 Task: Find connections with filter location Kaimganj with filter topic #Inspirationwith filter profile language Spanish with filter current company Fujitsu with filter school NIT Jalandhar with filter industry Business Consulting and Services with filter service category Home Networking with filter keywords title Assistant Professor
Action: Mouse moved to (151, 242)
Screenshot: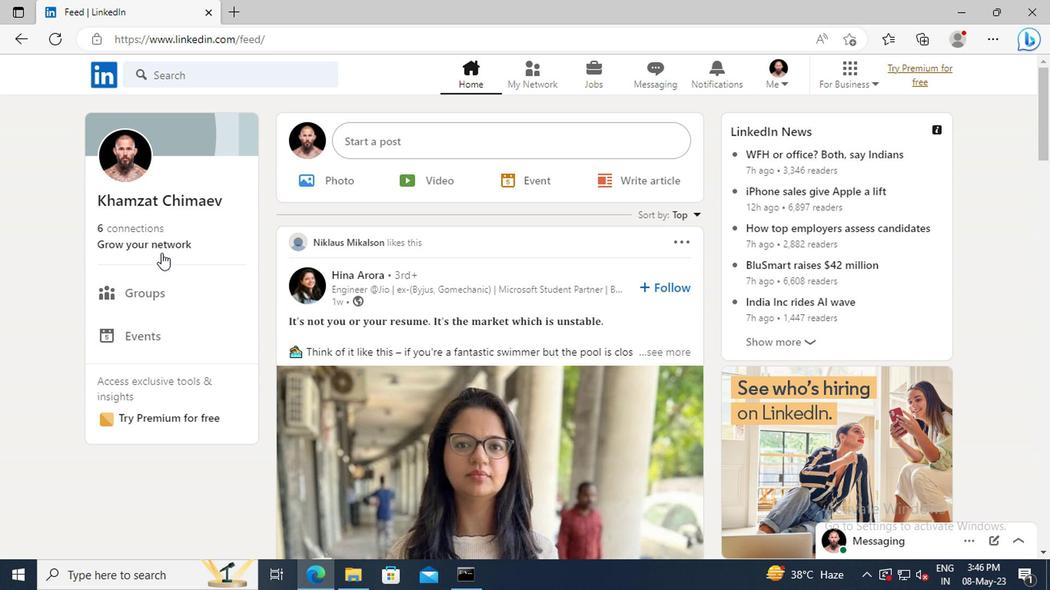 
Action: Mouse pressed left at (151, 242)
Screenshot: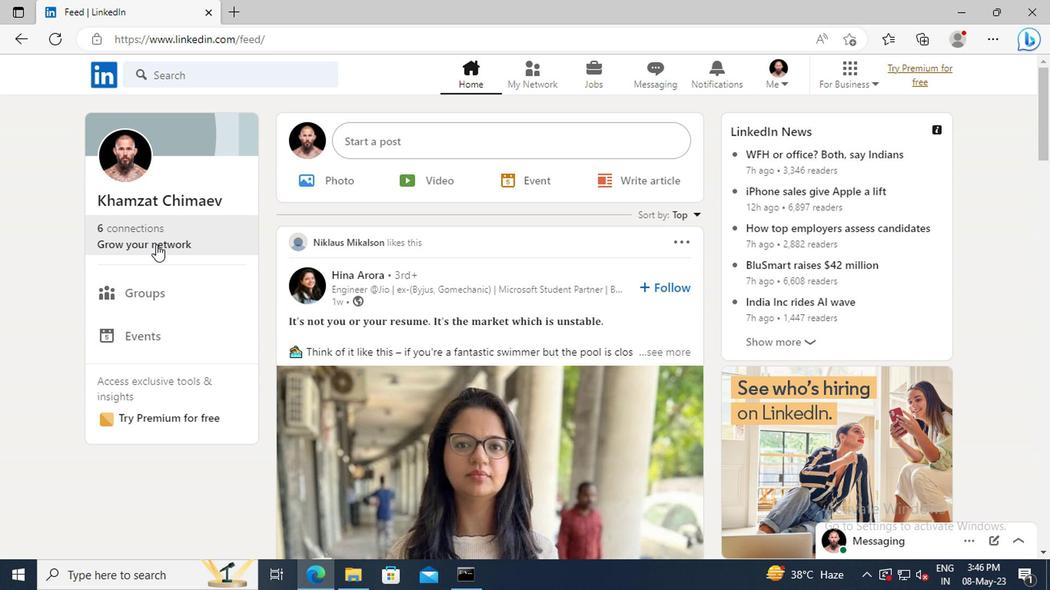 
Action: Mouse moved to (152, 162)
Screenshot: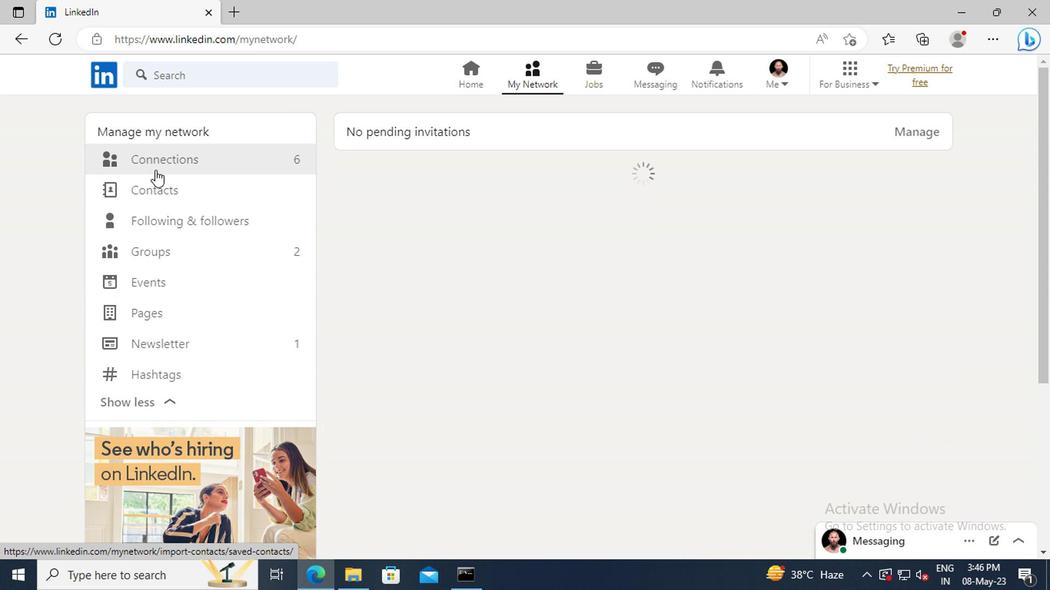 
Action: Mouse pressed left at (152, 162)
Screenshot: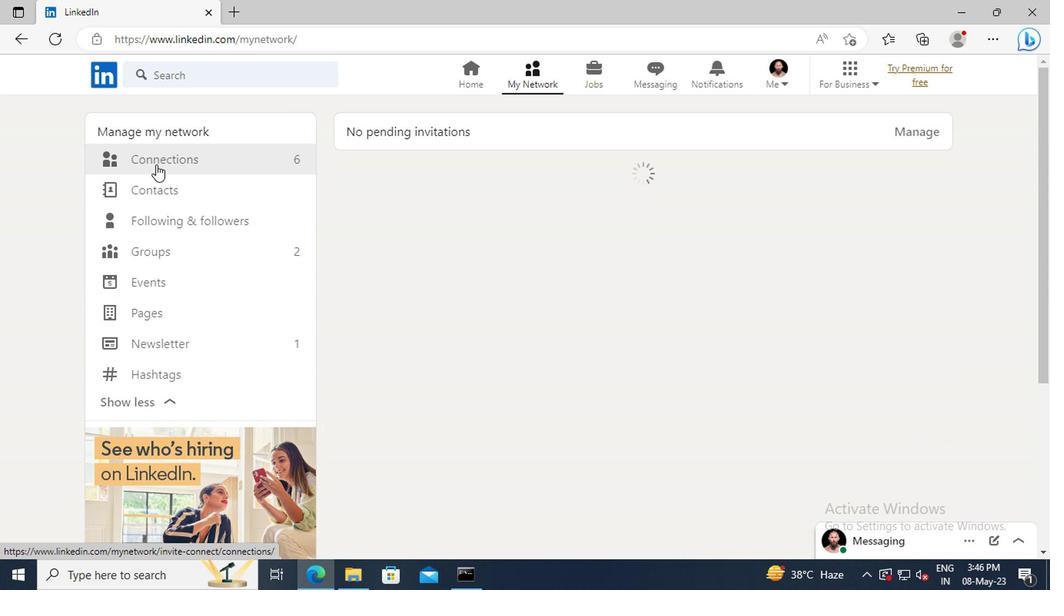
Action: Mouse moved to (641, 162)
Screenshot: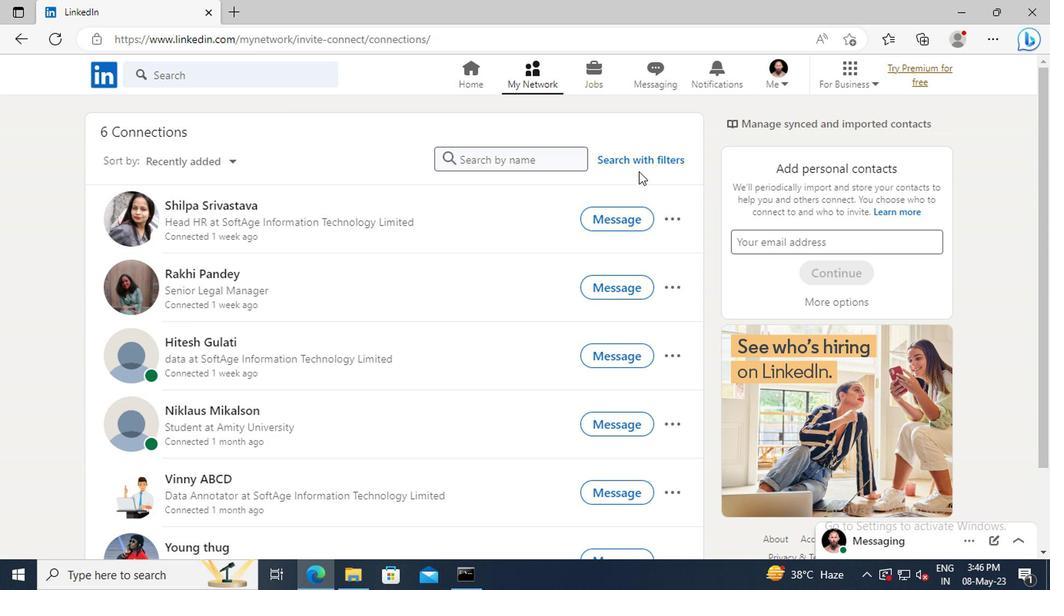 
Action: Mouse pressed left at (641, 162)
Screenshot: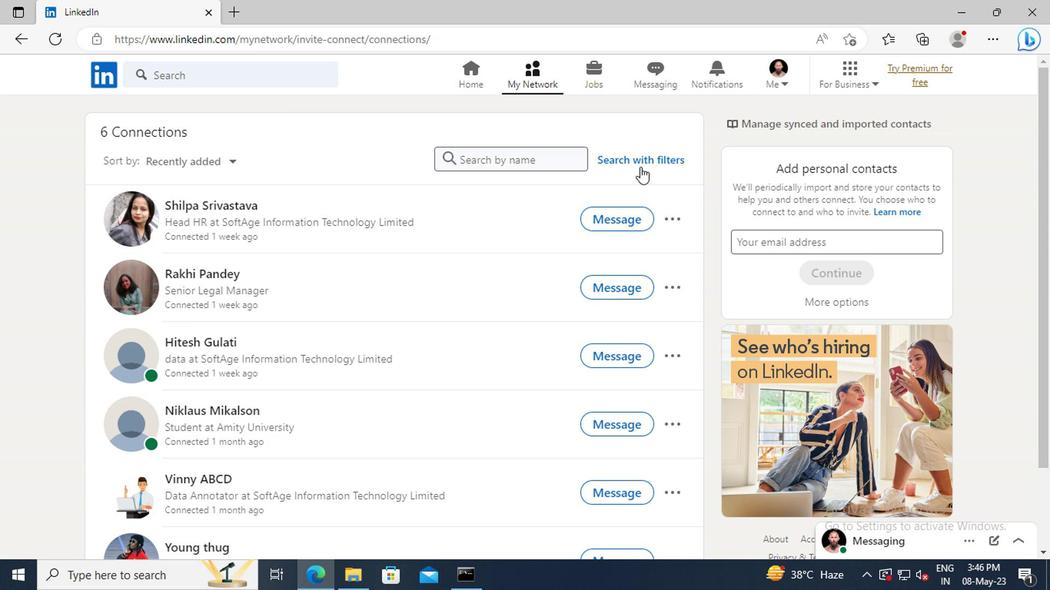 
Action: Mouse moved to (580, 123)
Screenshot: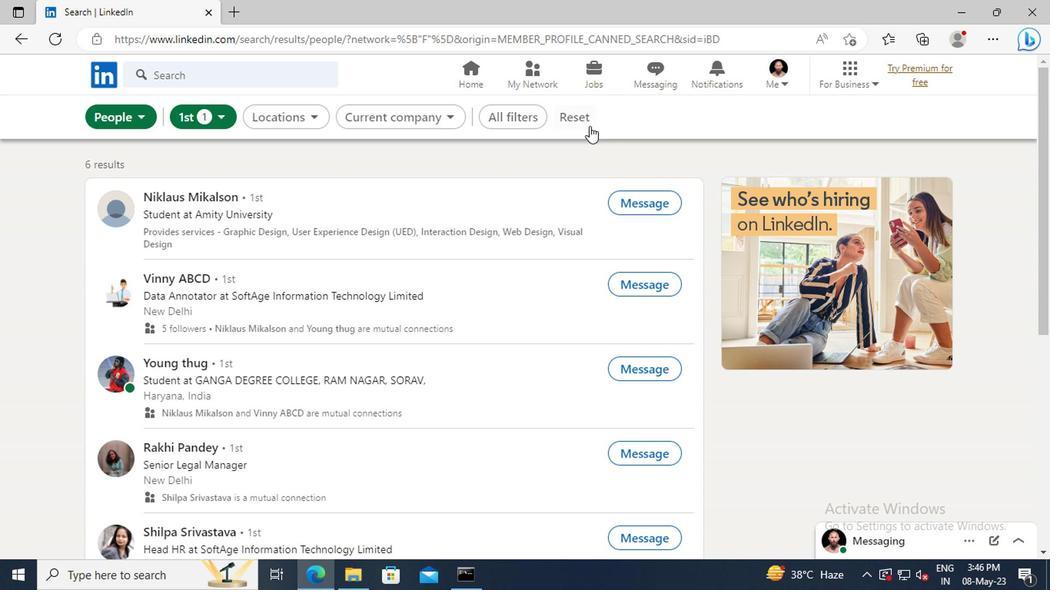 
Action: Mouse pressed left at (580, 123)
Screenshot: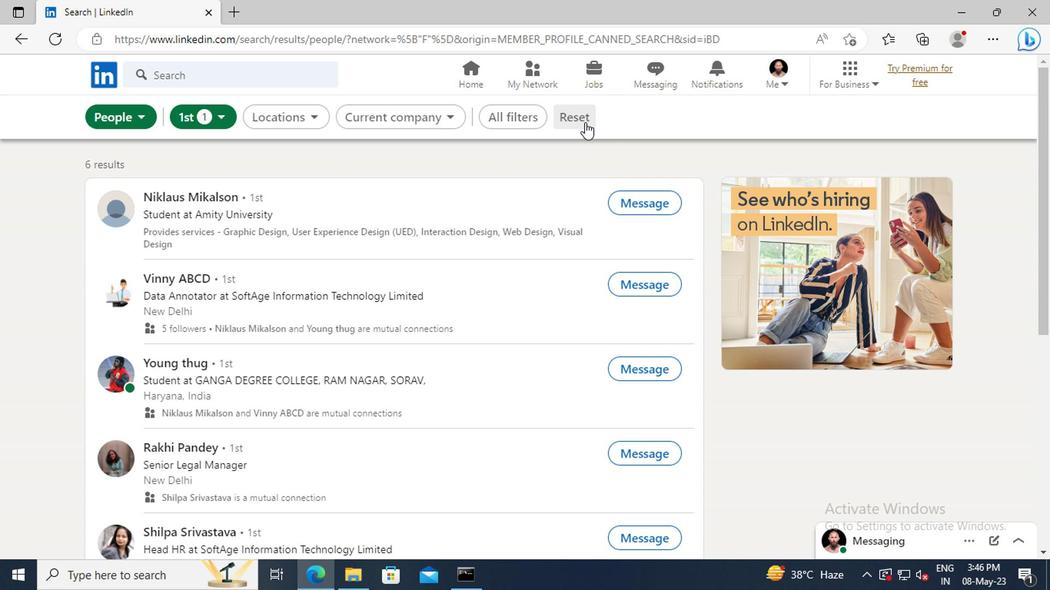 
Action: Mouse moved to (559, 123)
Screenshot: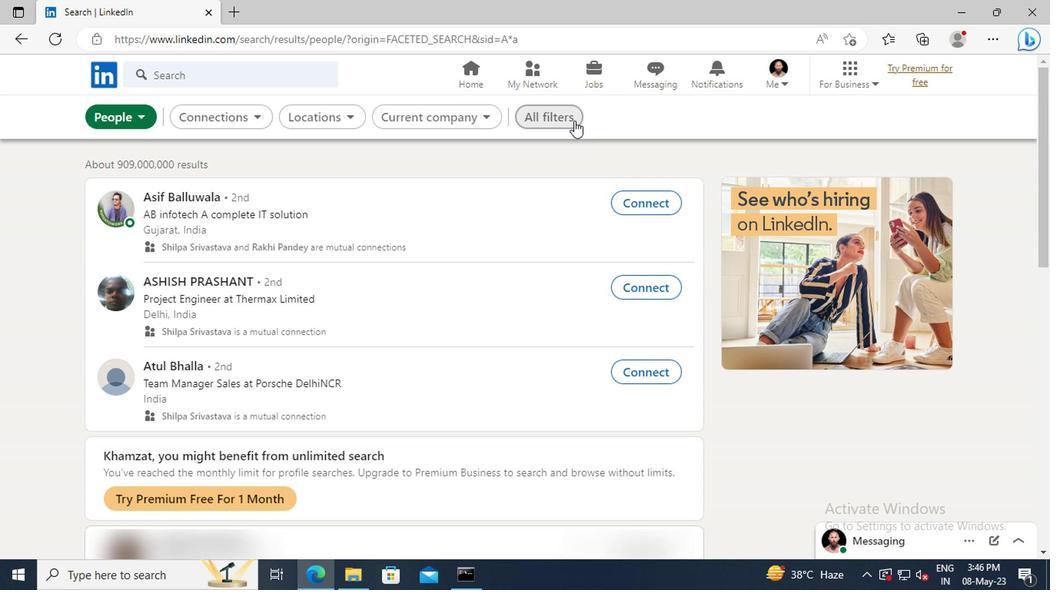 
Action: Mouse pressed left at (559, 123)
Screenshot: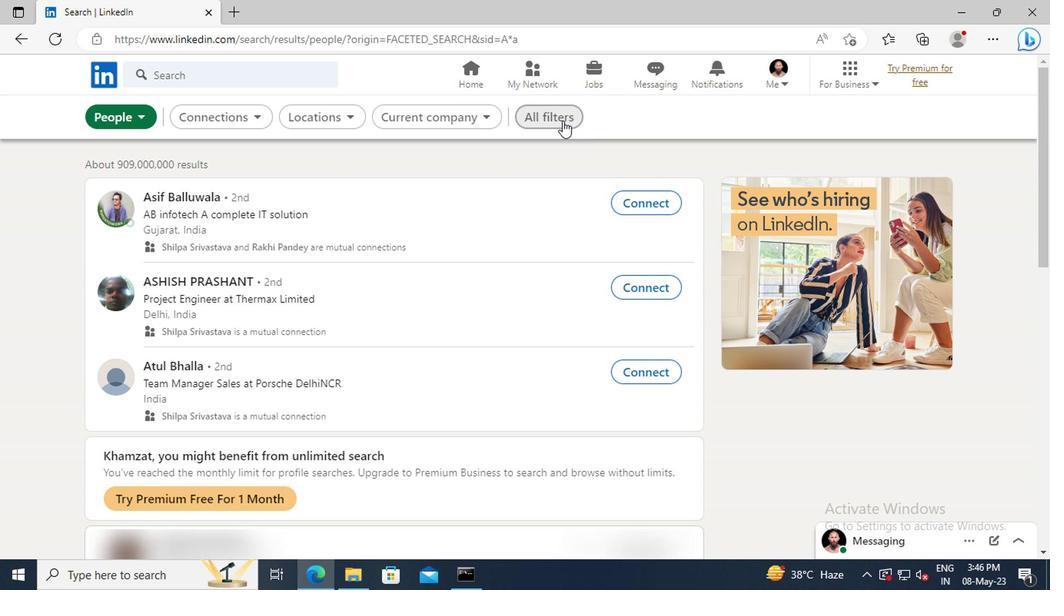
Action: Mouse moved to (847, 277)
Screenshot: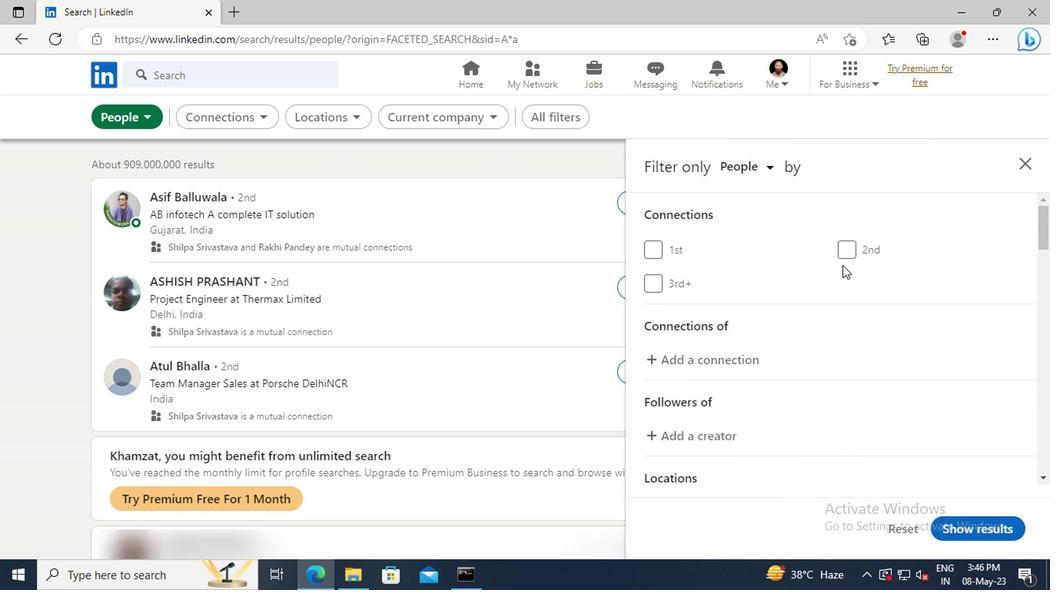
Action: Mouse scrolled (847, 277) with delta (0, 0)
Screenshot: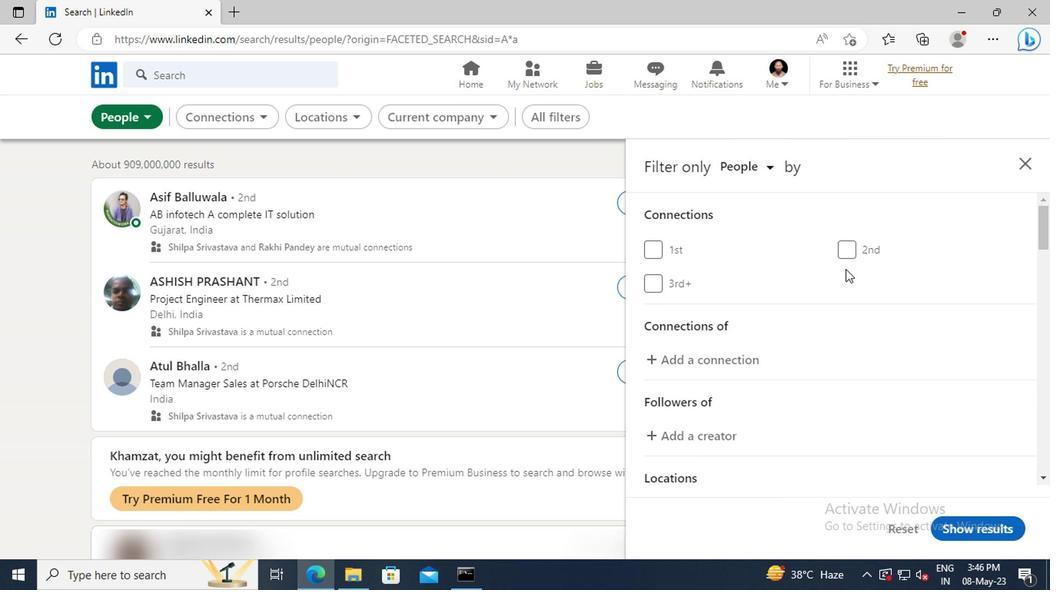
Action: Mouse moved to (849, 280)
Screenshot: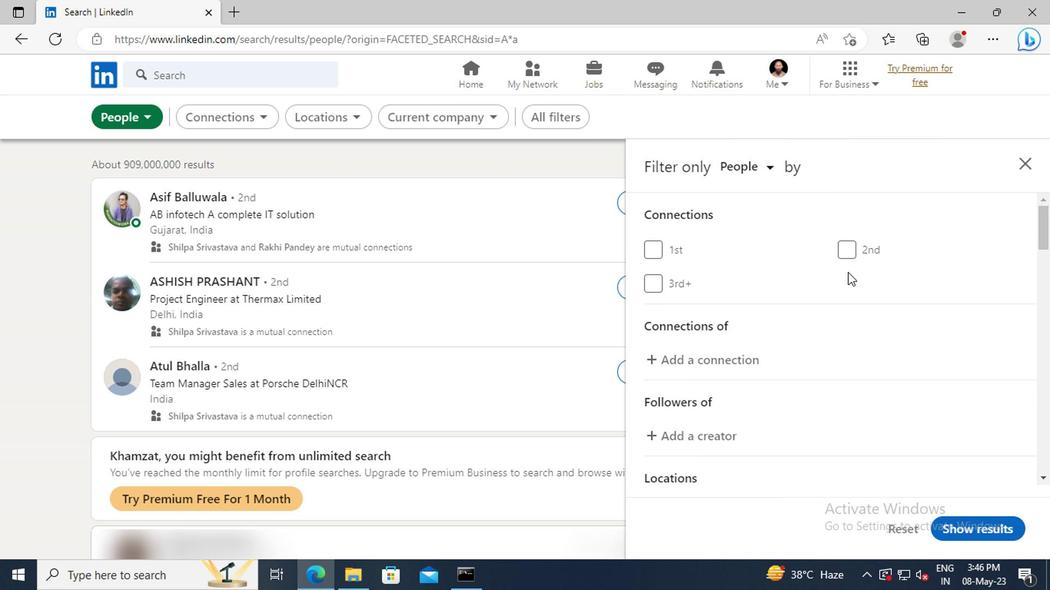 
Action: Mouse scrolled (849, 279) with delta (0, 0)
Screenshot: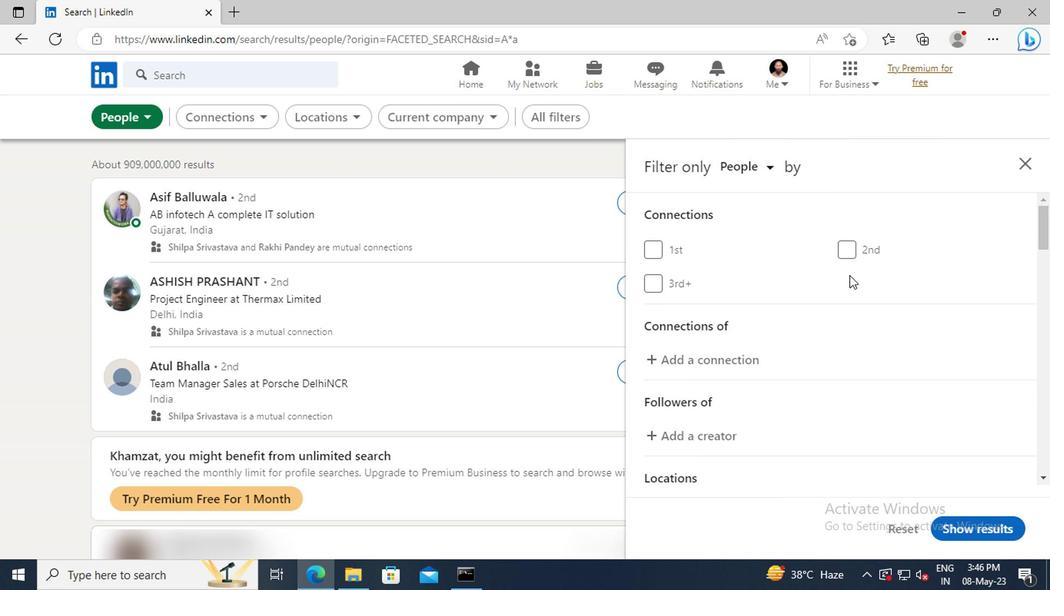 
Action: Mouse scrolled (849, 279) with delta (0, 0)
Screenshot: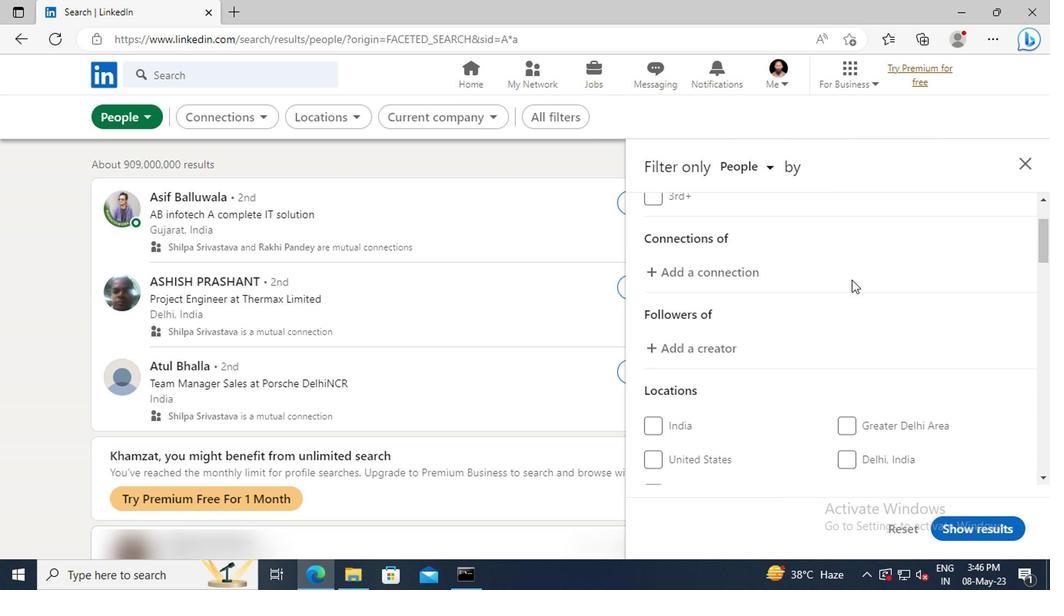 
Action: Mouse moved to (849, 281)
Screenshot: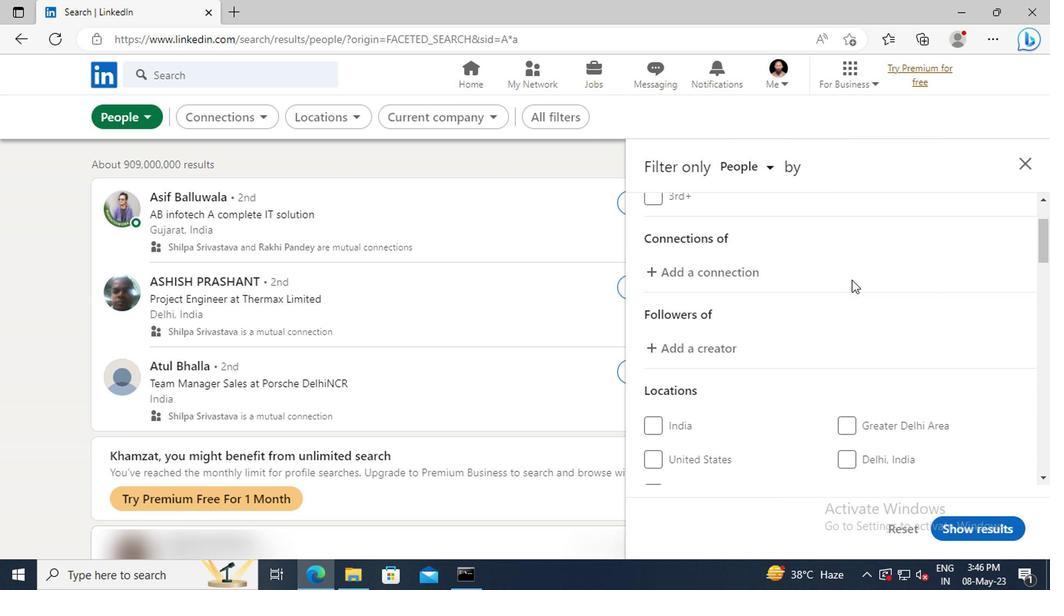 
Action: Mouse scrolled (849, 280) with delta (0, -1)
Screenshot: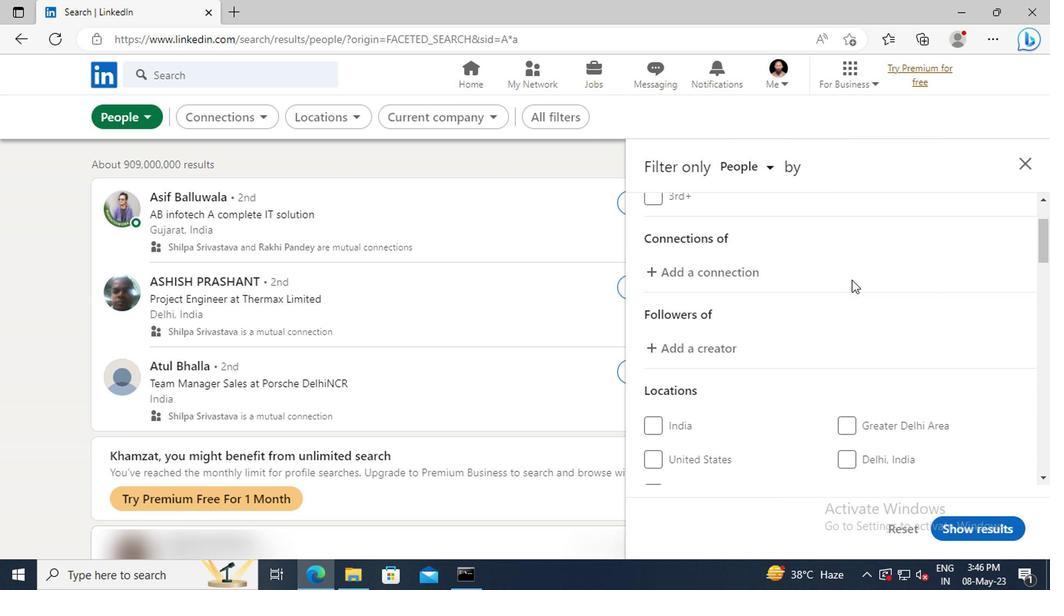 
Action: Mouse moved to (850, 281)
Screenshot: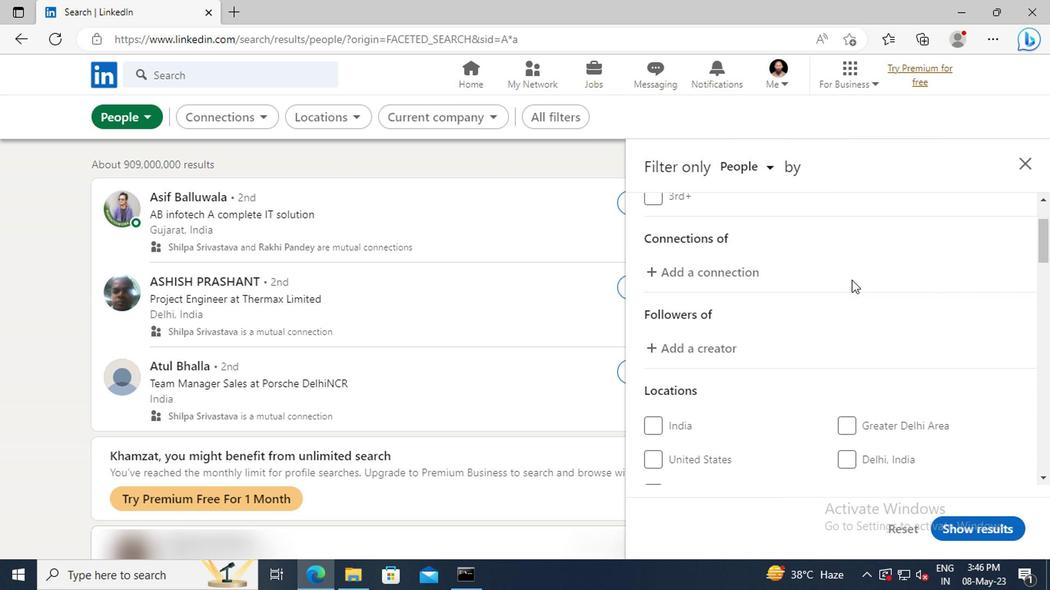 
Action: Mouse scrolled (850, 281) with delta (0, 0)
Screenshot: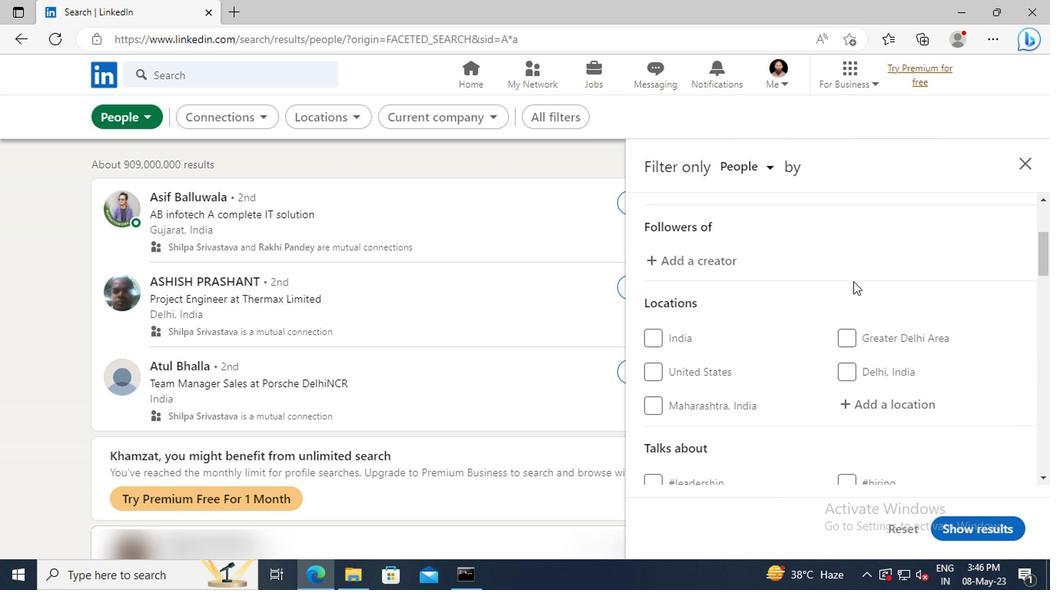 
Action: Mouse moved to (850, 286)
Screenshot: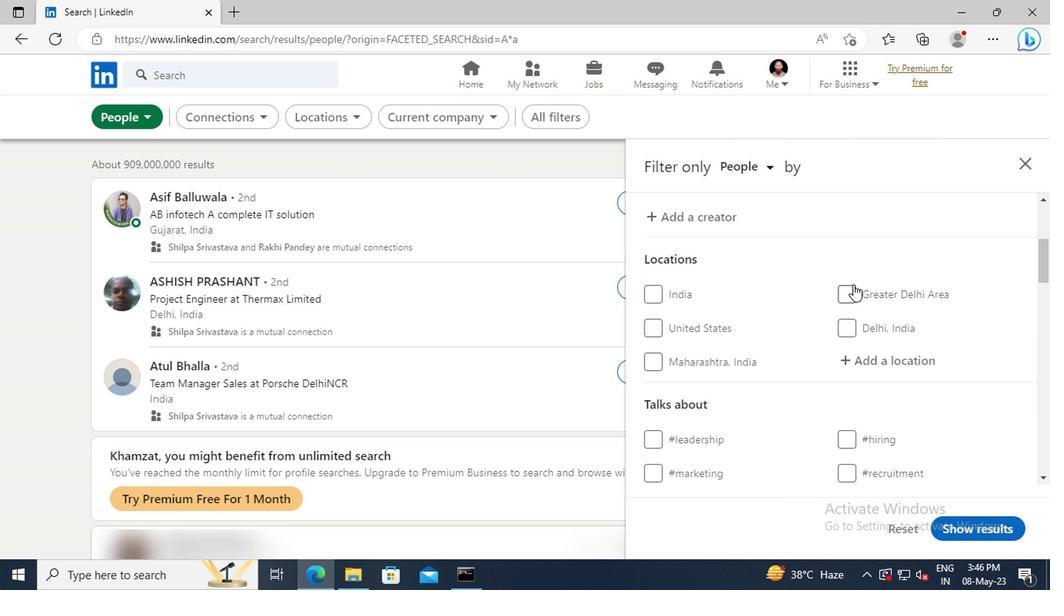 
Action: Mouse scrolled (850, 285) with delta (0, 0)
Screenshot: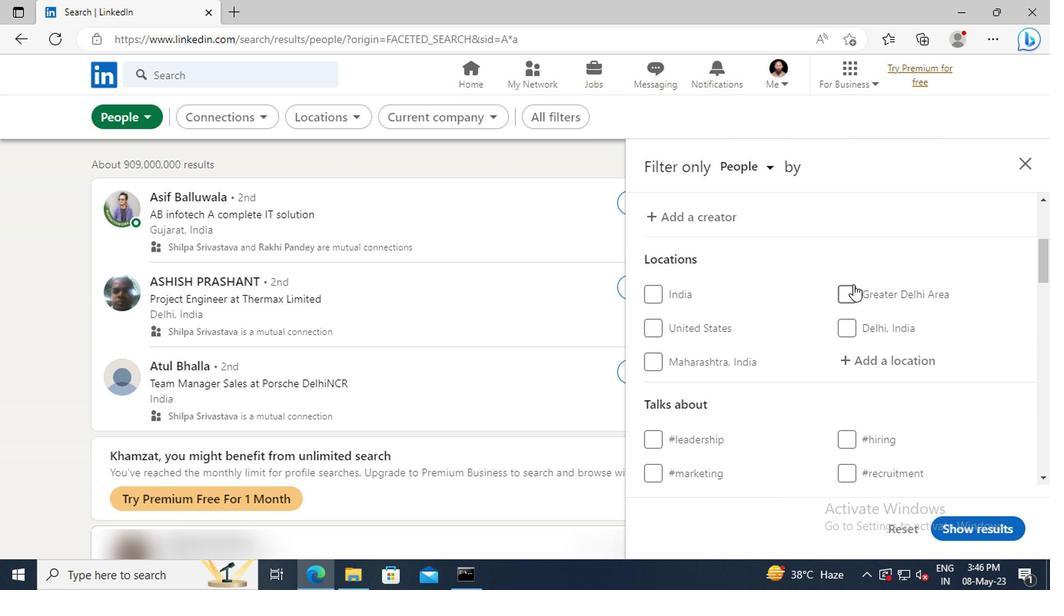 
Action: Mouse moved to (853, 320)
Screenshot: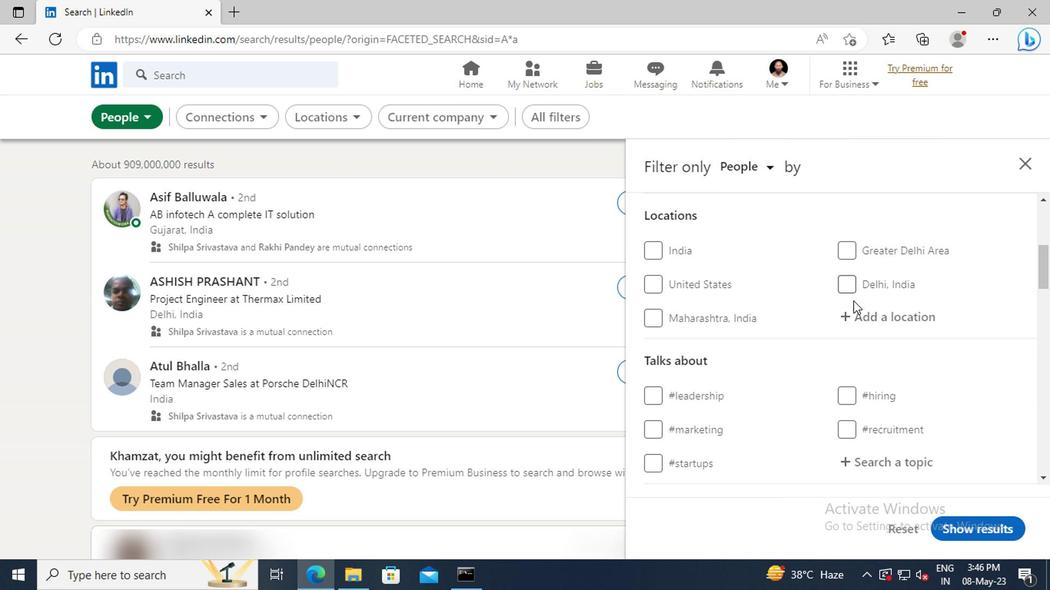 
Action: Mouse pressed left at (853, 320)
Screenshot: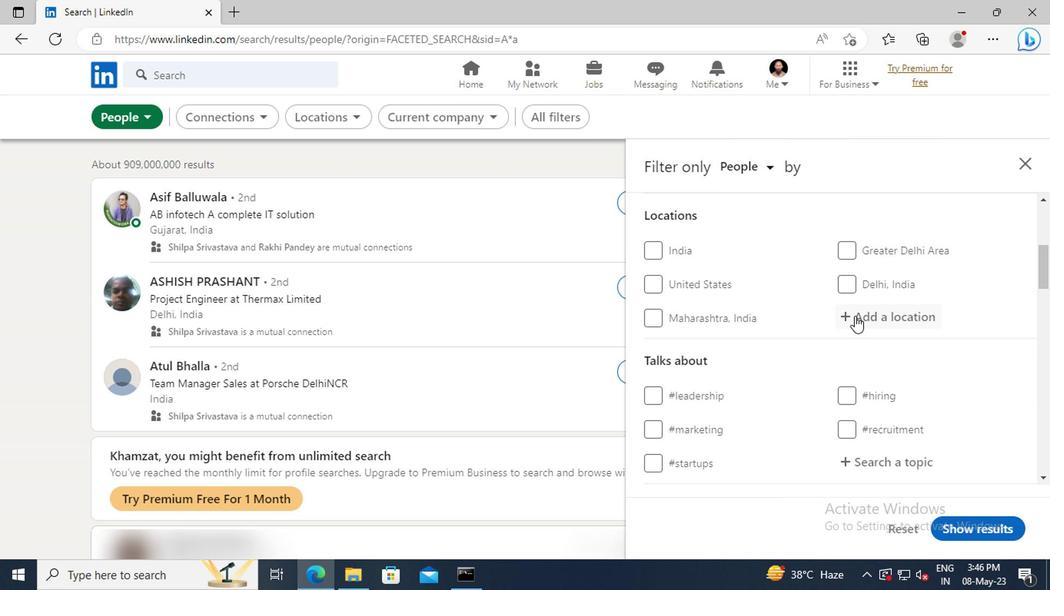 
Action: Key pressed <Key.shift>KAIMGANJ
Screenshot: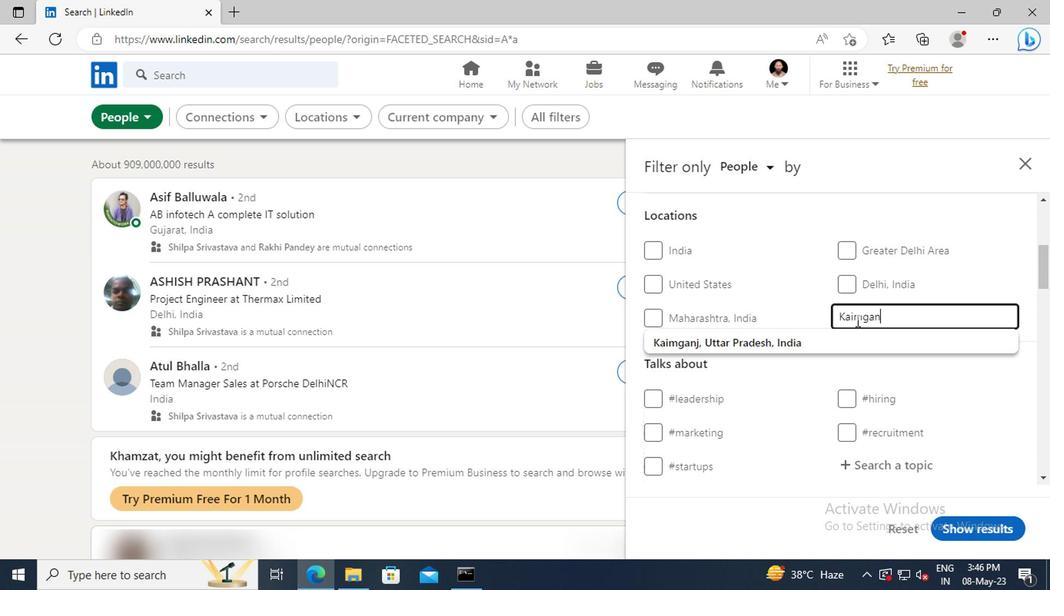 
Action: Mouse moved to (853, 336)
Screenshot: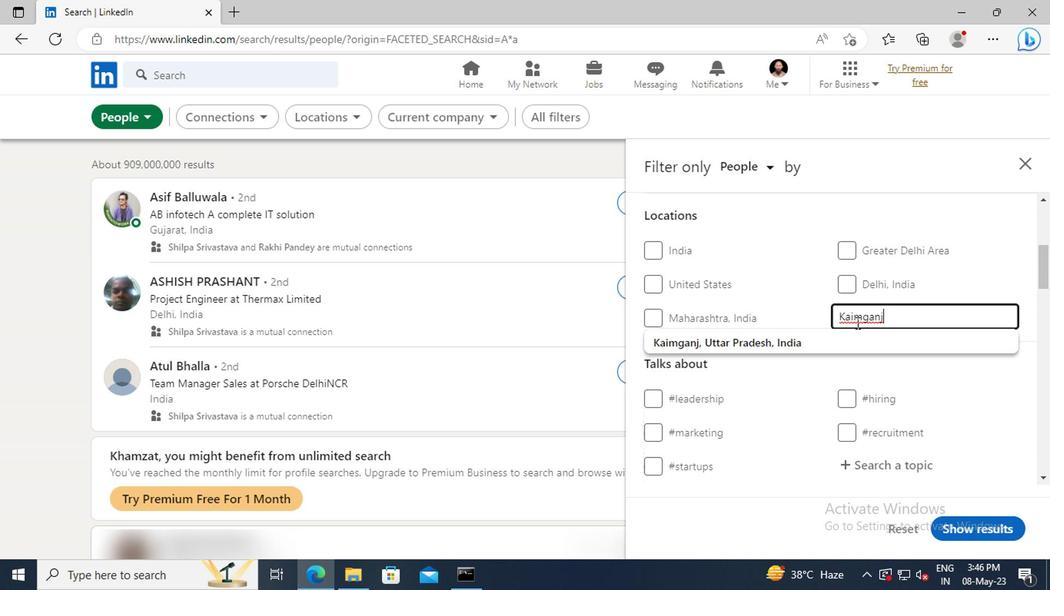 
Action: Mouse pressed left at (853, 336)
Screenshot: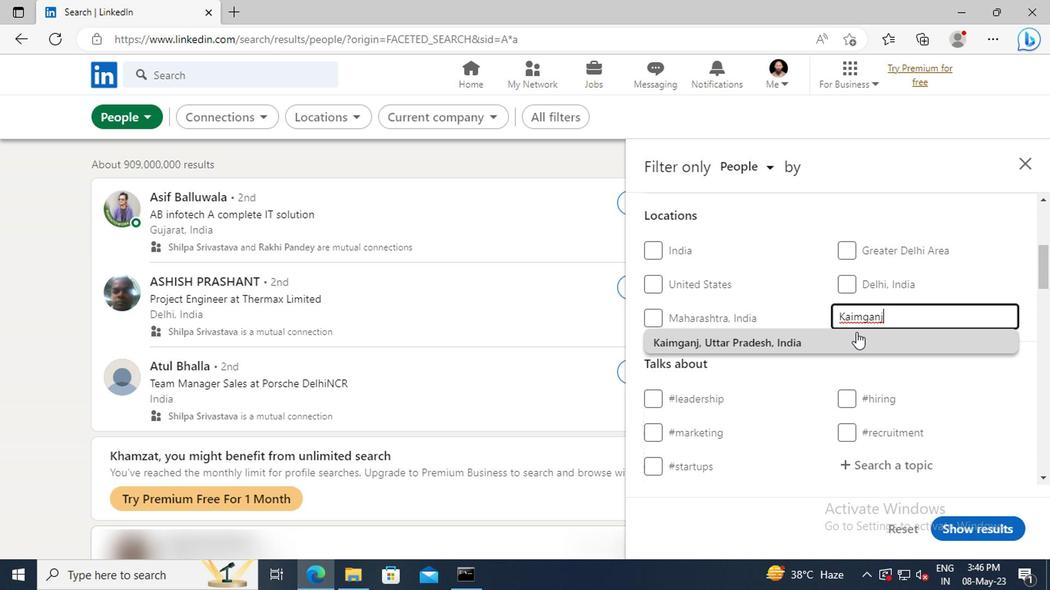 
Action: Mouse scrolled (853, 336) with delta (0, 0)
Screenshot: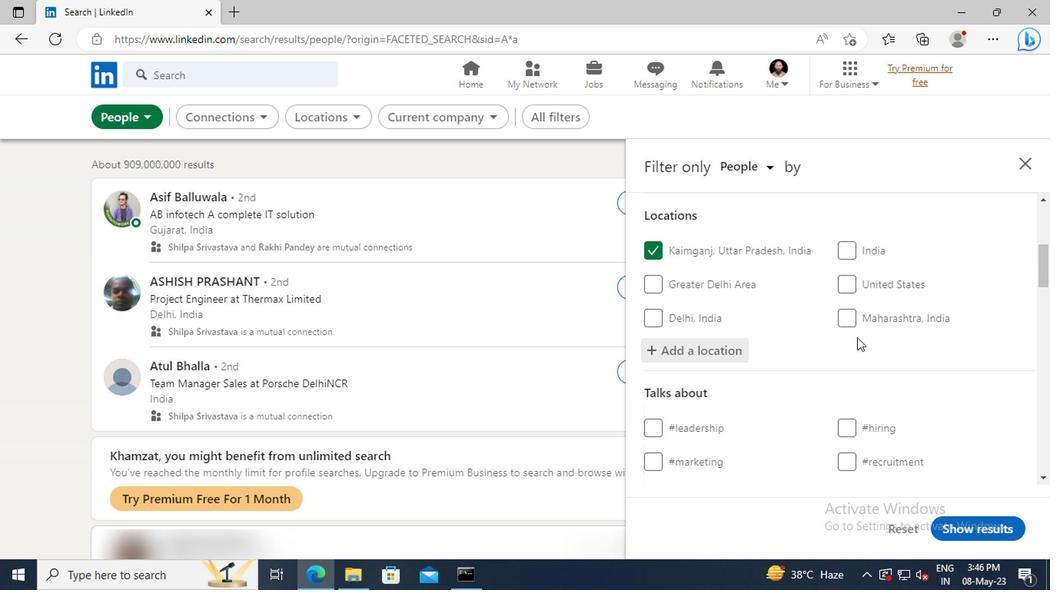 
Action: Mouse scrolled (853, 336) with delta (0, 0)
Screenshot: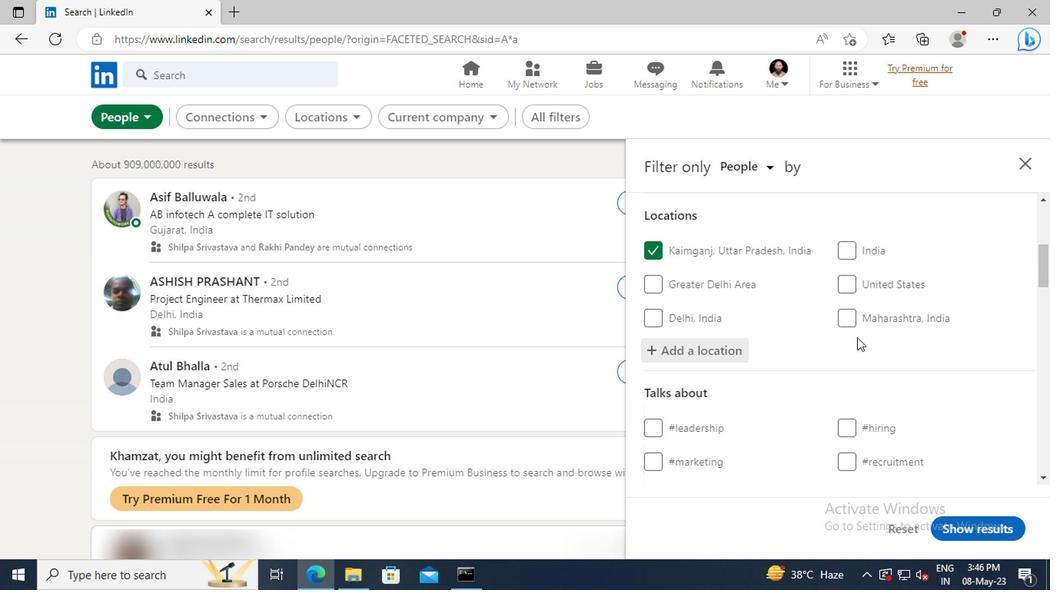 
Action: Mouse scrolled (853, 336) with delta (0, 0)
Screenshot: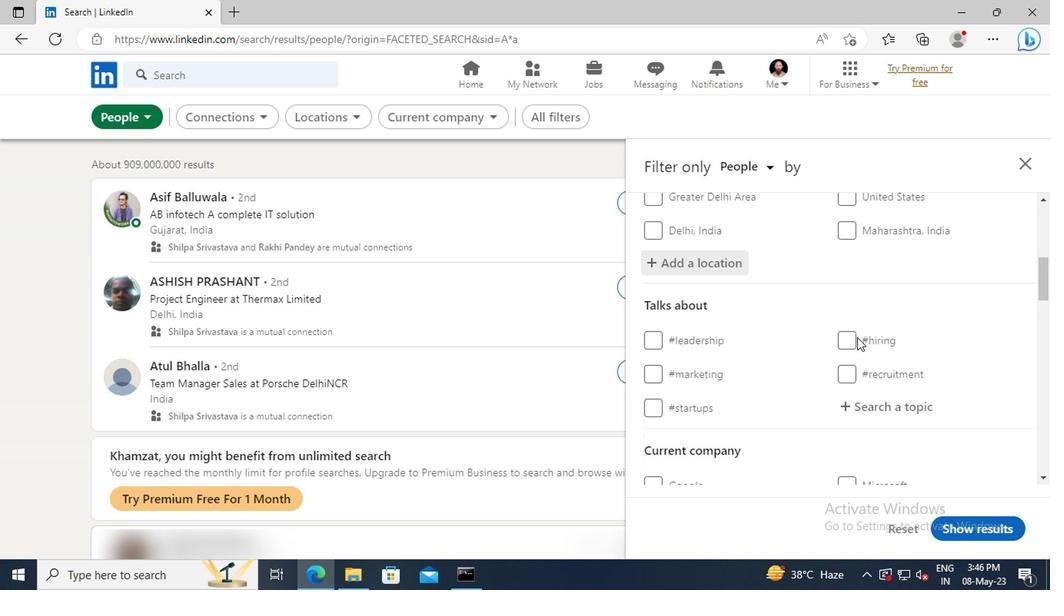 
Action: Mouse moved to (858, 359)
Screenshot: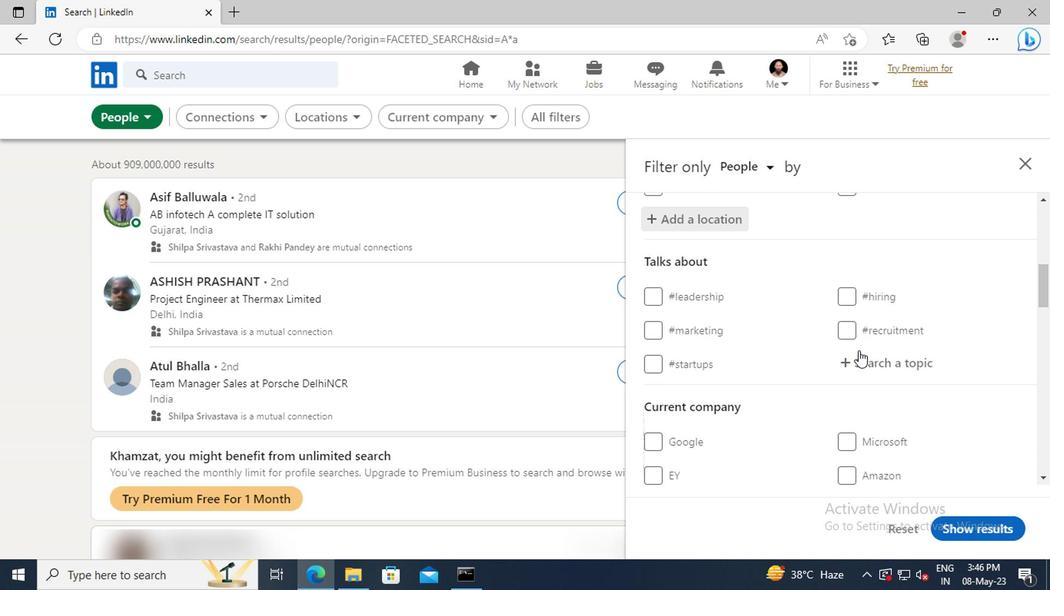 
Action: Mouse pressed left at (858, 359)
Screenshot: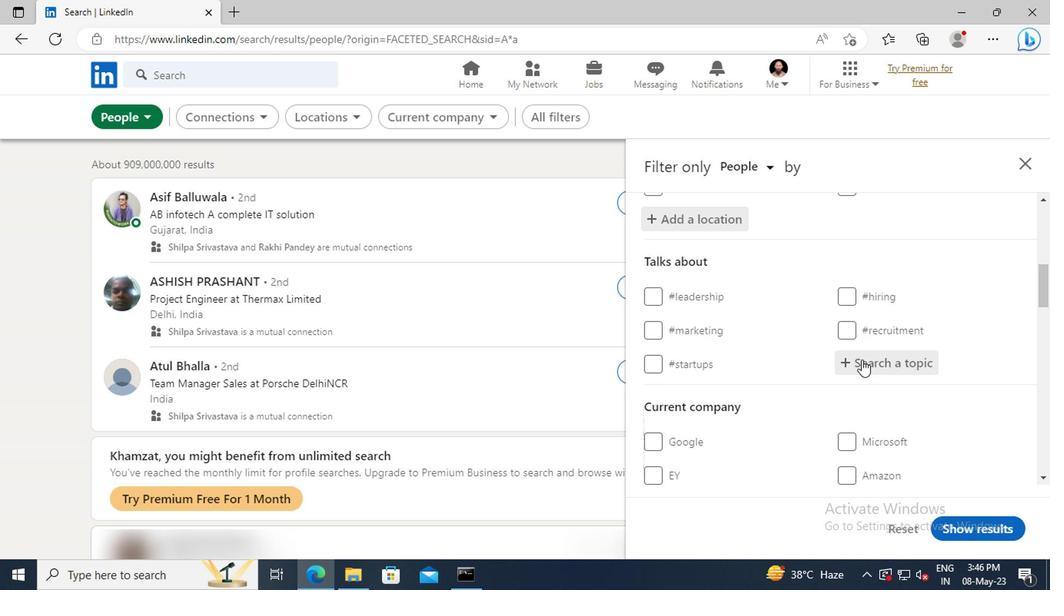 
Action: Key pressed <Key.shift>INSPI
Screenshot: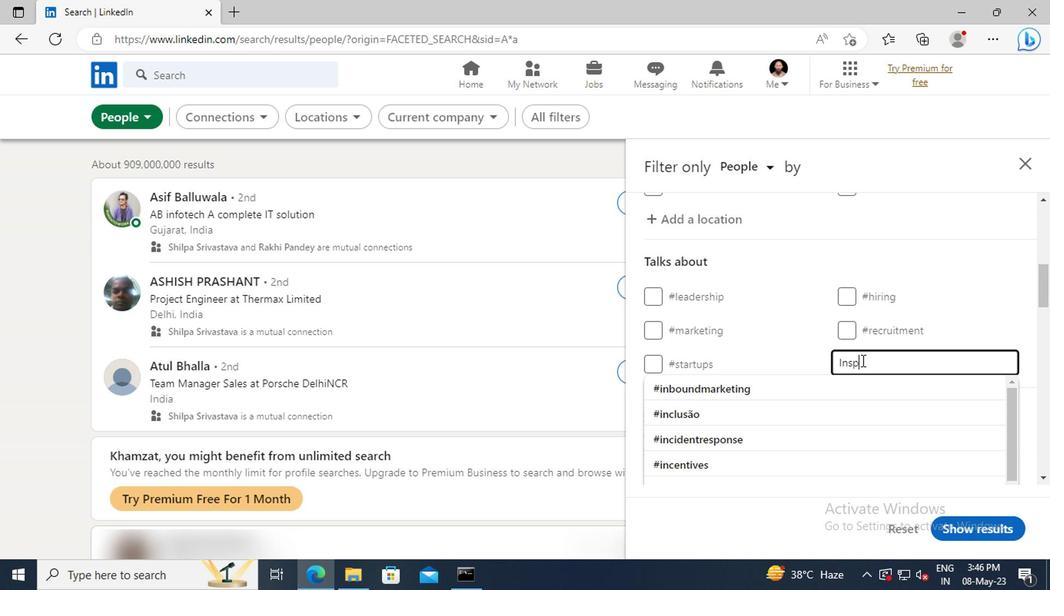 
Action: Mouse moved to (868, 385)
Screenshot: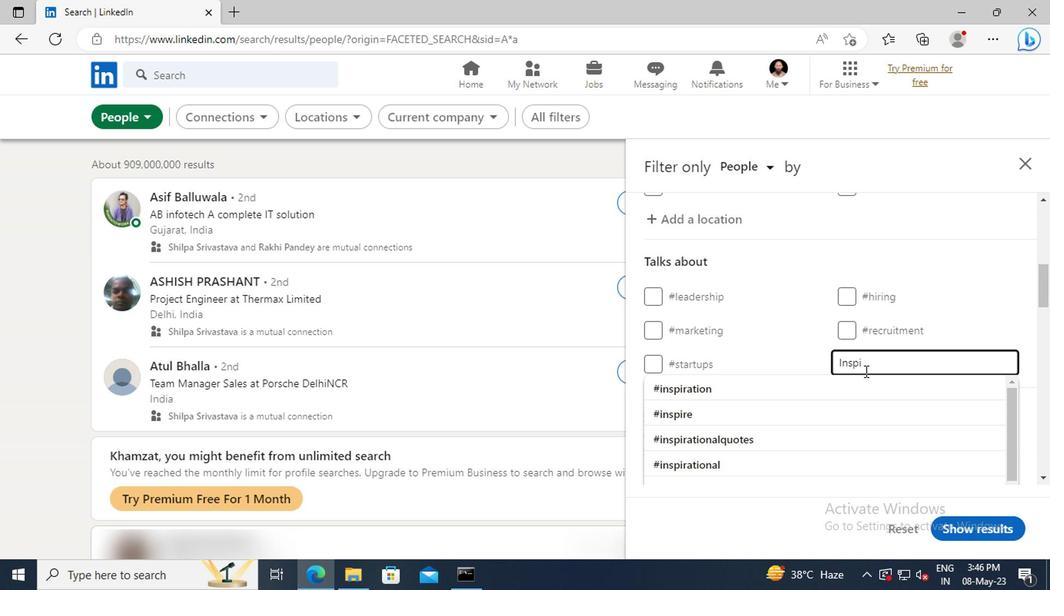
Action: Mouse pressed left at (868, 385)
Screenshot: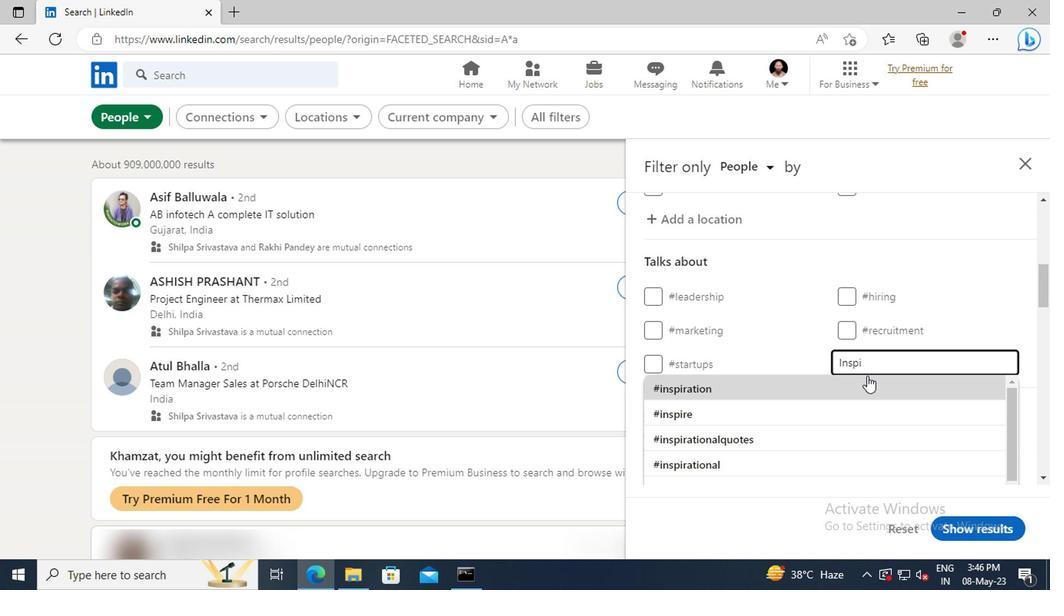 
Action: Mouse scrolled (868, 384) with delta (0, 0)
Screenshot: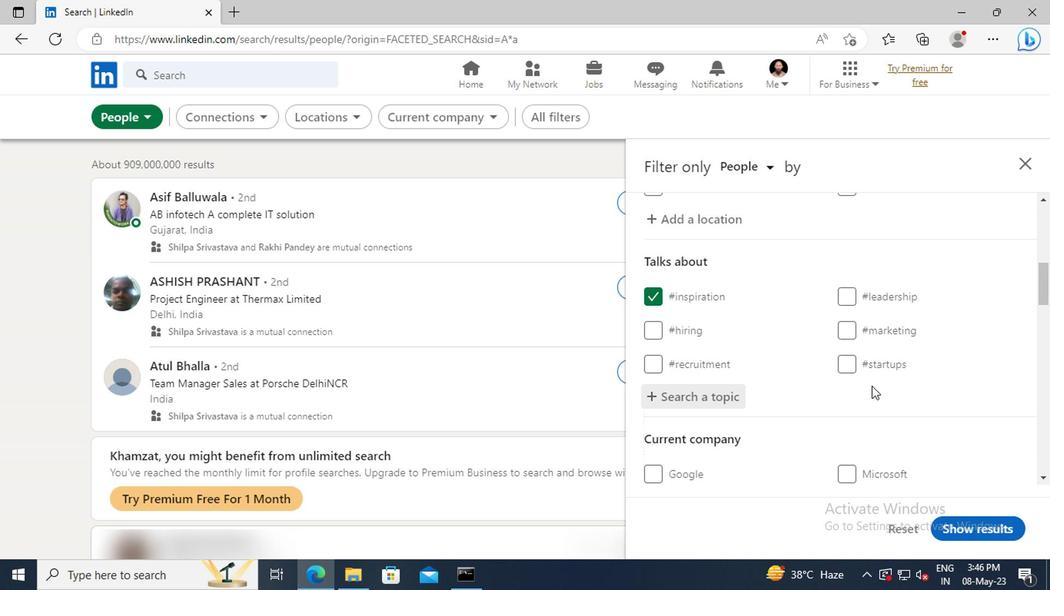 
Action: Mouse scrolled (868, 384) with delta (0, 0)
Screenshot: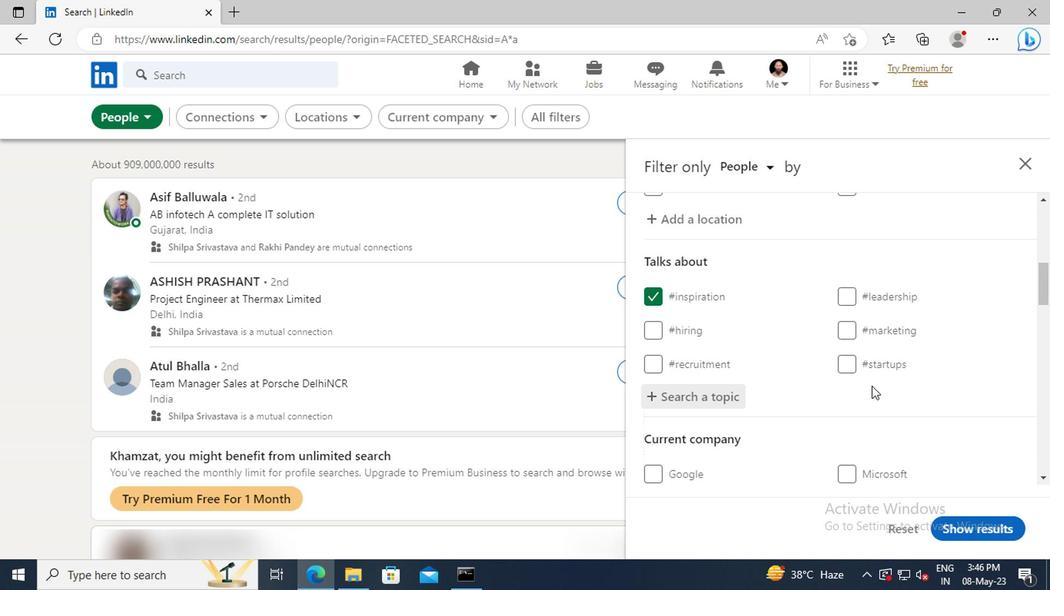 
Action: Mouse scrolled (868, 384) with delta (0, 0)
Screenshot: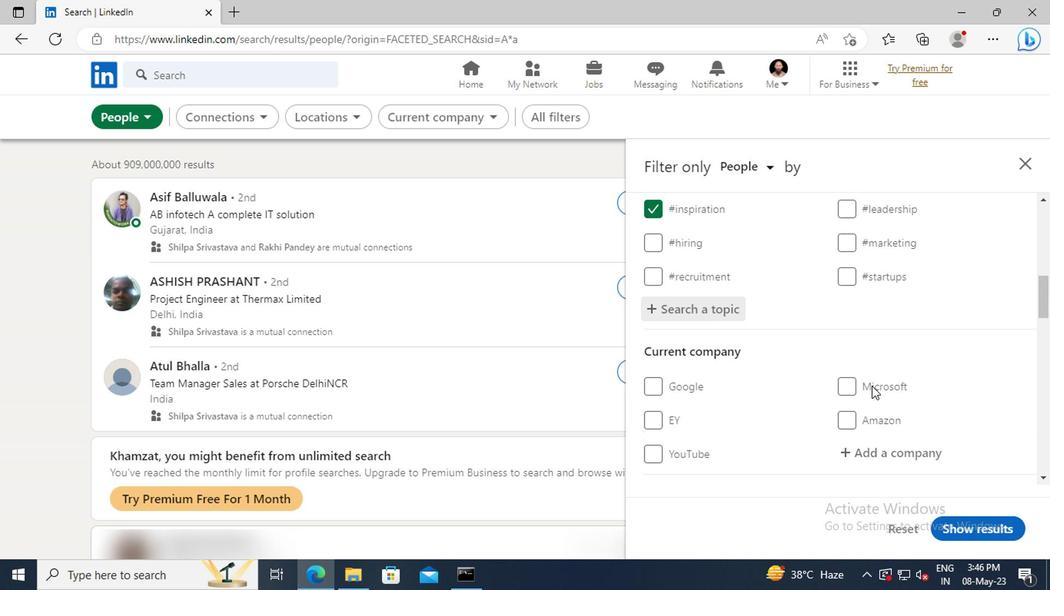 
Action: Mouse scrolled (868, 384) with delta (0, 0)
Screenshot: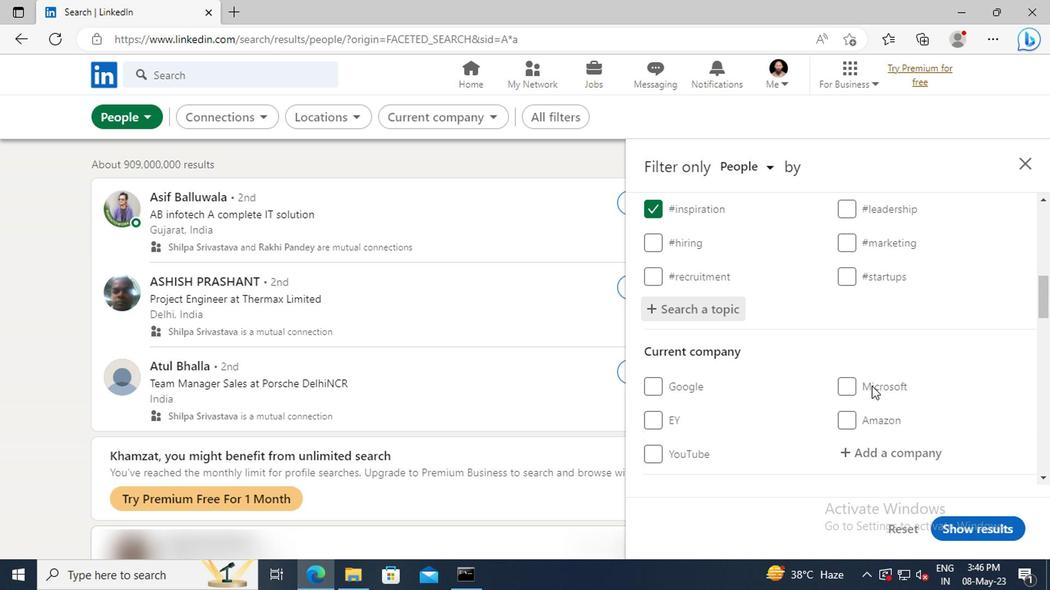 
Action: Mouse scrolled (868, 384) with delta (0, 0)
Screenshot: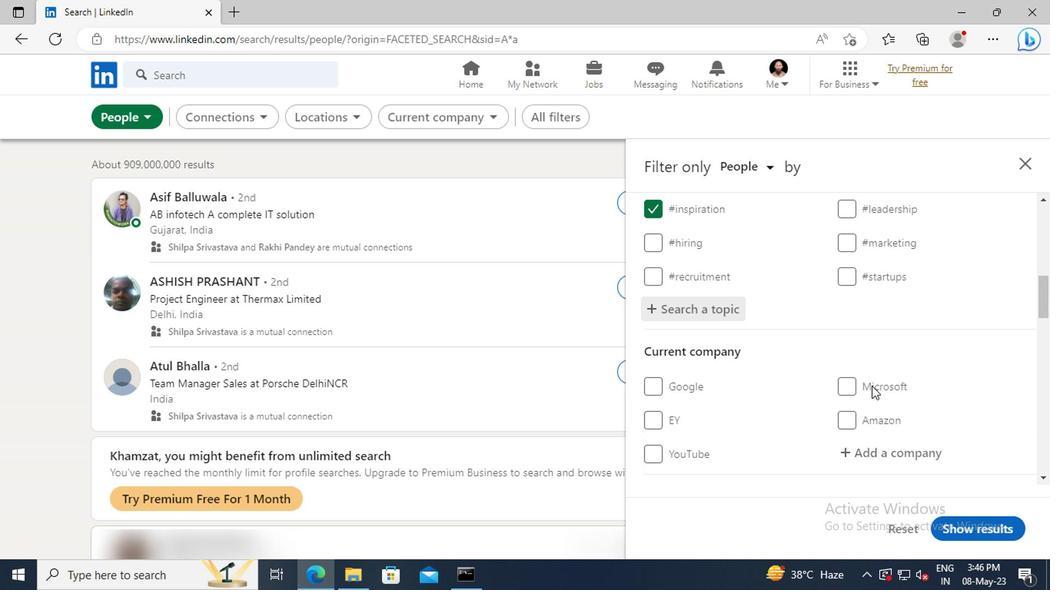 
Action: Mouse scrolled (868, 384) with delta (0, 0)
Screenshot: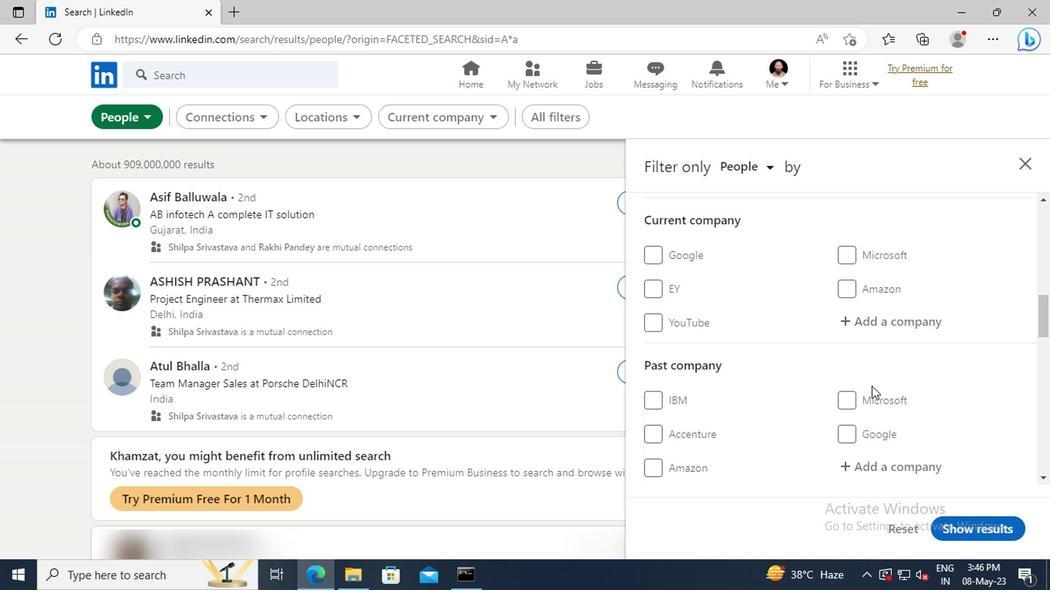 
Action: Mouse scrolled (868, 384) with delta (0, 0)
Screenshot: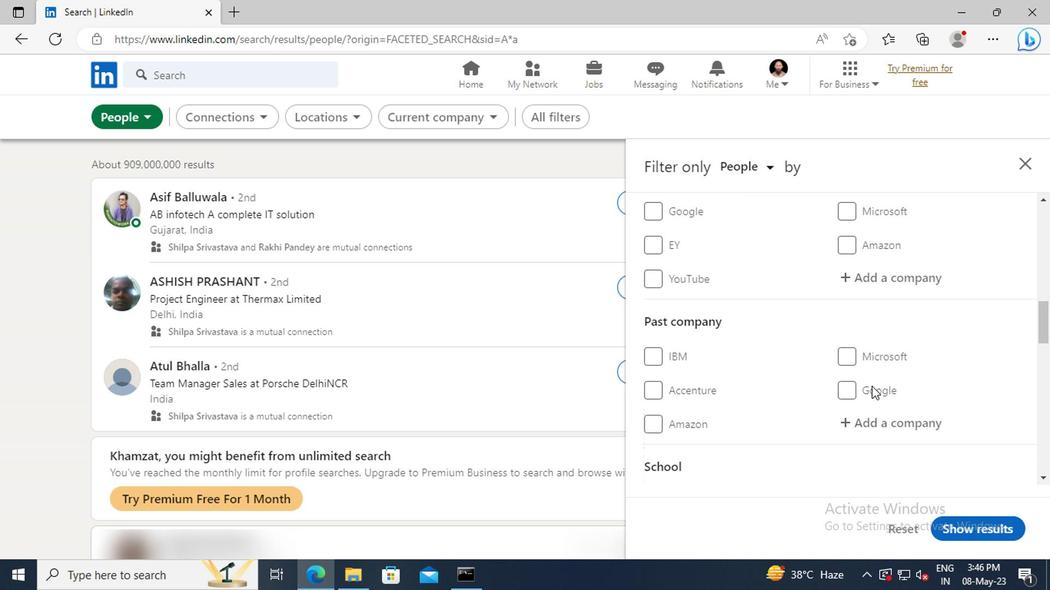 
Action: Mouse scrolled (868, 384) with delta (0, 0)
Screenshot: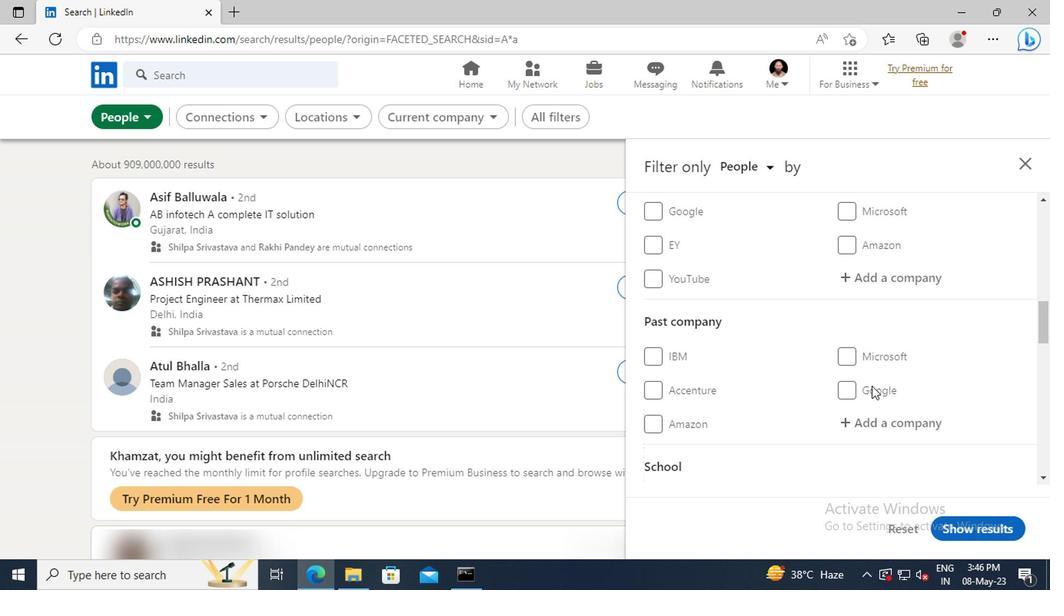 
Action: Mouse scrolled (868, 384) with delta (0, 0)
Screenshot: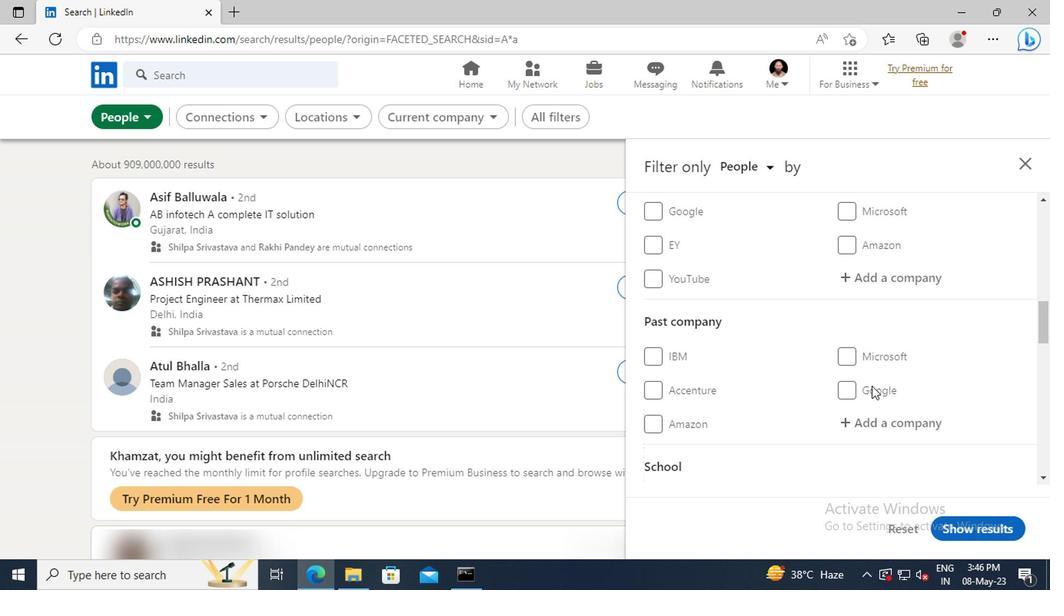 
Action: Mouse scrolled (868, 384) with delta (0, 0)
Screenshot: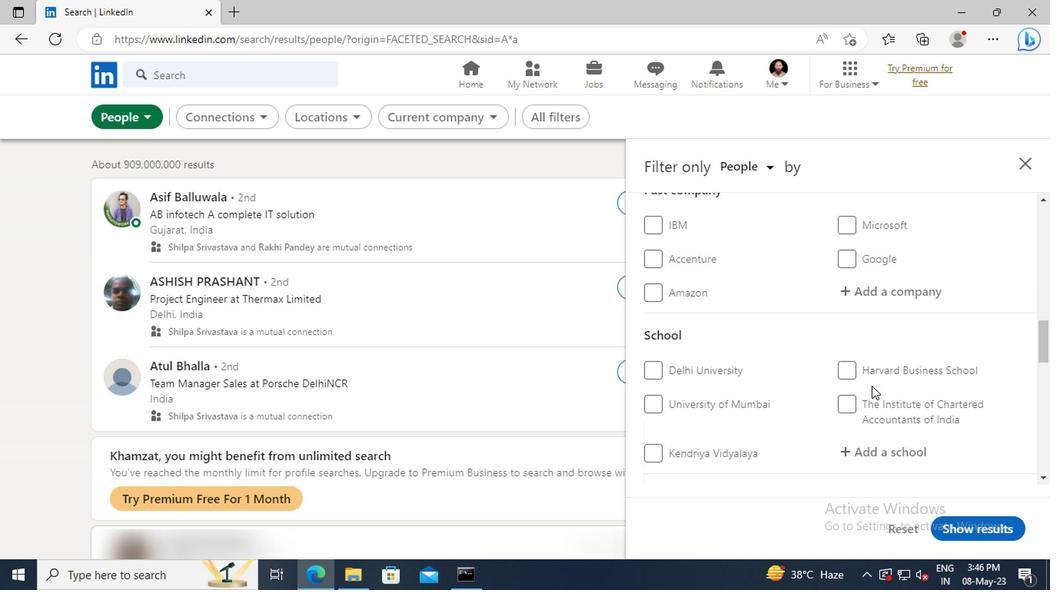 
Action: Mouse scrolled (868, 384) with delta (0, 0)
Screenshot: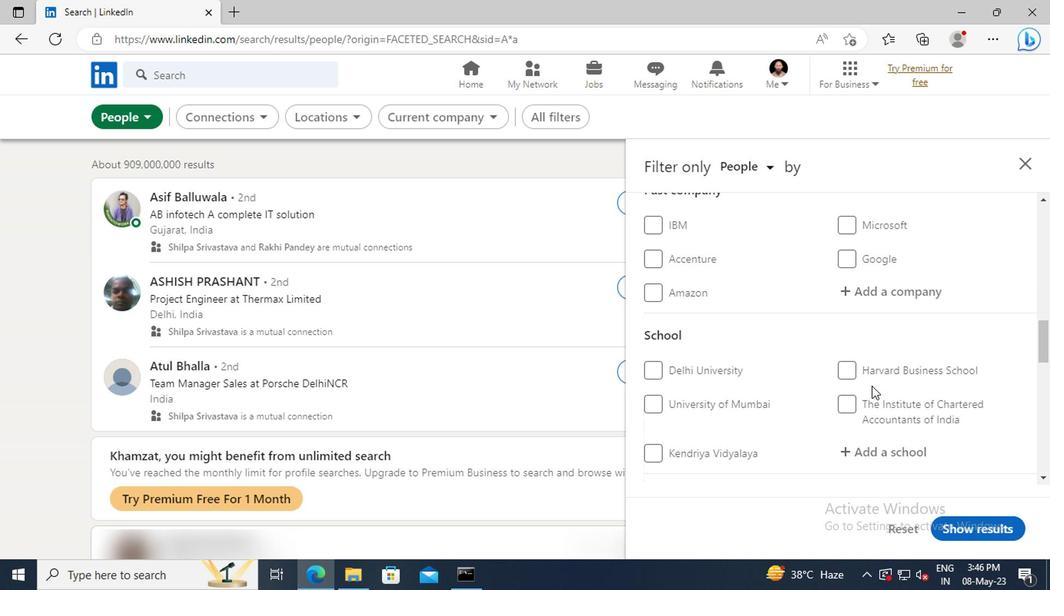 
Action: Mouse scrolled (868, 384) with delta (0, 0)
Screenshot: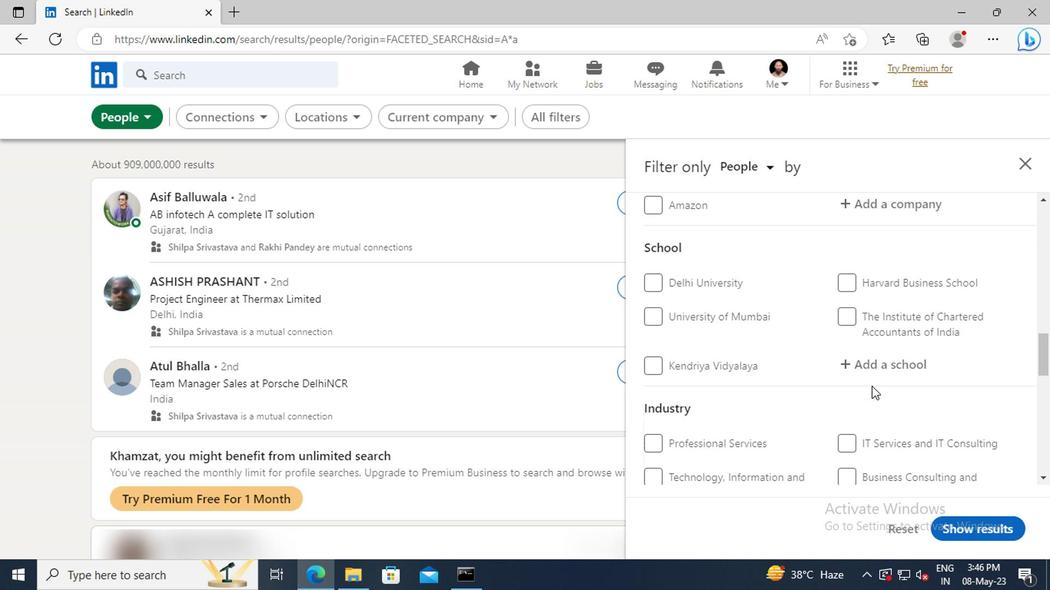 
Action: Mouse scrolled (868, 384) with delta (0, 0)
Screenshot: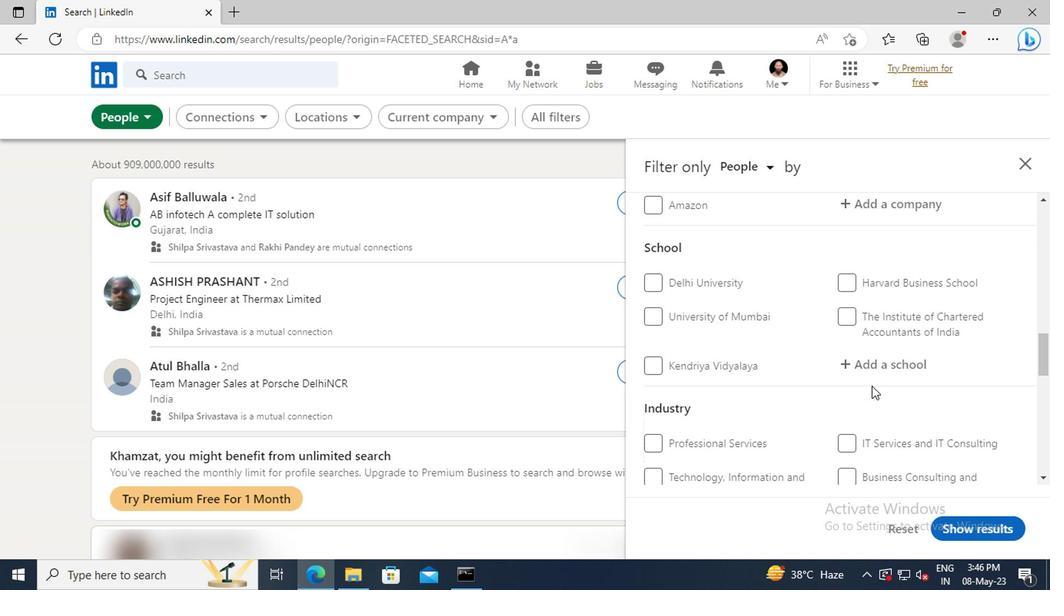 
Action: Mouse scrolled (868, 384) with delta (0, 0)
Screenshot: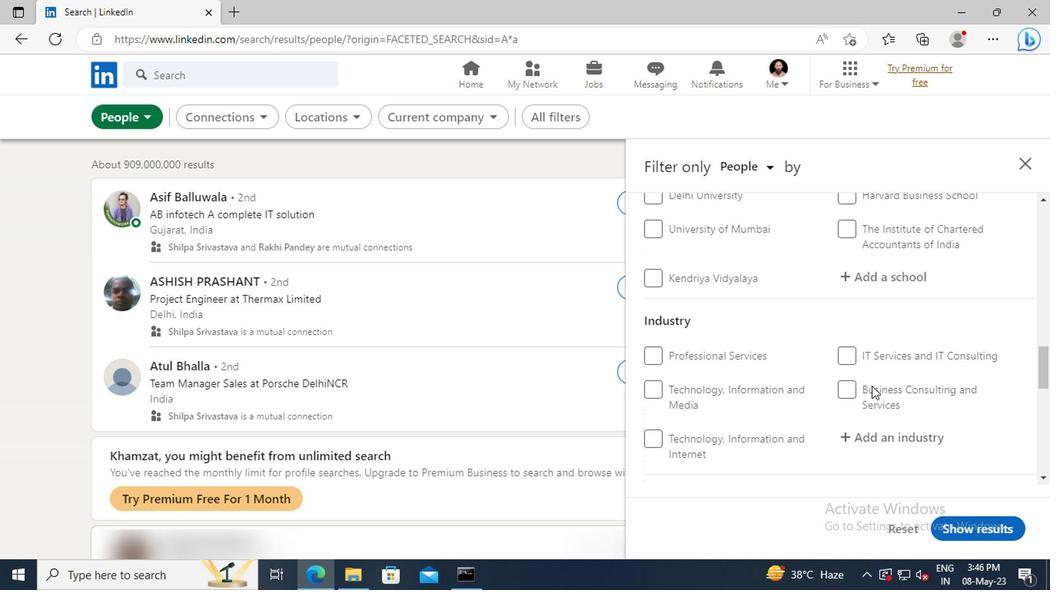 
Action: Mouse scrolled (868, 384) with delta (0, 0)
Screenshot: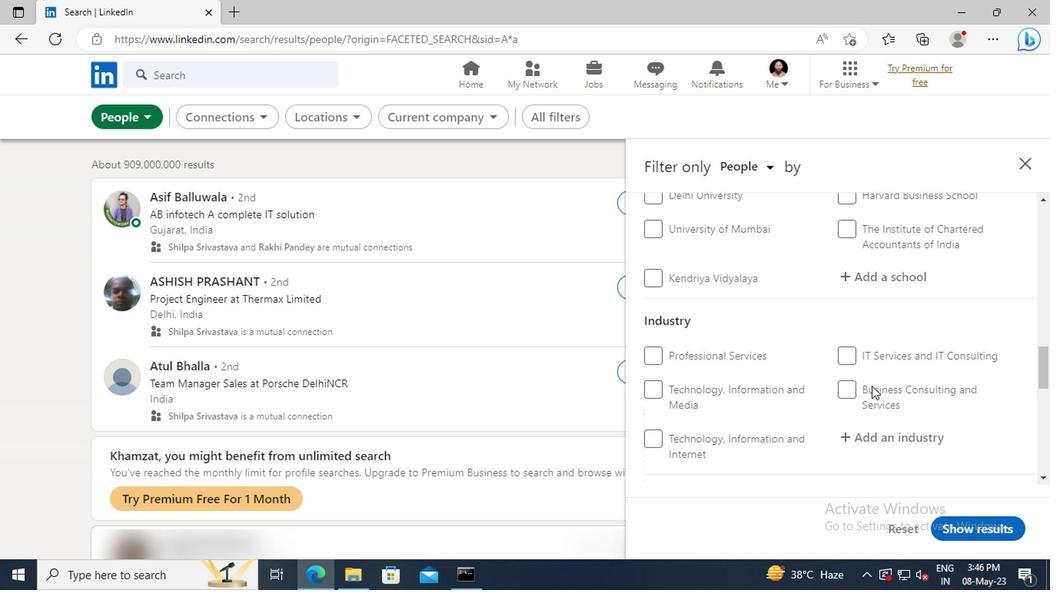 
Action: Mouse scrolled (868, 384) with delta (0, 0)
Screenshot: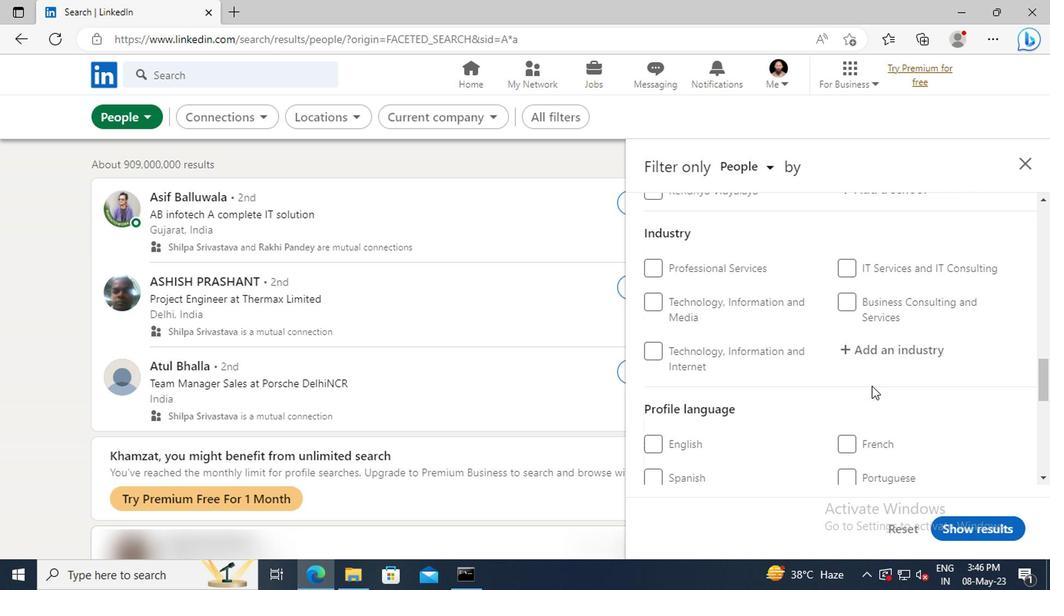 
Action: Mouse scrolled (868, 384) with delta (0, 0)
Screenshot: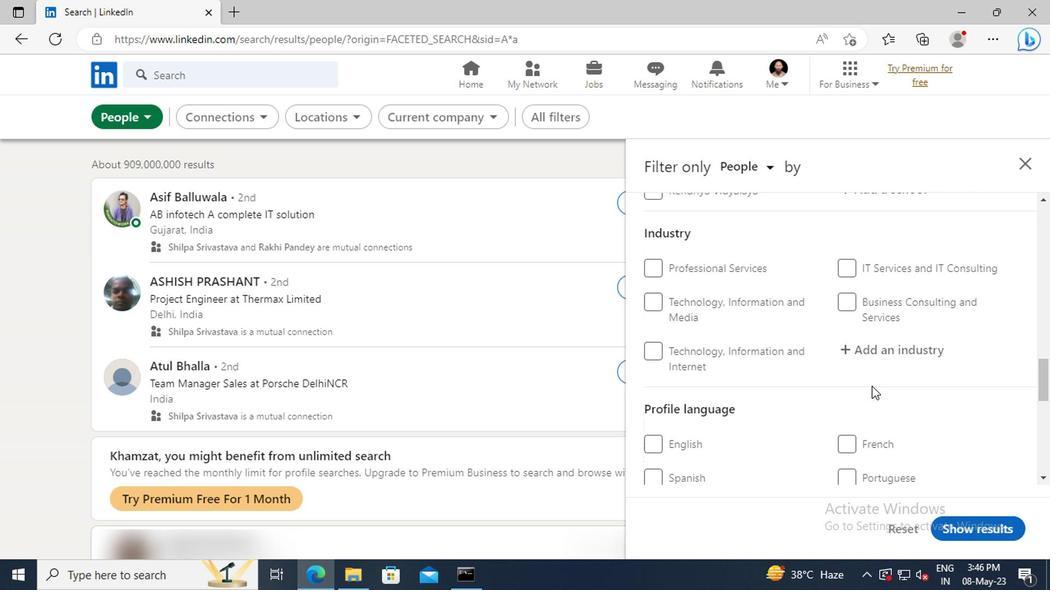 
Action: Mouse moved to (648, 396)
Screenshot: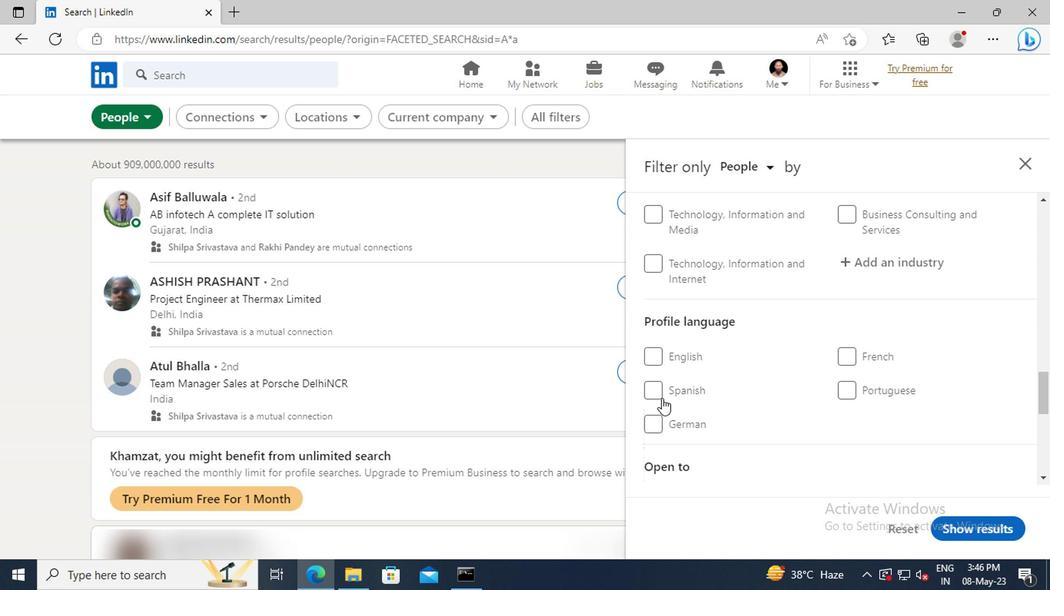 
Action: Mouse pressed left at (648, 396)
Screenshot: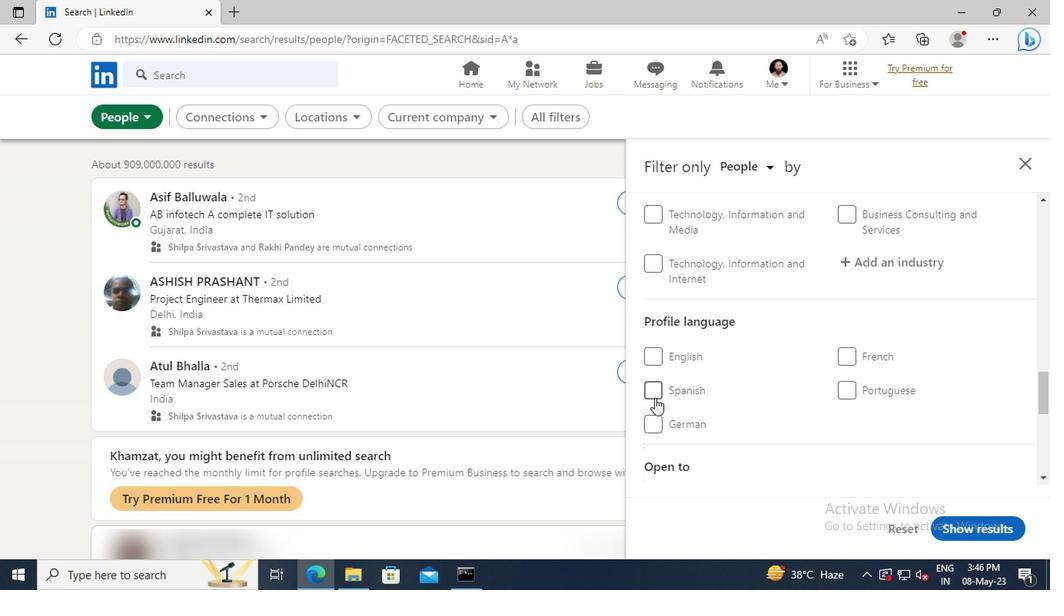 
Action: Mouse moved to (855, 354)
Screenshot: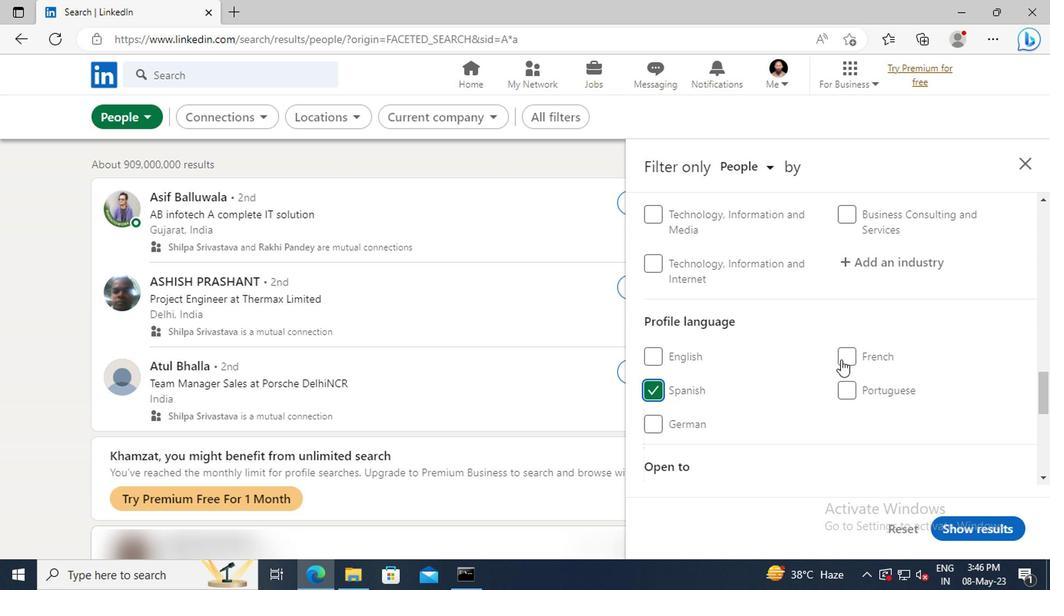 
Action: Mouse scrolled (855, 355) with delta (0, 1)
Screenshot: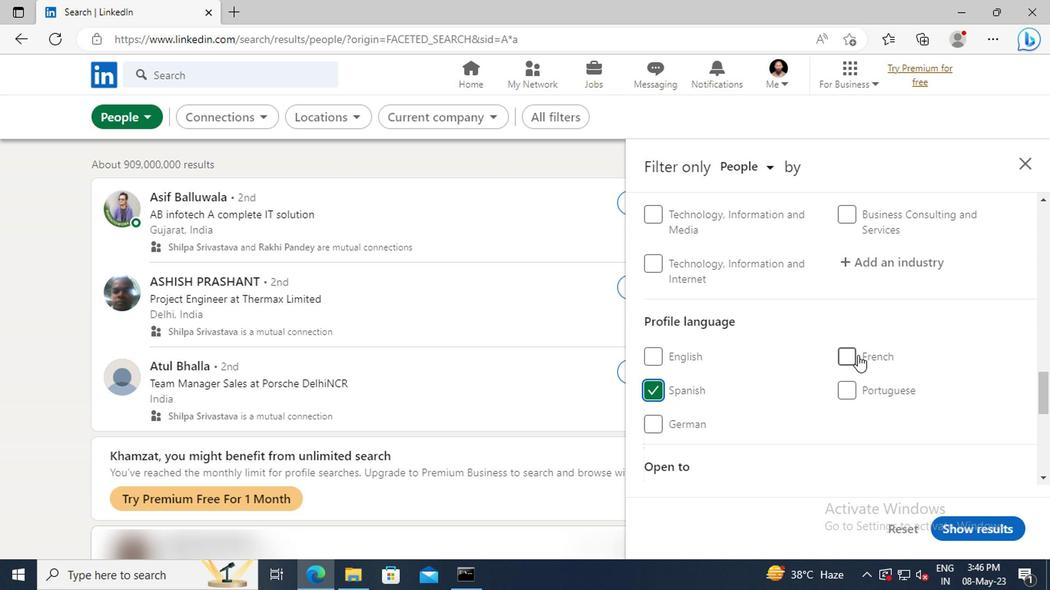 
Action: Mouse scrolled (855, 355) with delta (0, 1)
Screenshot: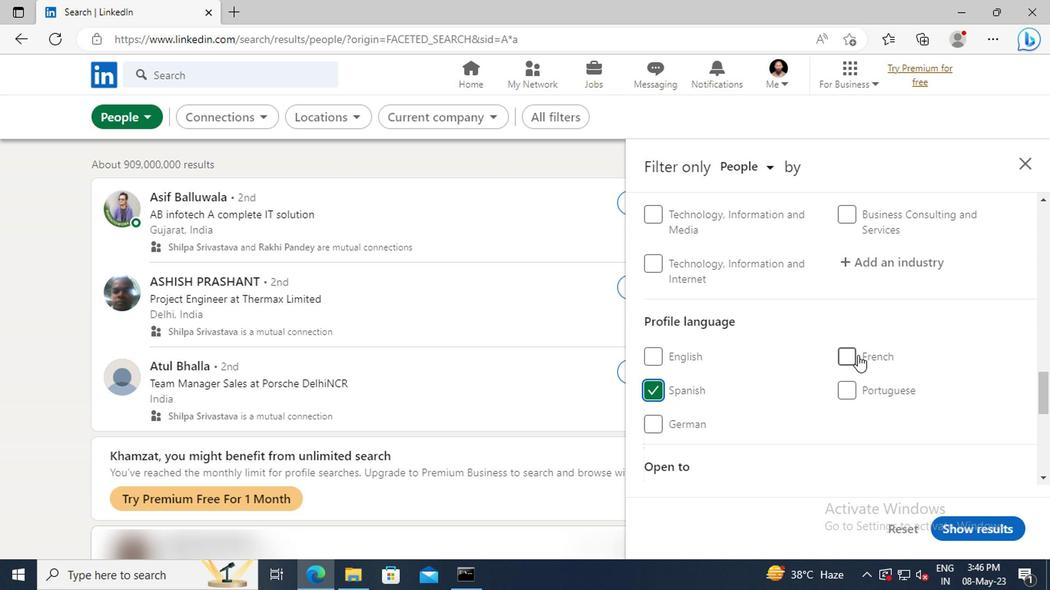 
Action: Mouse scrolled (855, 355) with delta (0, 1)
Screenshot: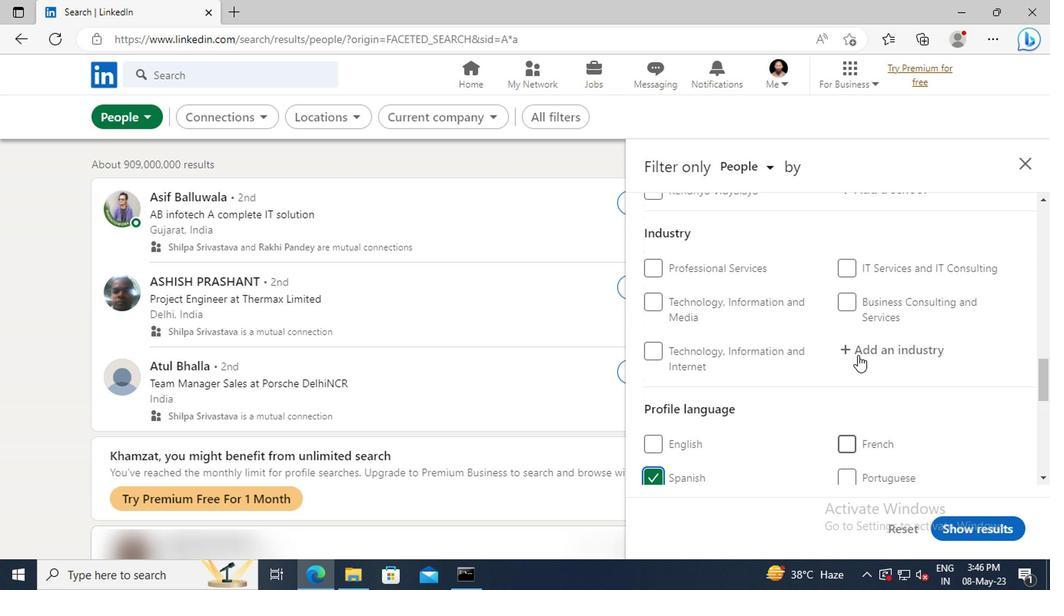 
Action: Mouse scrolled (855, 355) with delta (0, 1)
Screenshot: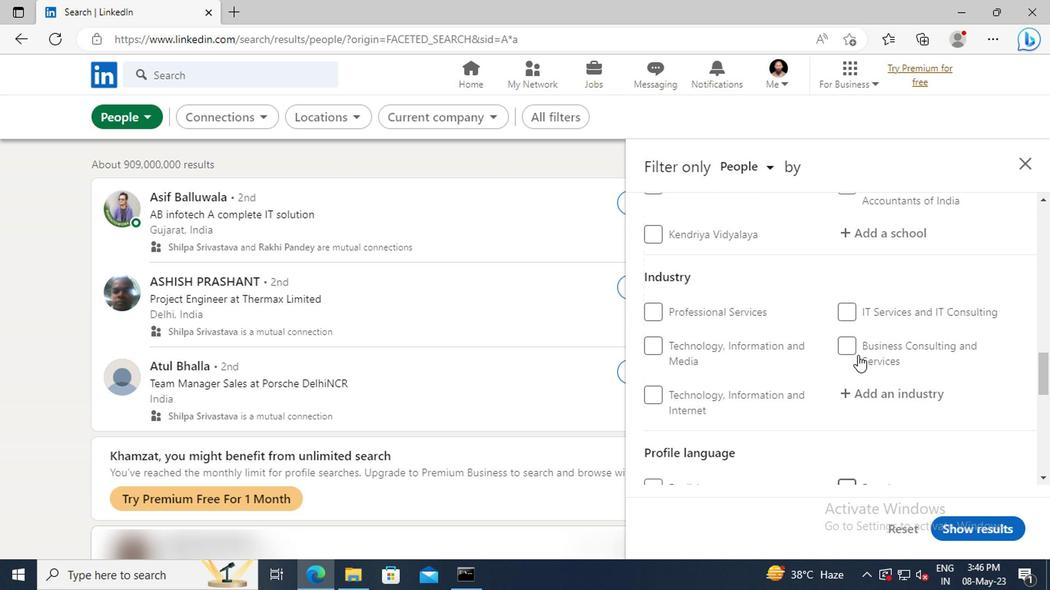 
Action: Mouse scrolled (855, 355) with delta (0, 1)
Screenshot: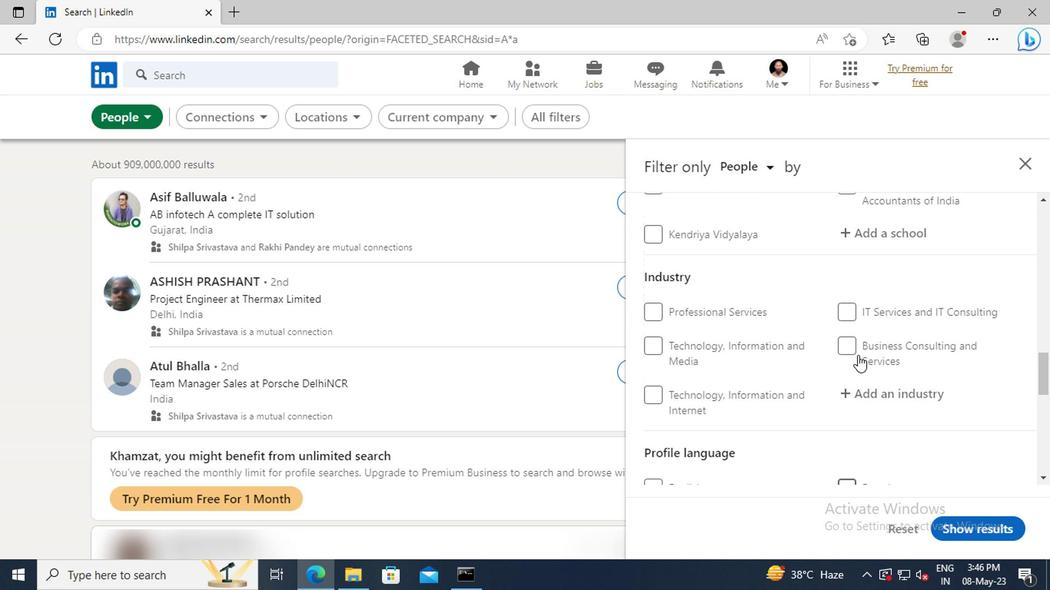 
Action: Mouse scrolled (855, 355) with delta (0, 1)
Screenshot: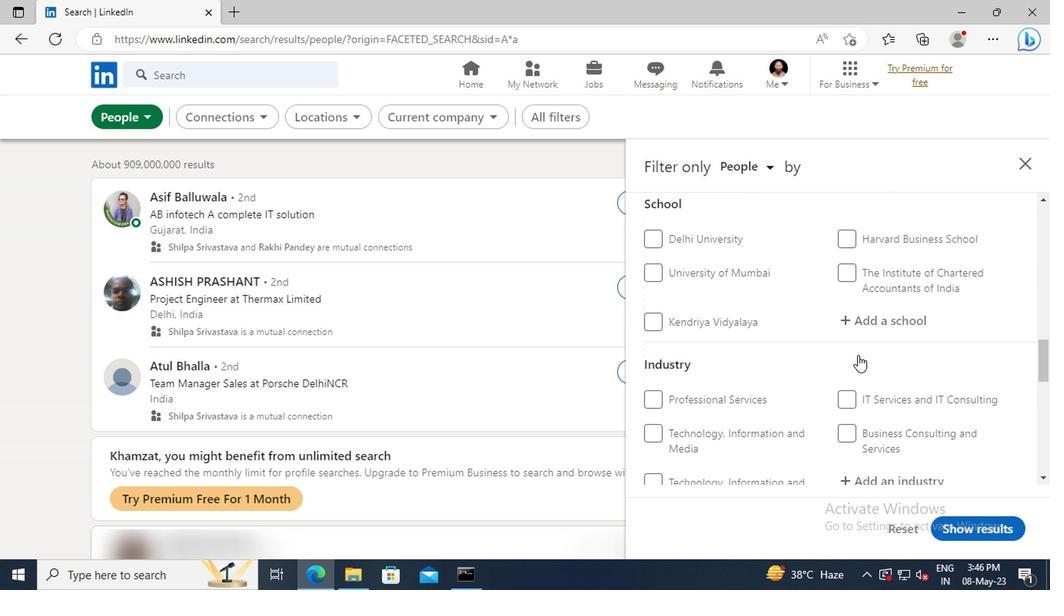 
Action: Mouse scrolled (855, 355) with delta (0, 1)
Screenshot: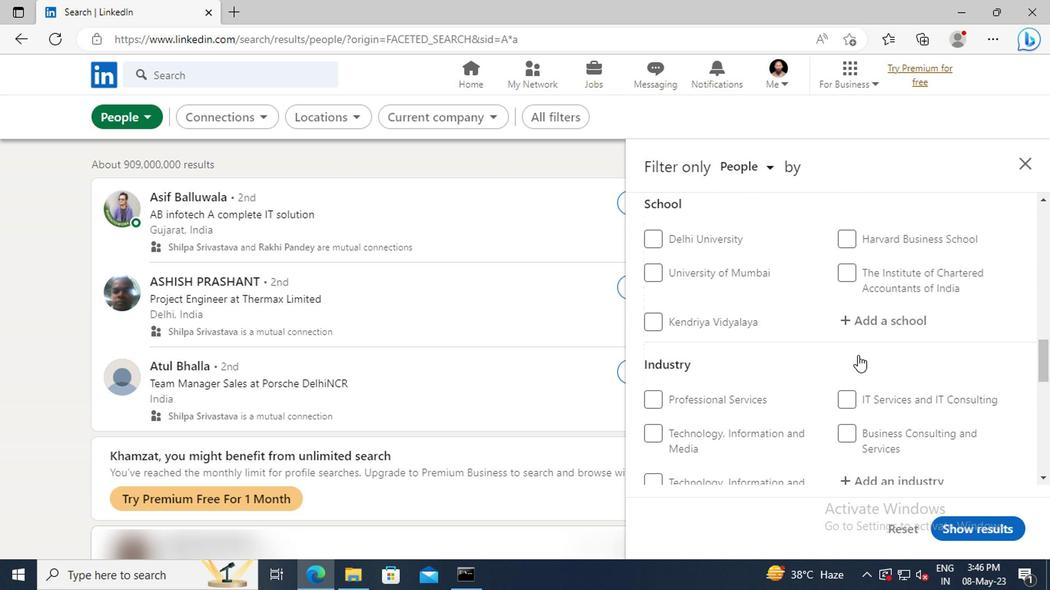 
Action: Mouse scrolled (855, 355) with delta (0, 1)
Screenshot: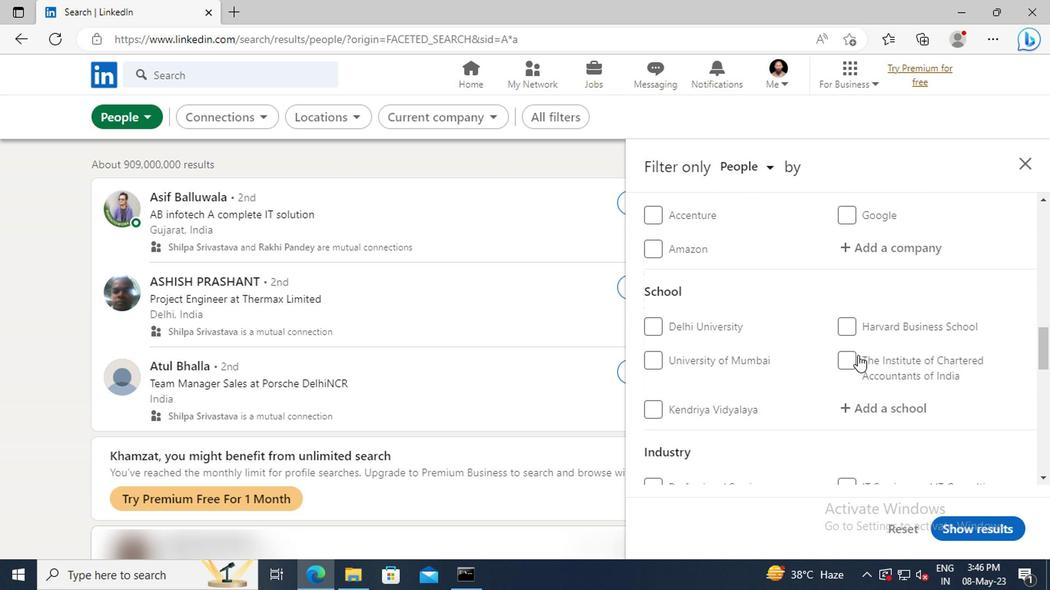 
Action: Mouse scrolled (855, 355) with delta (0, 1)
Screenshot: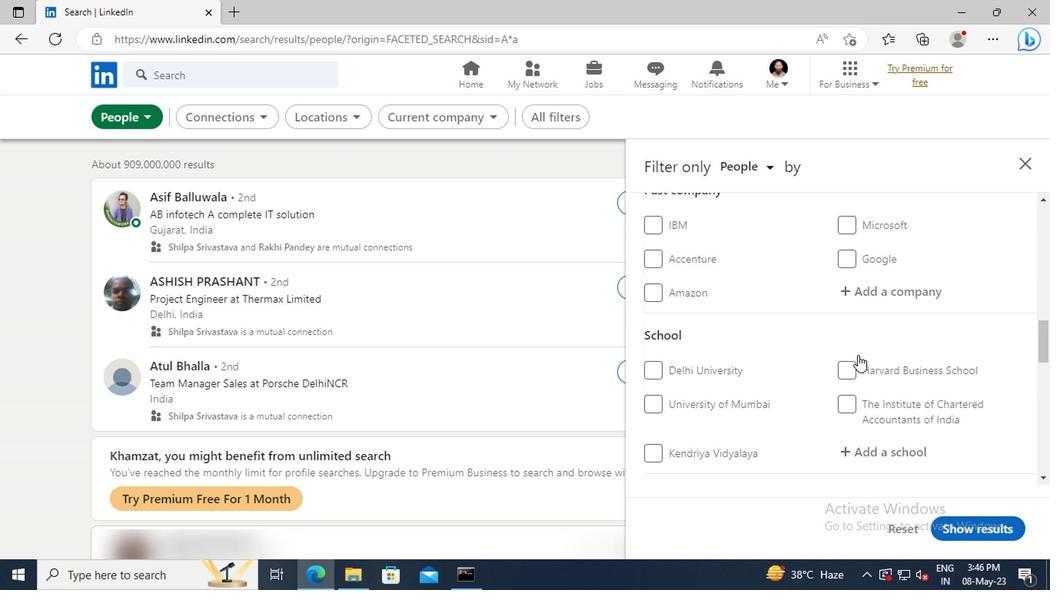
Action: Mouse scrolled (855, 355) with delta (0, 1)
Screenshot: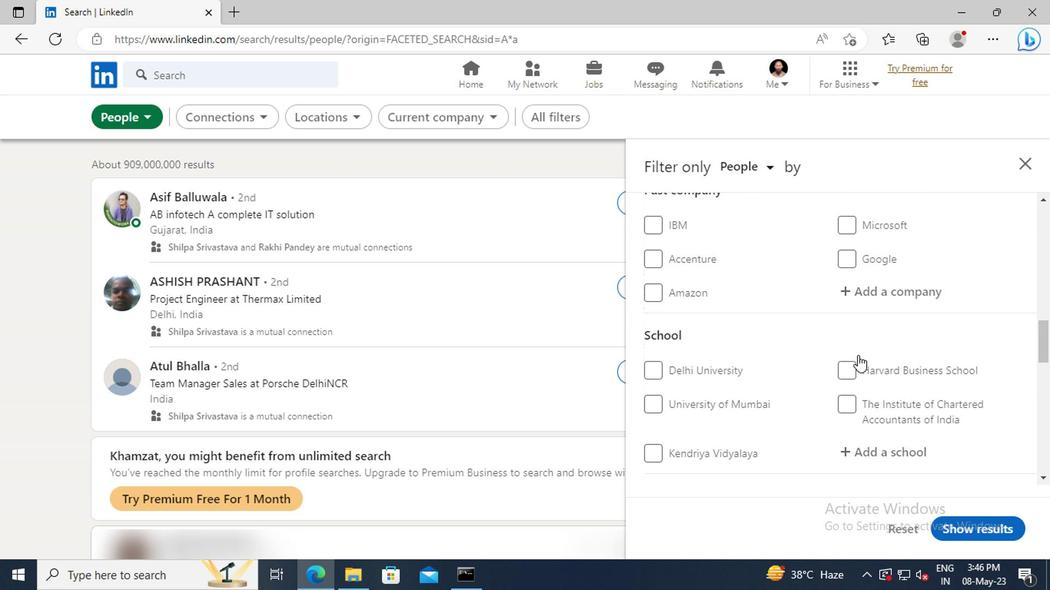 
Action: Mouse scrolled (855, 355) with delta (0, 1)
Screenshot: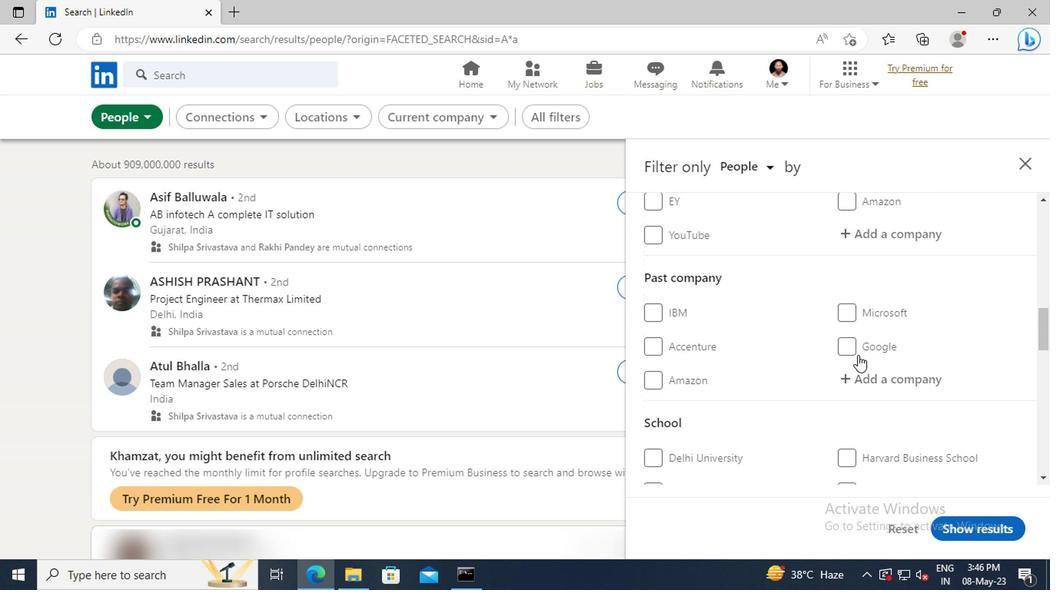 
Action: Mouse scrolled (855, 355) with delta (0, 1)
Screenshot: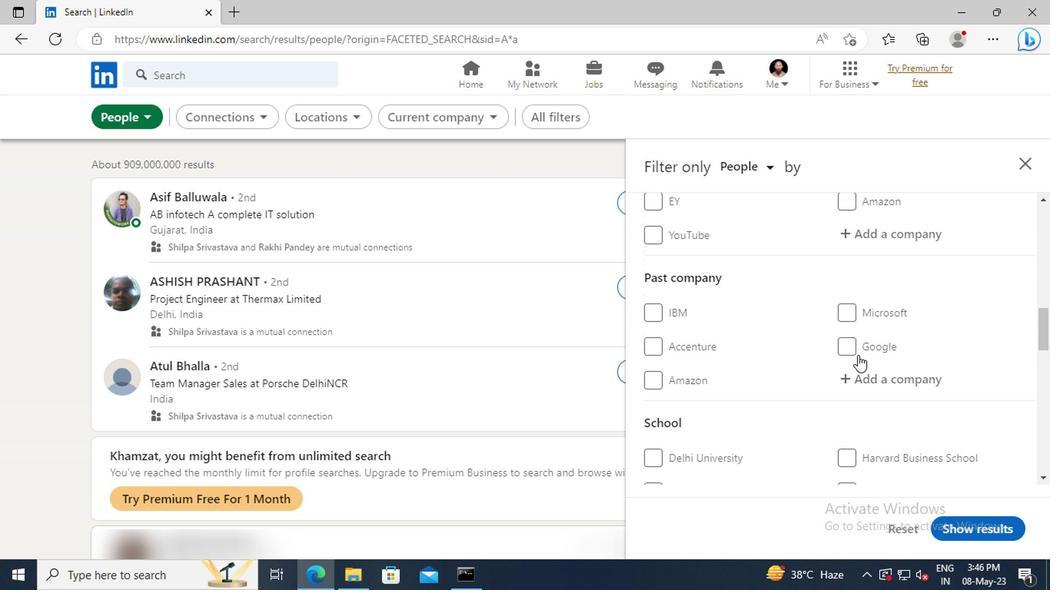 
Action: Mouse scrolled (855, 355) with delta (0, 1)
Screenshot: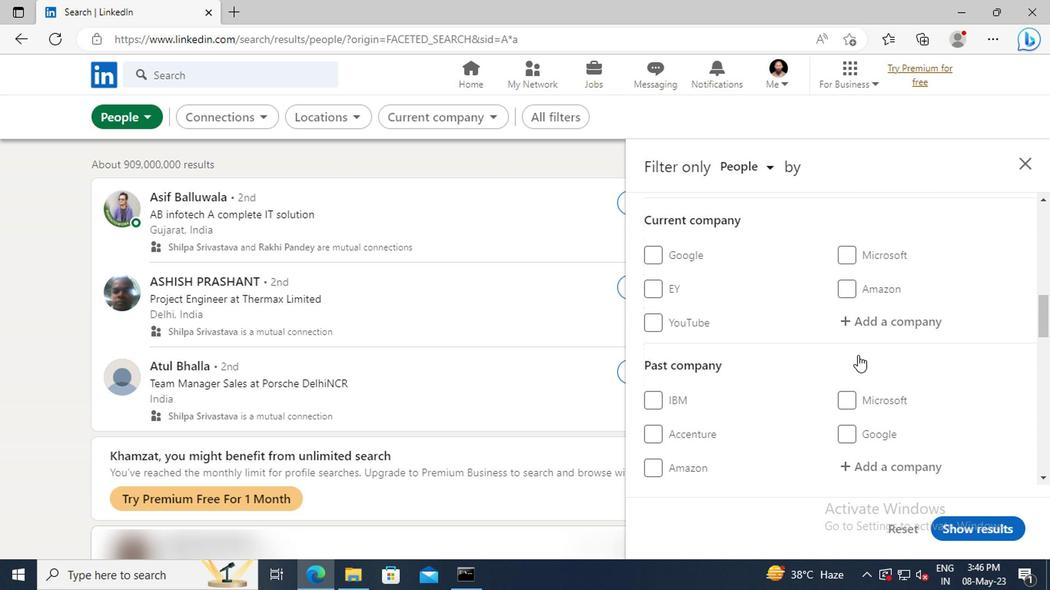 
Action: Mouse moved to (855, 359)
Screenshot: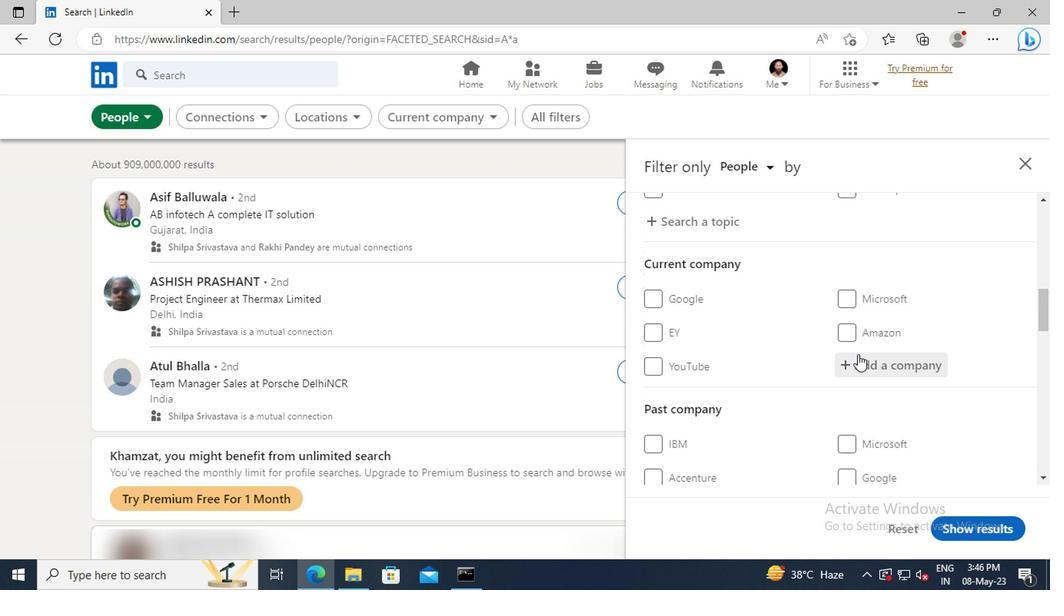 
Action: Mouse pressed left at (855, 359)
Screenshot: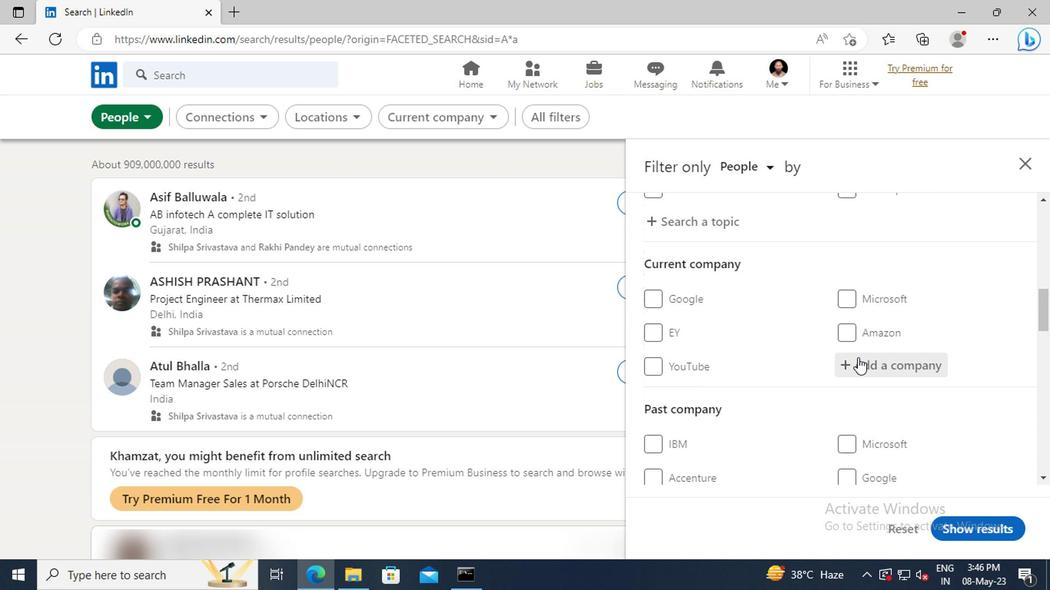 
Action: Key pressed <Key.shift>FUJITSU
Screenshot: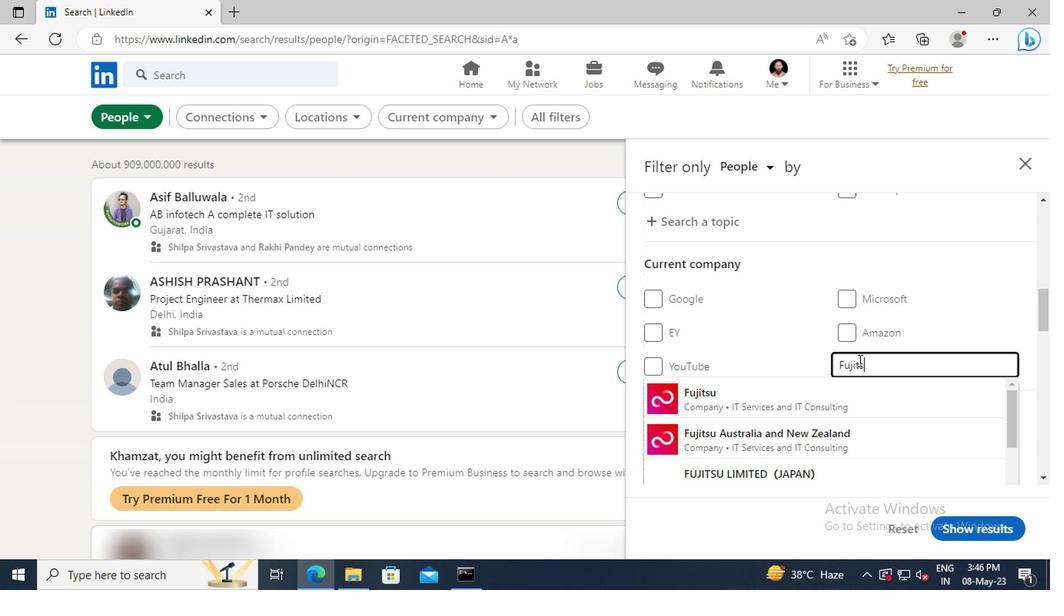
Action: Mouse moved to (857, 391)
Screenshot: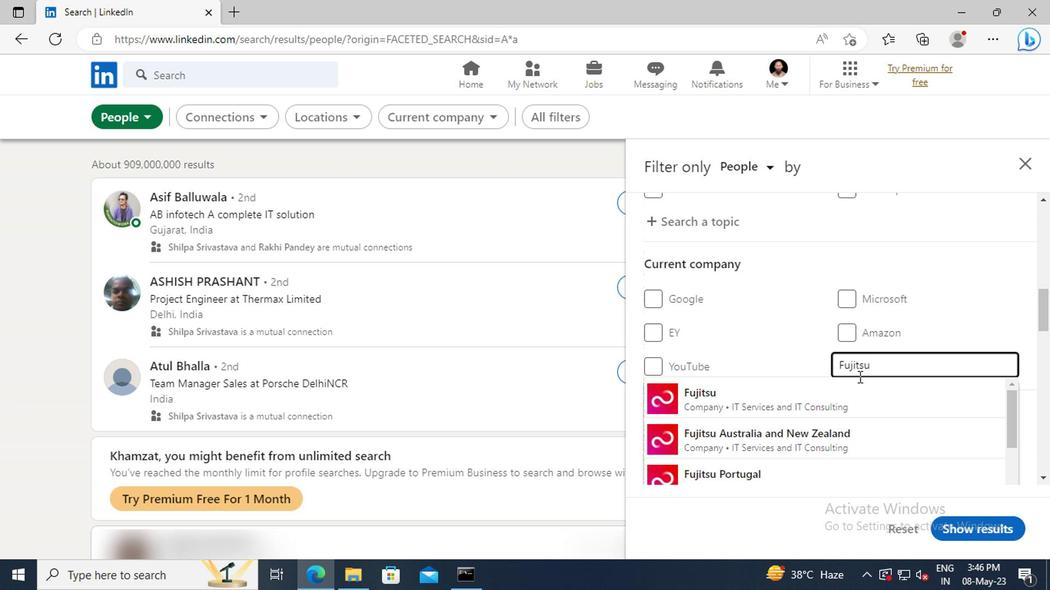 
Action: Mouse pressed left at (857, 391)
Screenshot: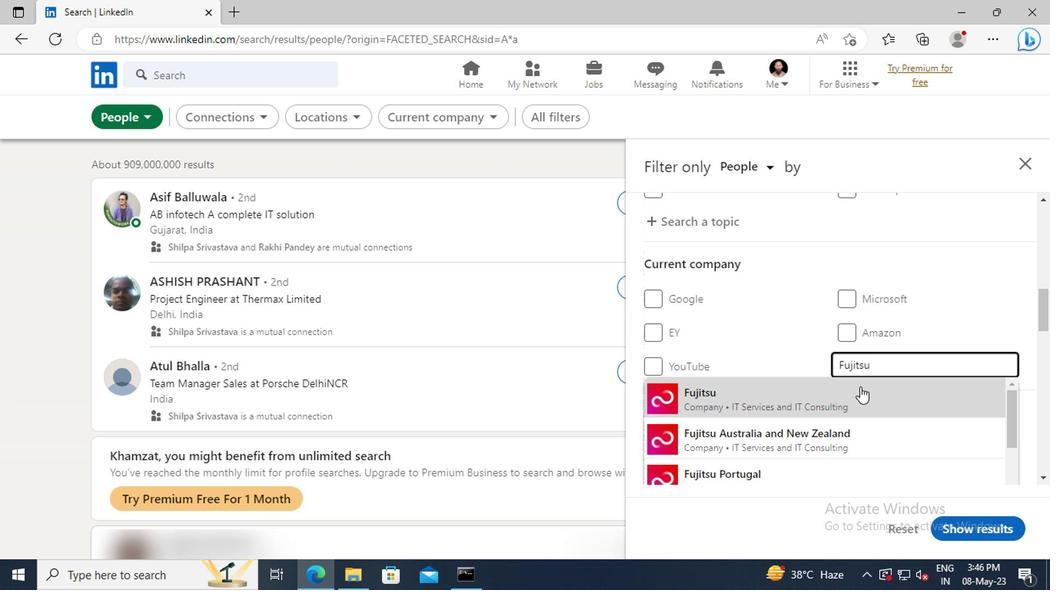 
Action: Mouse scrolled (857, 390) with delta (0, 0)
Screenshot: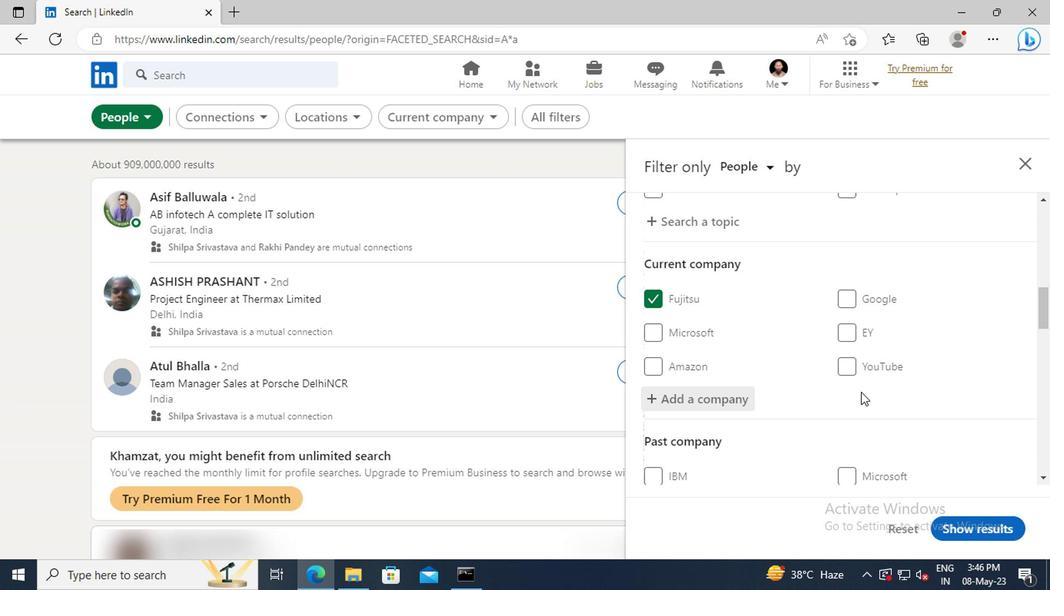 
Action: Mouse scrolled (857, 390) with delta (0, 0)
Screenshot: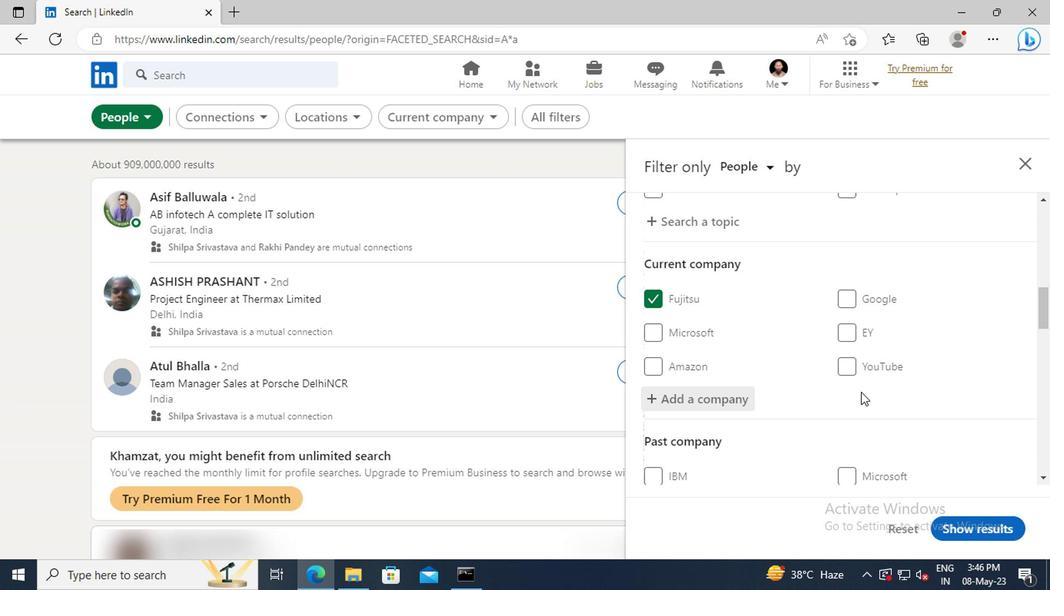 
Action: Mouse scrolled (857, 390) with delta (0, 0)
Screenshot: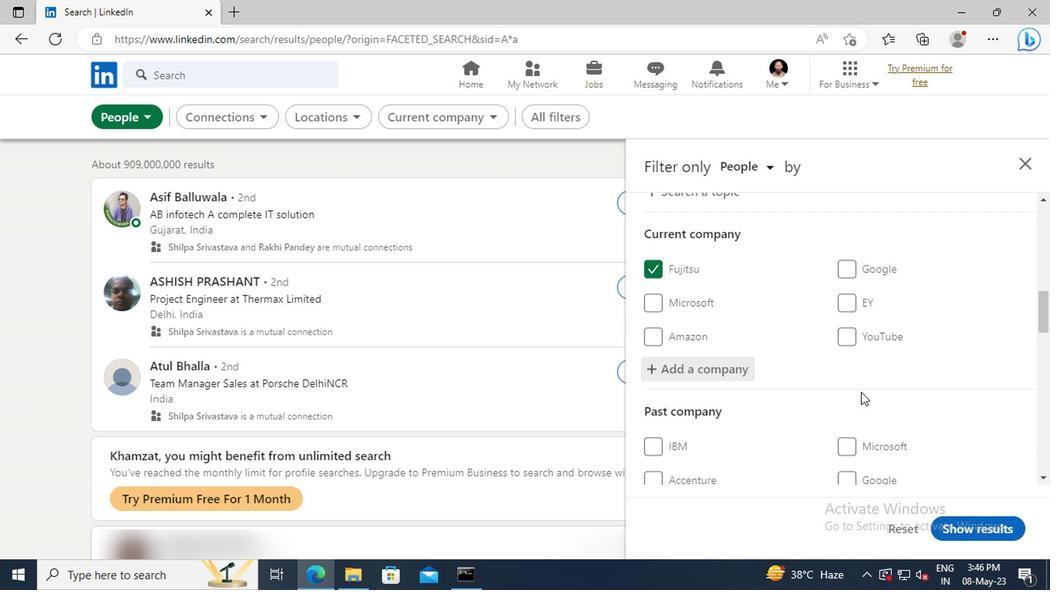 
Action: Mouse moved to (849, 374)
Screenshot: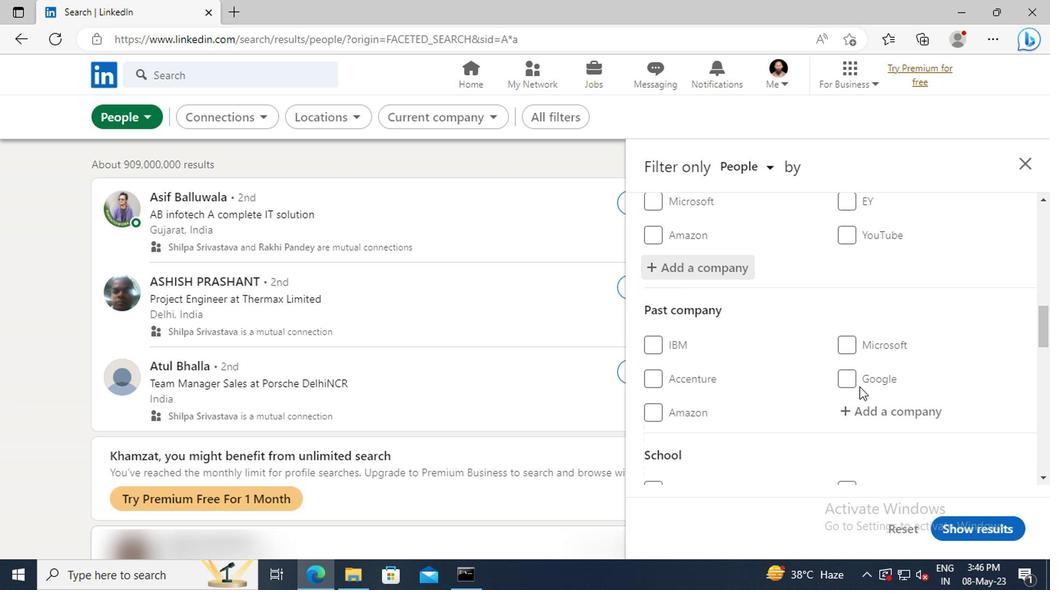 
Action: Mouse scrolled (849, 373) with delta (0, -1)
Screenshot: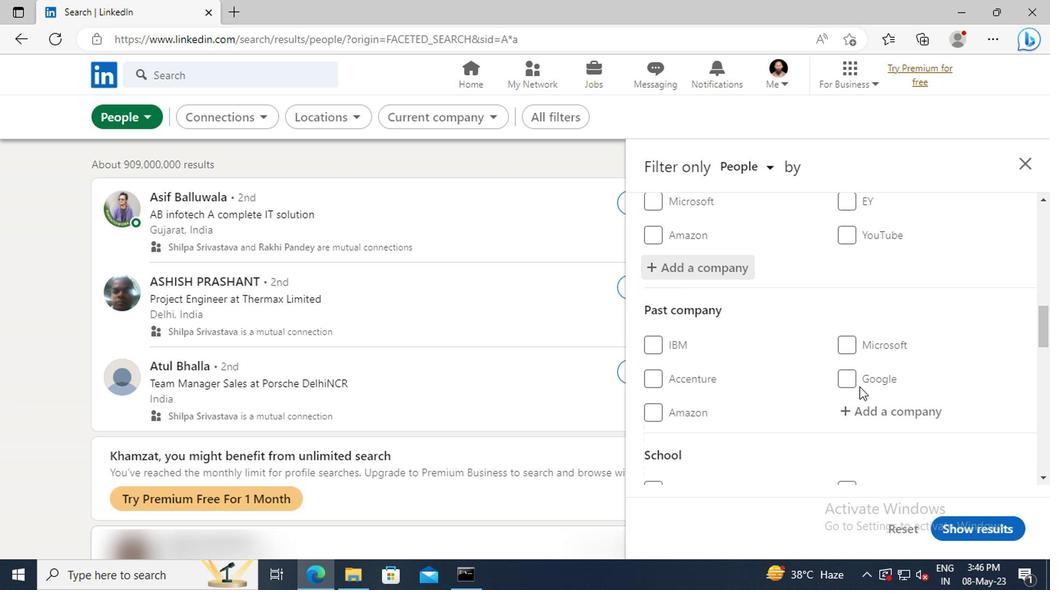 
Action: Mouse moved to (849, 373)
Screenshot: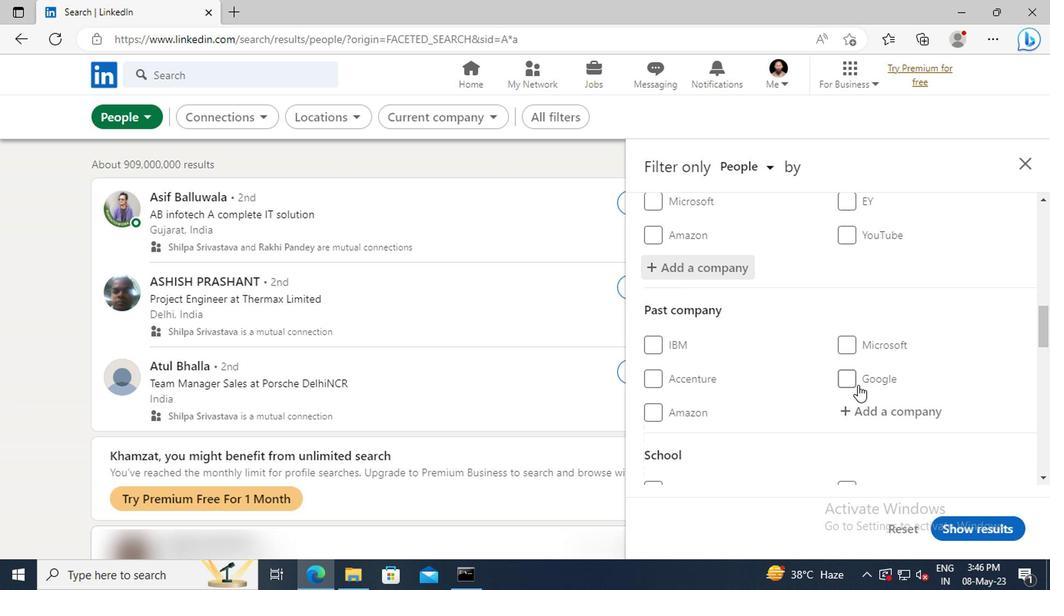 
Action: Mouse scrolled (849, 371) with delta (0, -1)
Screenshot: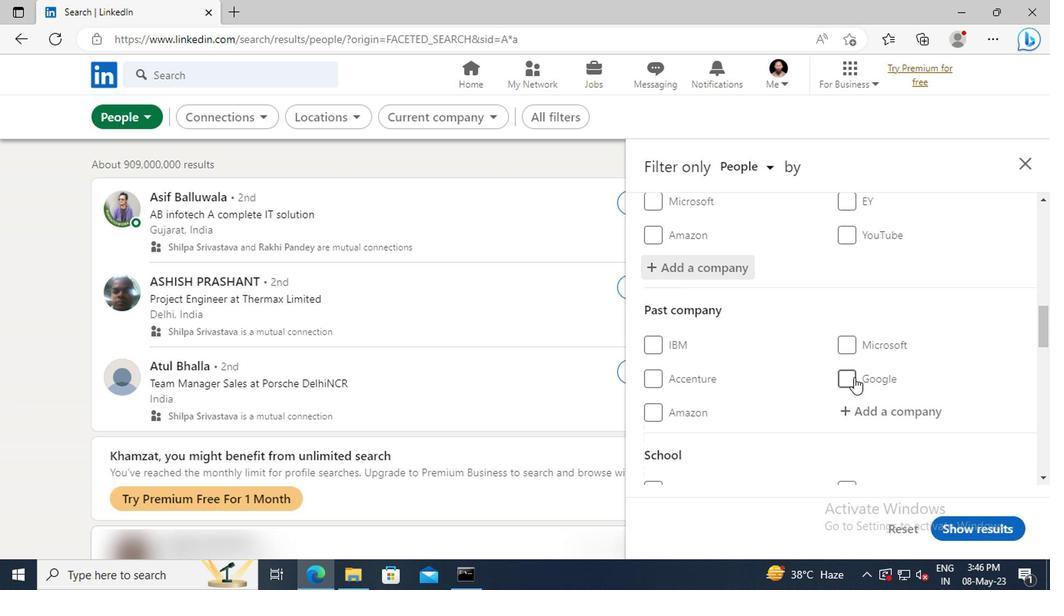 
Action: Mouse moved to (849, 368)
Screenshot: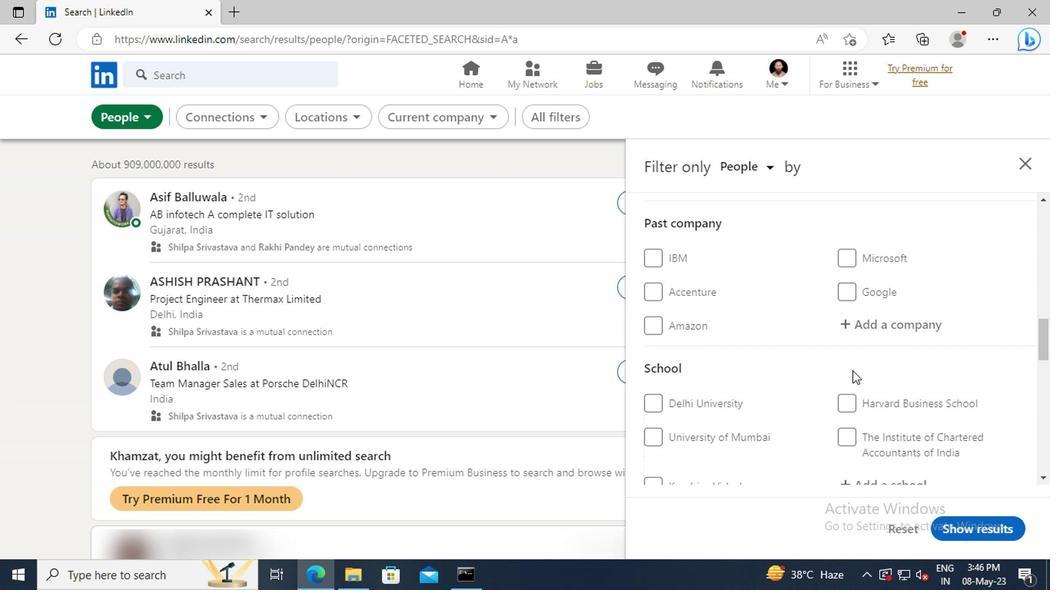 
Action: Mouse scrolled (849, 367) with delta (0, 0)
Screenshot: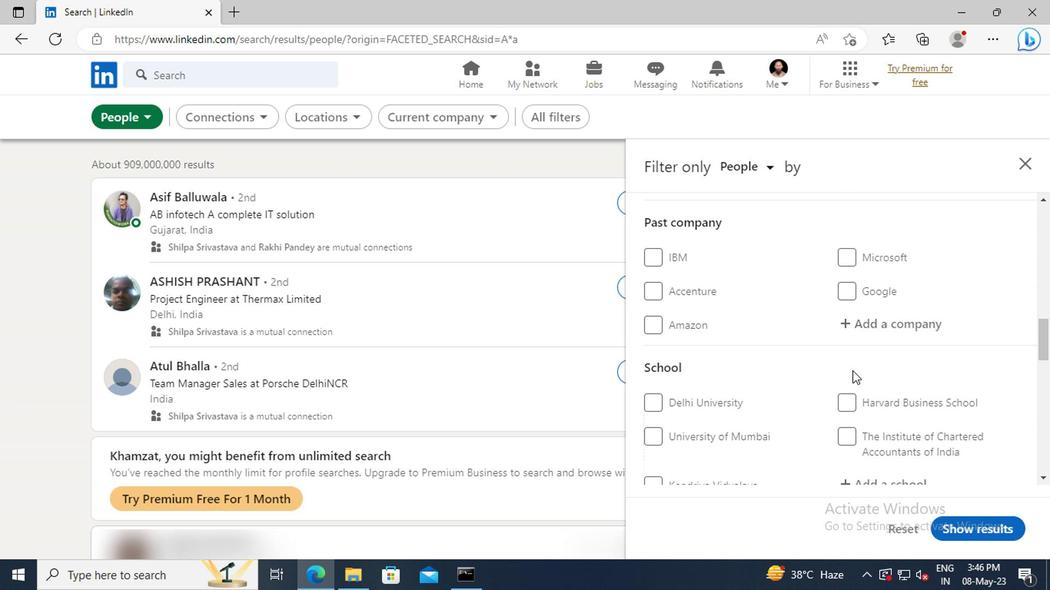 
Action: Mouse scrolled (849, 367) with delta (0, 0)
Screenshot: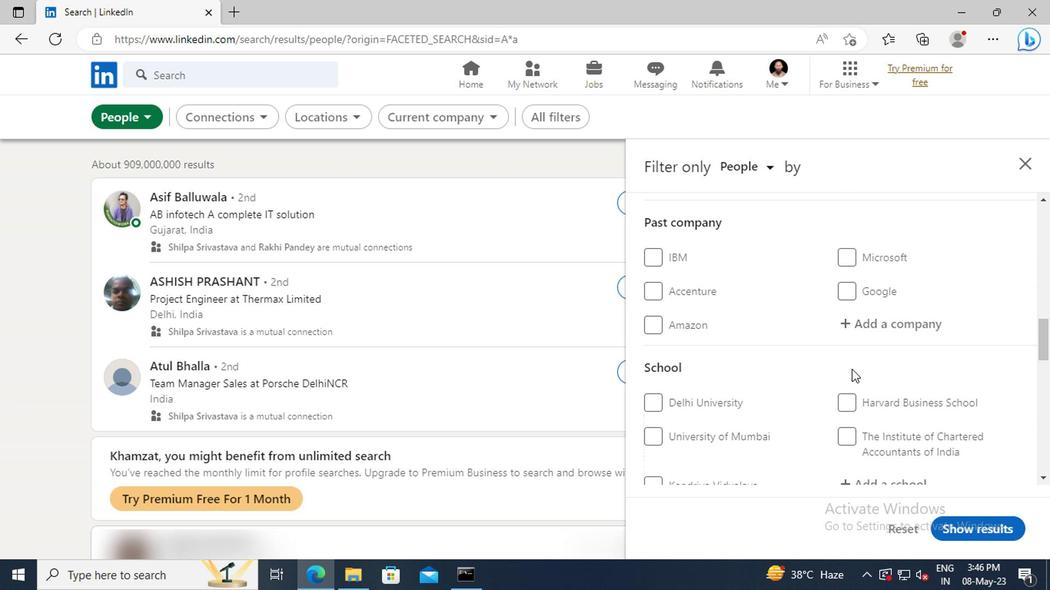 
Action: Mouse scrolled (849, 367) with delta (0, 0)
Screenshot: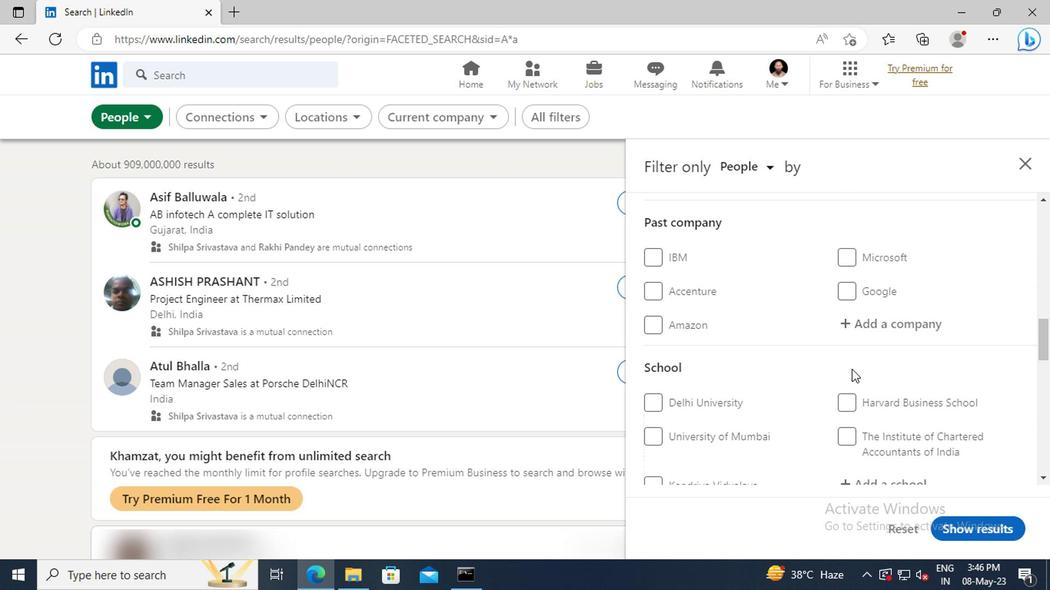 
Action: Mouse moved to (852, 363)
Screenshot: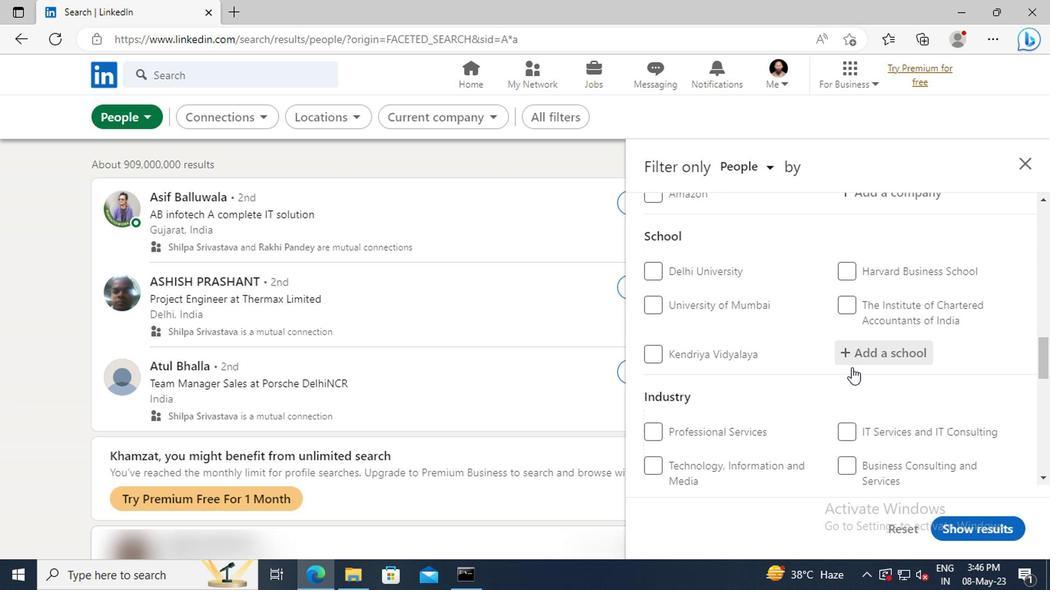 
Action: Mouse pressed left at (852, 363)
Screenshot: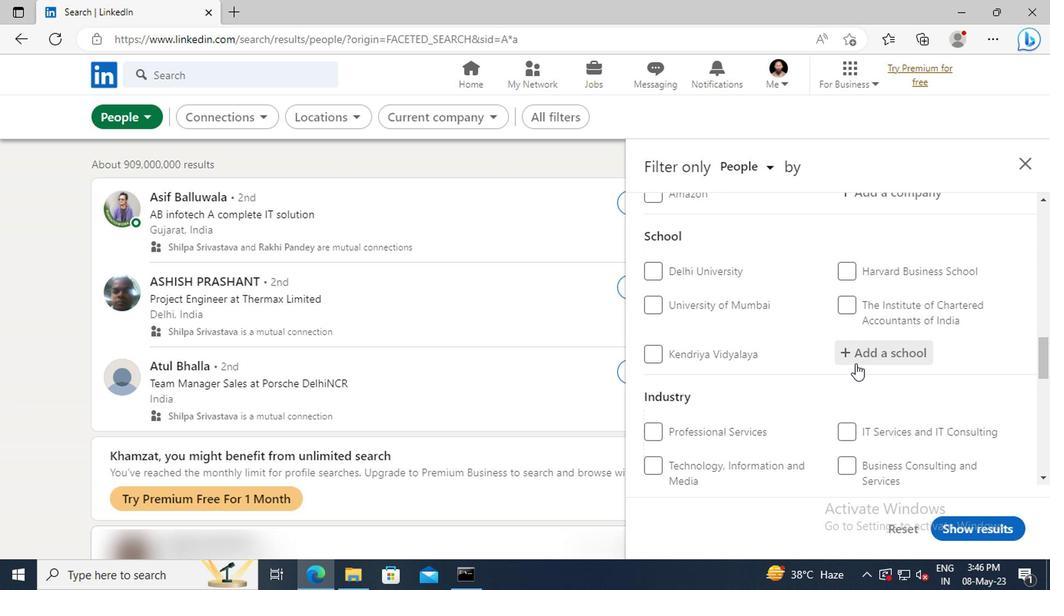 
Action: Key pressed <Key.shift>N<Key.shift>IT<Key.space><Key.shift>JA
Screenshot: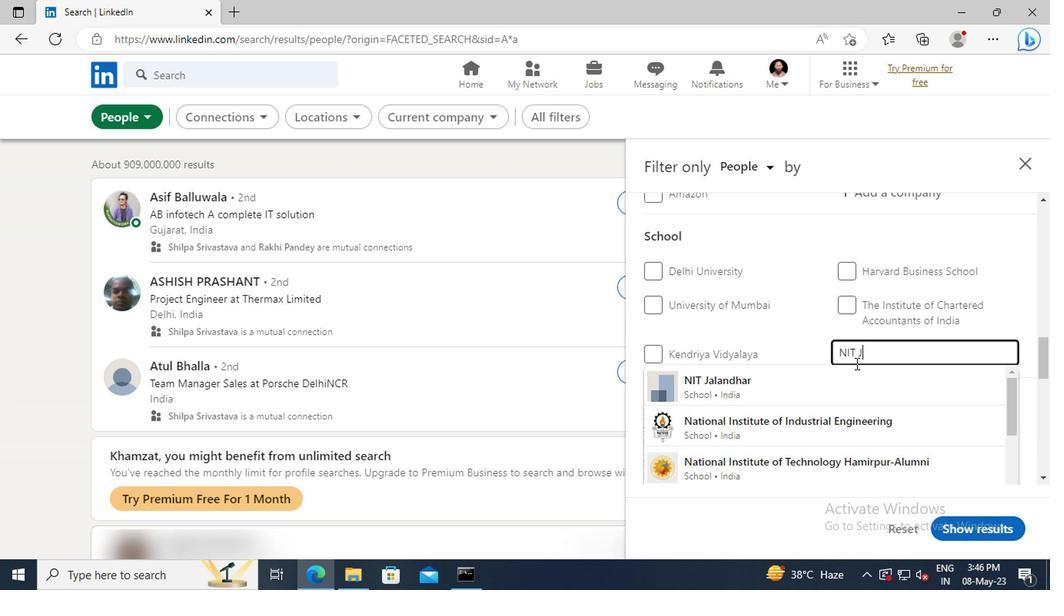 
Action: Mouse moved to (852, 376)
Screenshot: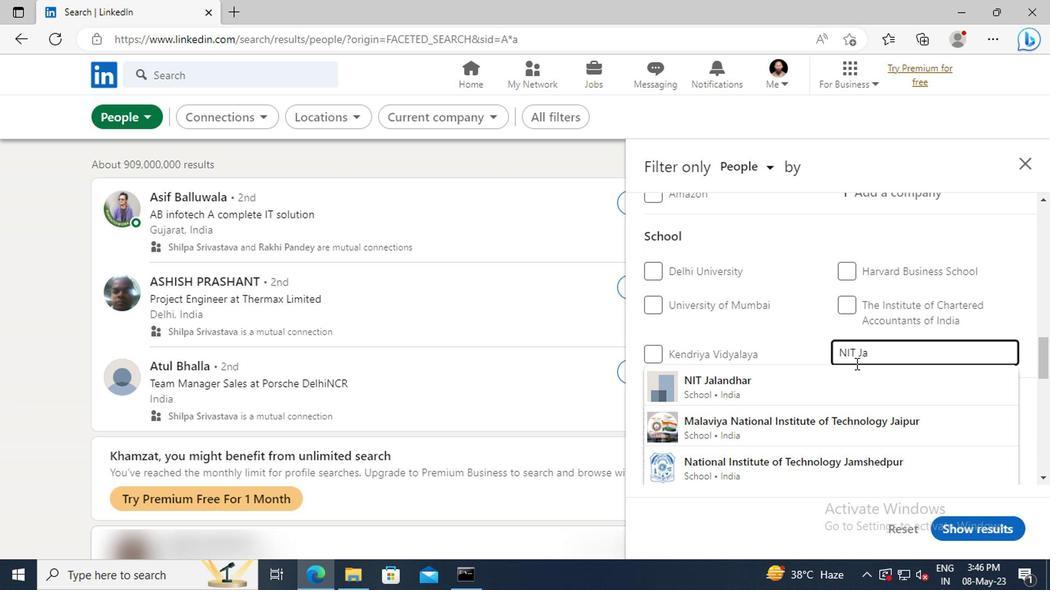 
Action: Mouse pressed left at (852, 376)
Screenshot: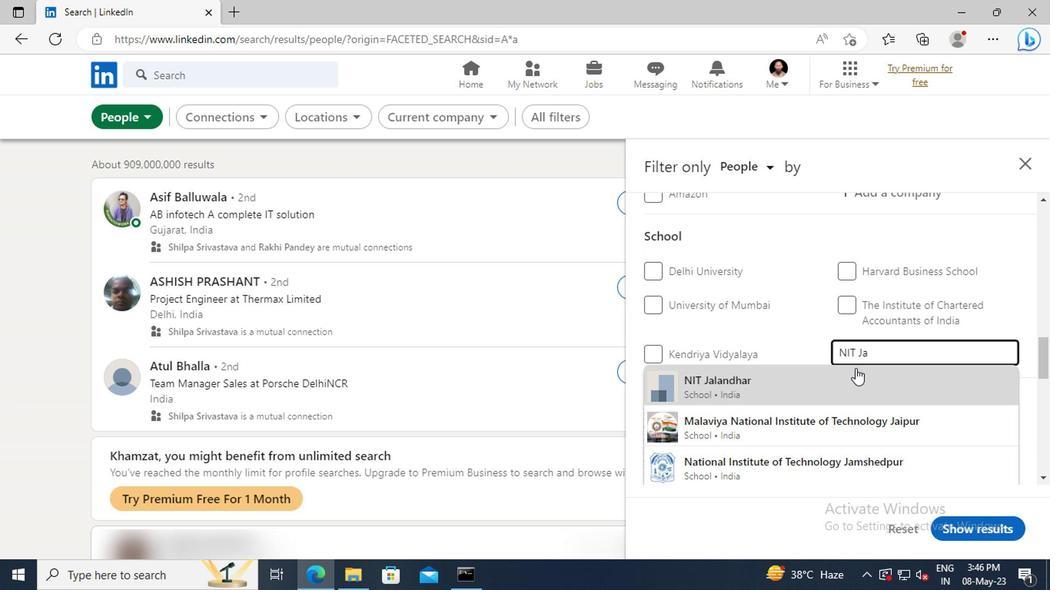 
Action: Mouse scrolled (852, 375) with delta (0, -1)
Screenshot: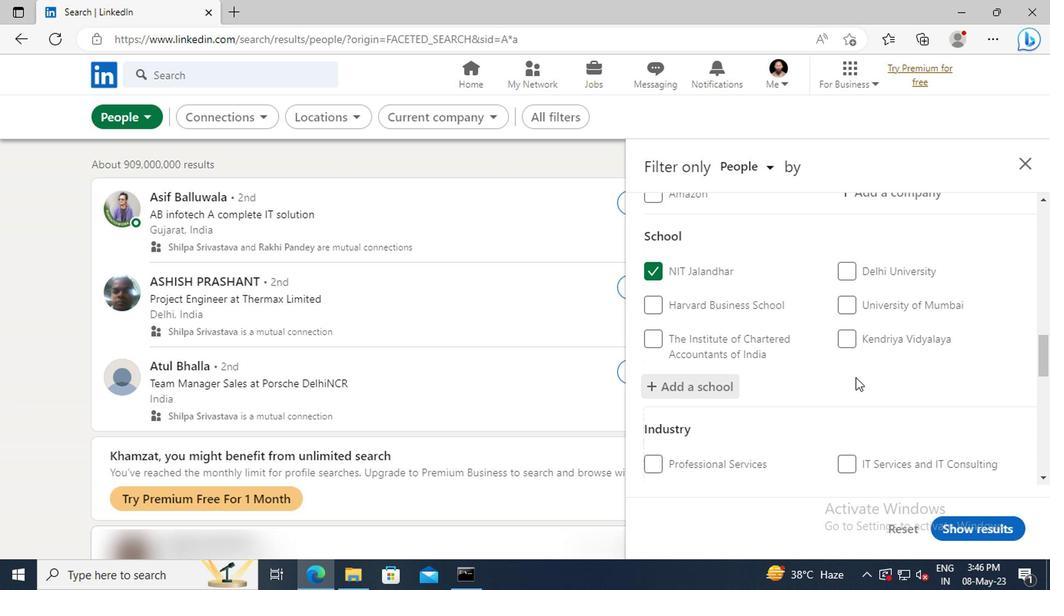 
Action: Mouse moved to (851, 374)
Screenshot: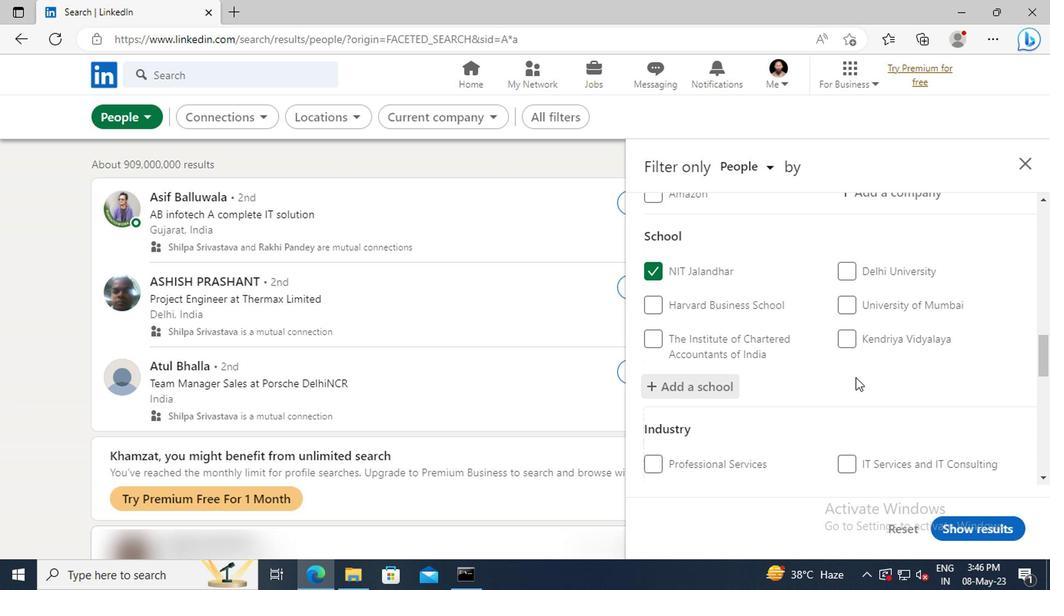 
Action: Mouse scrolled (851, 373) with delta (0, -1)
Screenshot: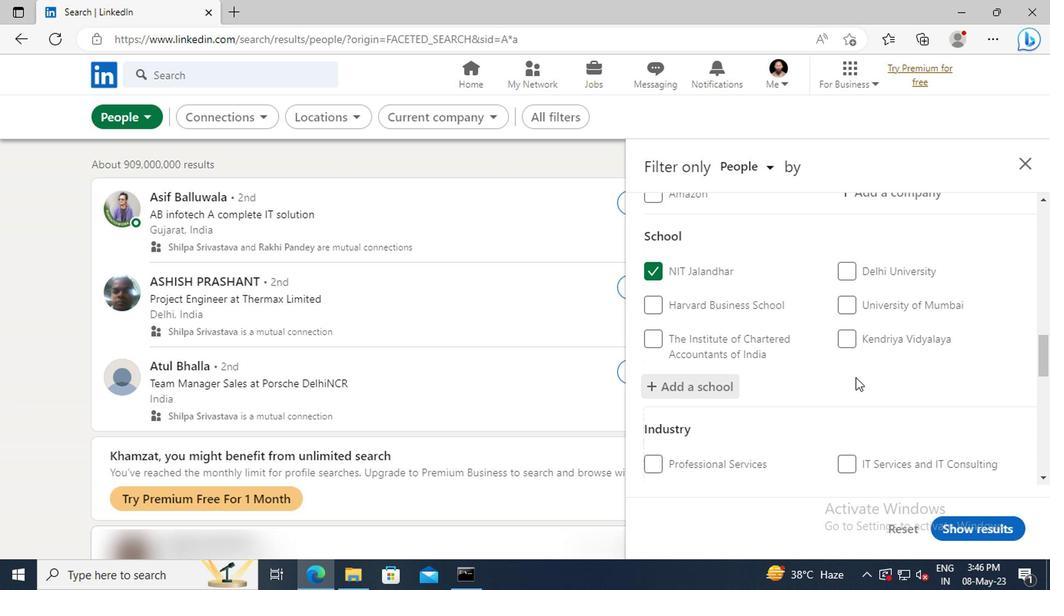 
Action: Mouse moved to (847, 354)
Screenshot: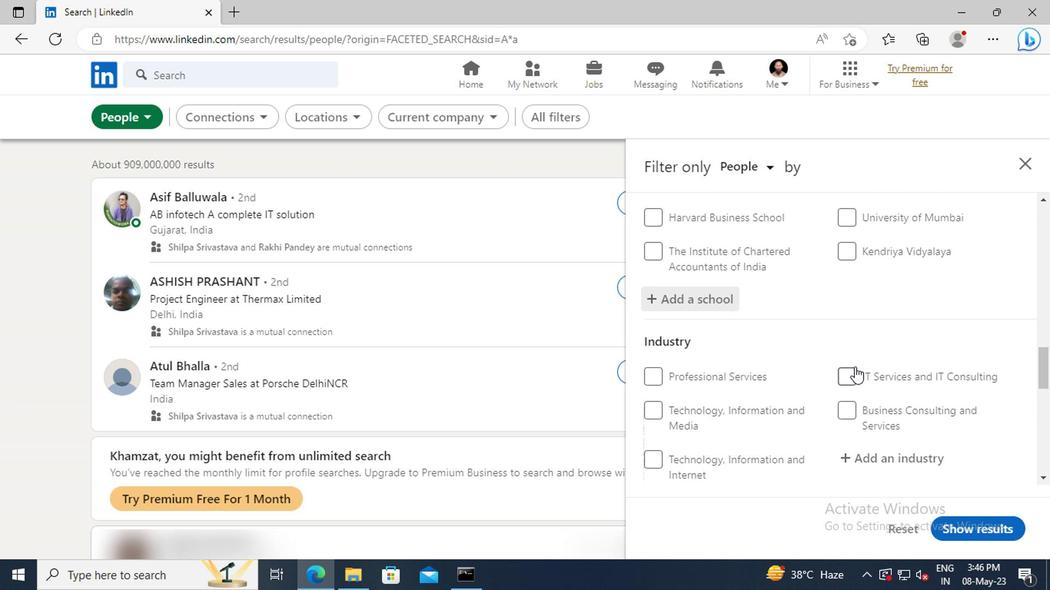 
Action: Mouse scrolled (847, 353) with delta (0, 0)
Screenshot: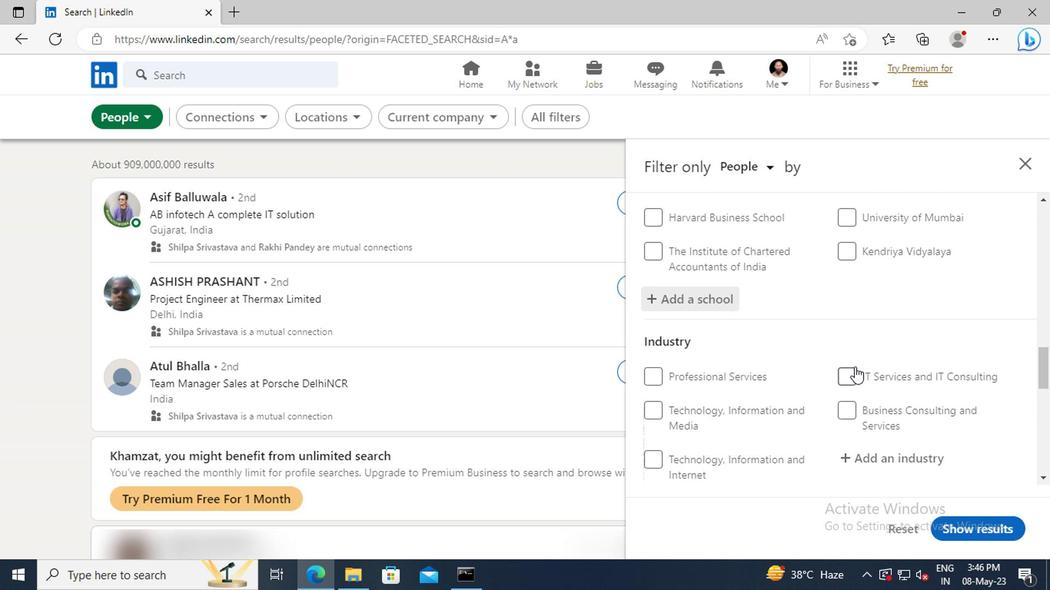 
Action: Mouse moved to (847, 350)
Screenshot: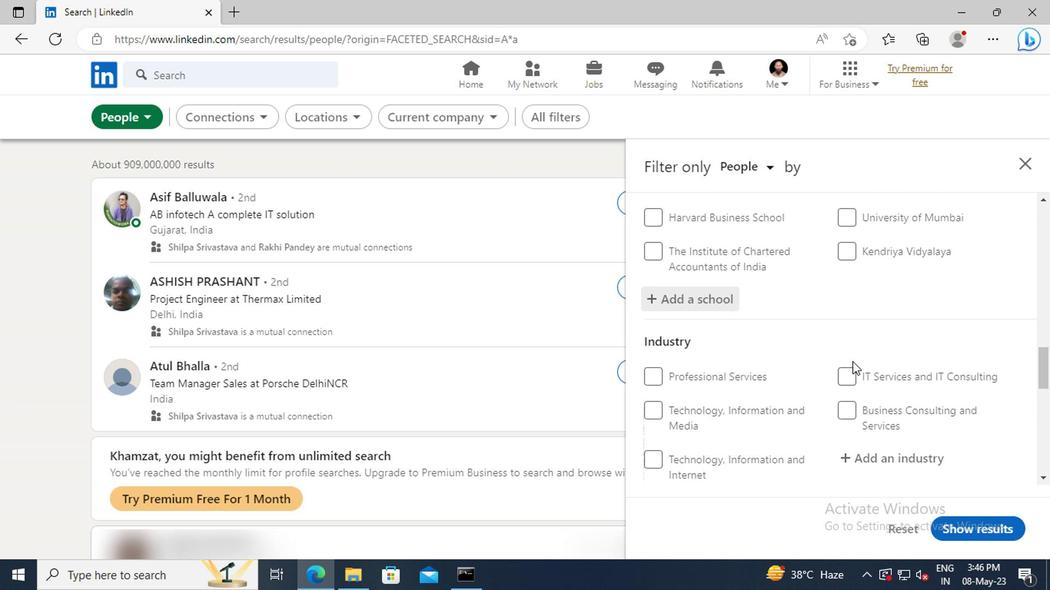 
Action: Mouse scrolled (847, 350) with delta (0, 0)
Screenshot: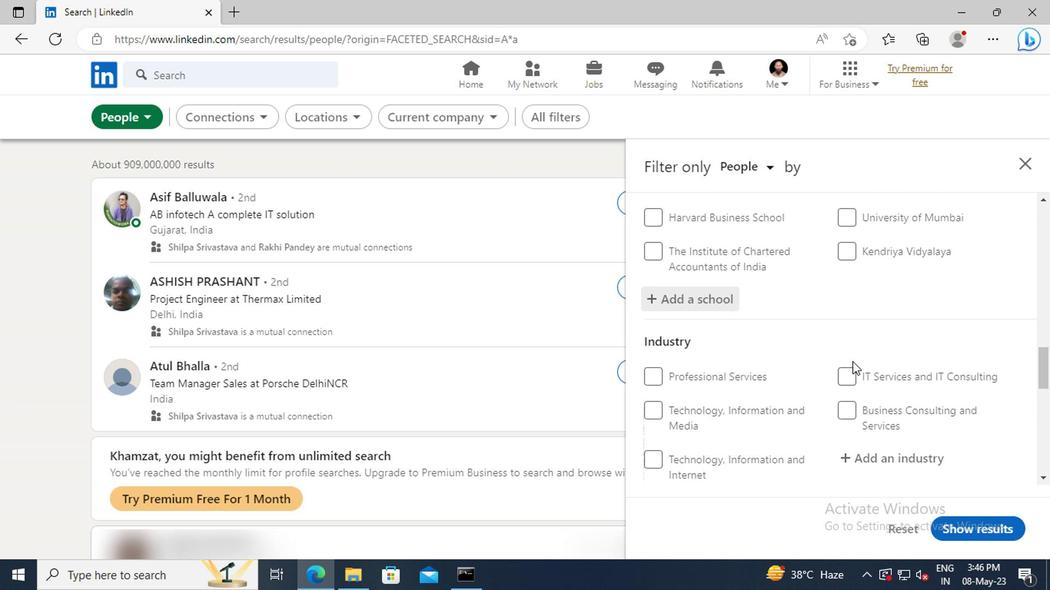 
Action: Mouse moved to (855, 361)
Screenshot: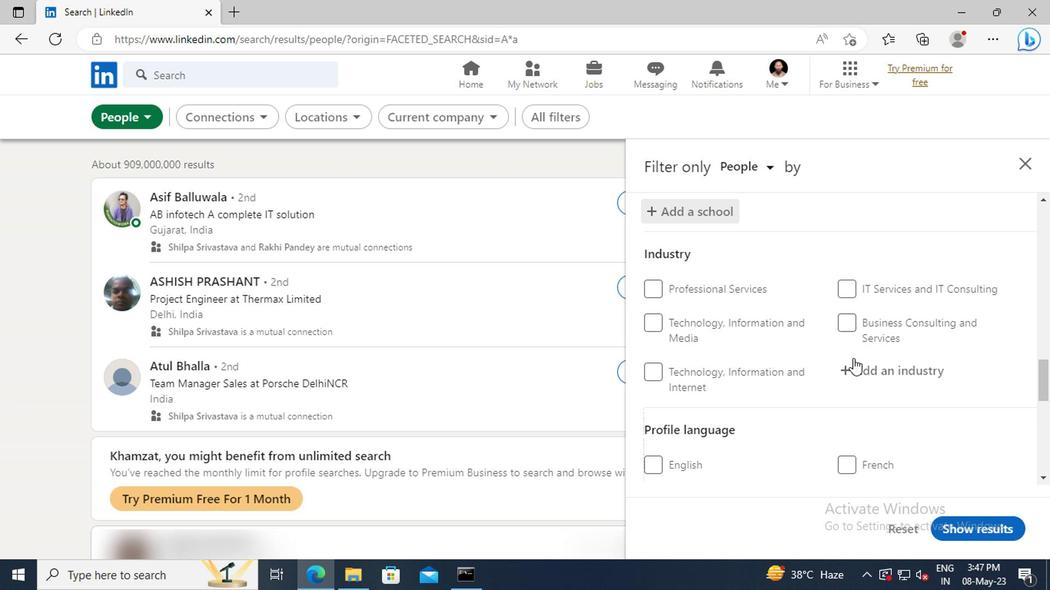 
Action: Mouse pressed left at (855, 361)
Screenshot: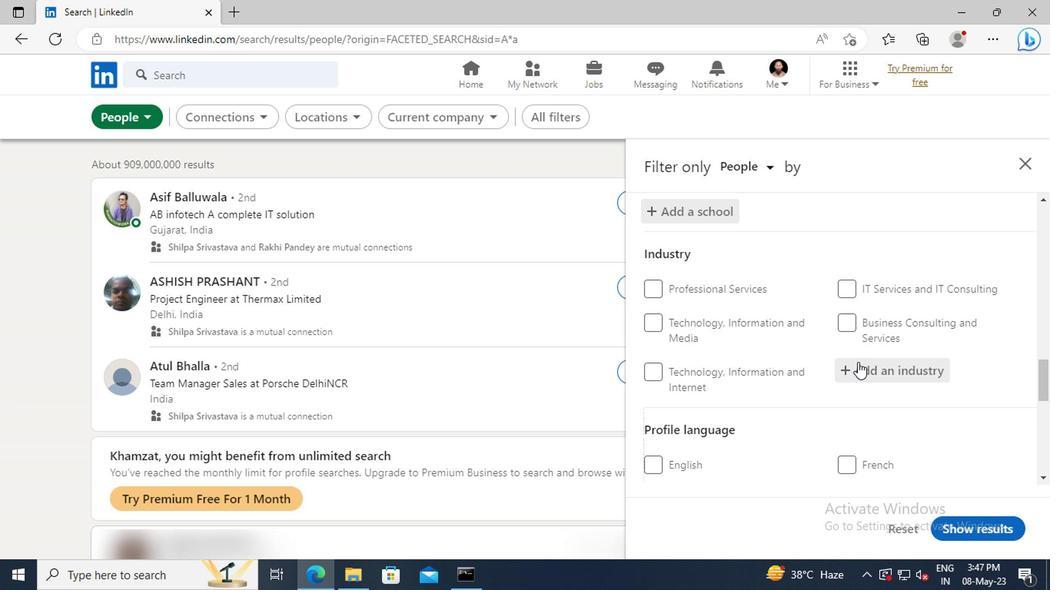 
Action: Mouse moved to (855, 362)
Screenshot: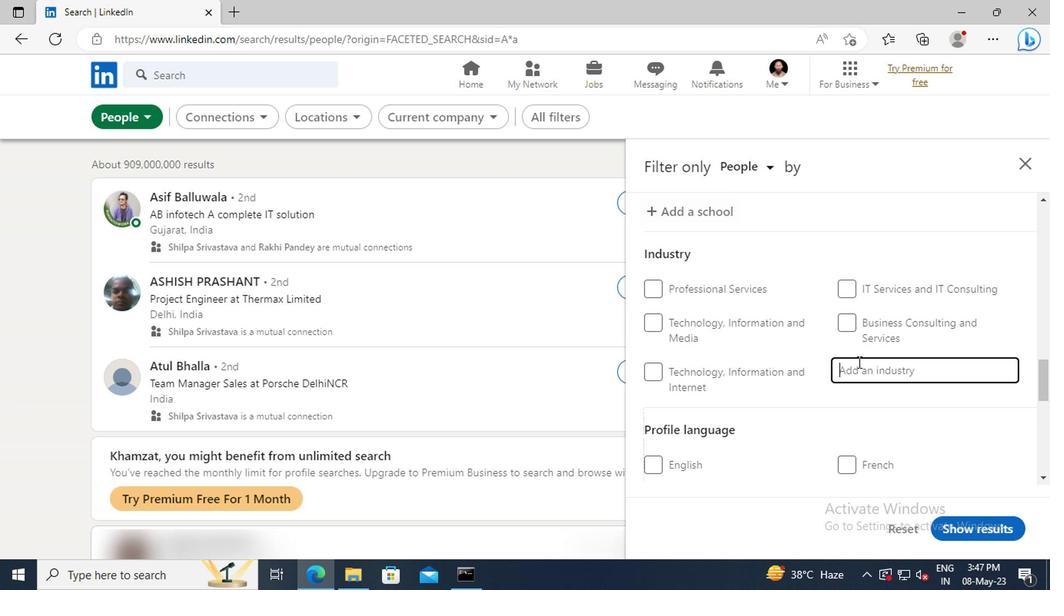 
Action: Key pressed <Key.shift>BUSI
Screenshot: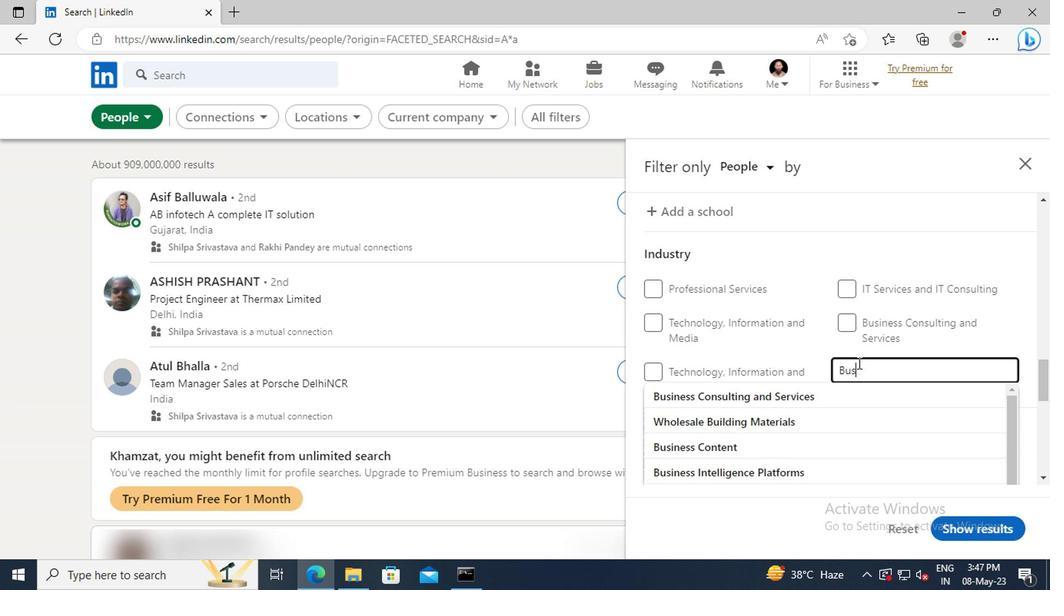 
Action: Mouse moved to (857, 387)
Screenshot: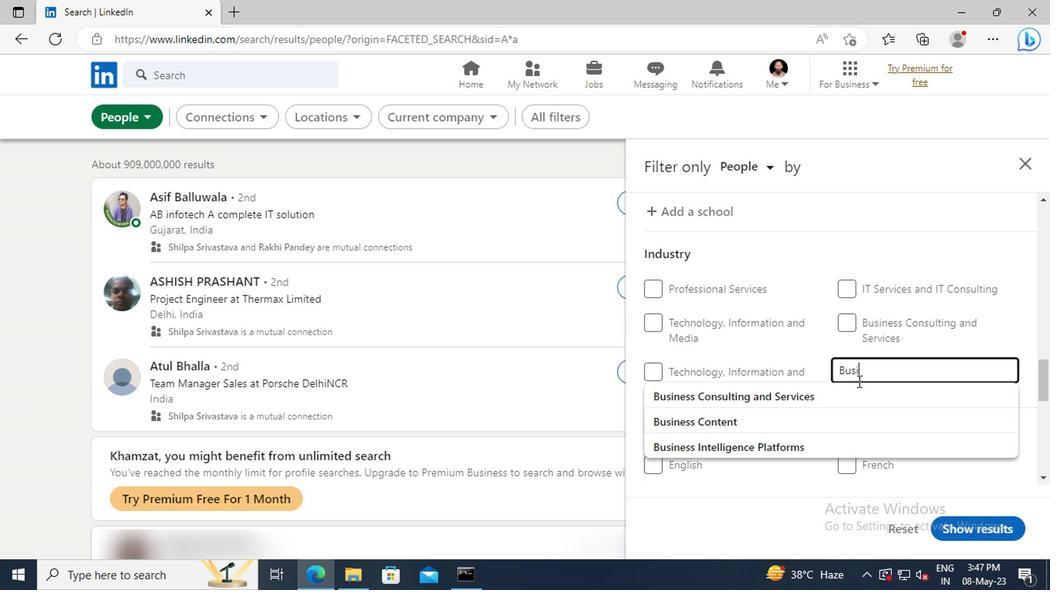 
Action: Mouse pressed left at (857, 387)
Screenshot: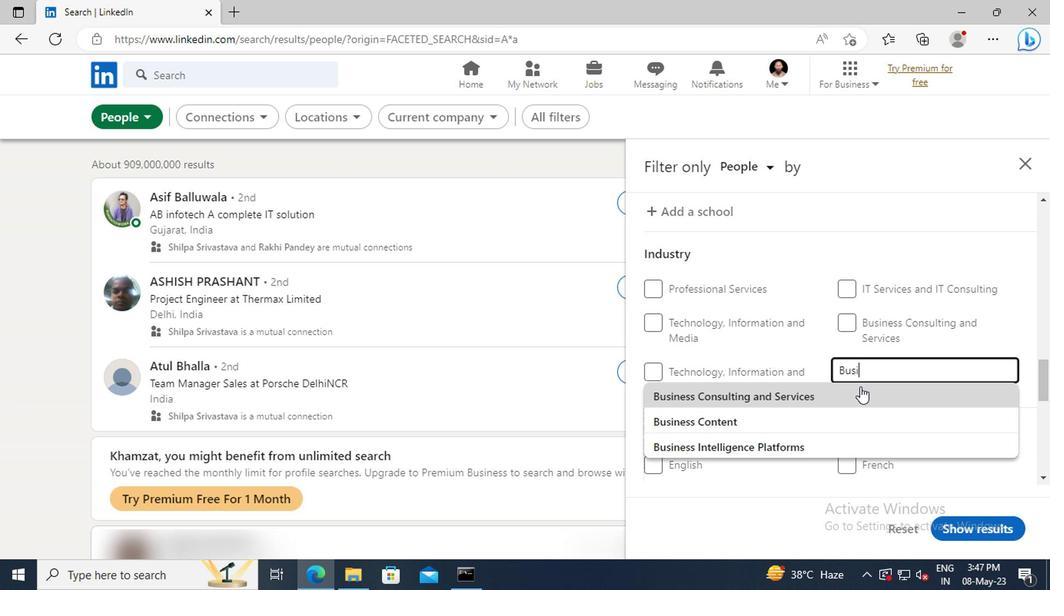 
Action: Mouse scrolled (857, 386) with delta (0, 0)
Screenshot: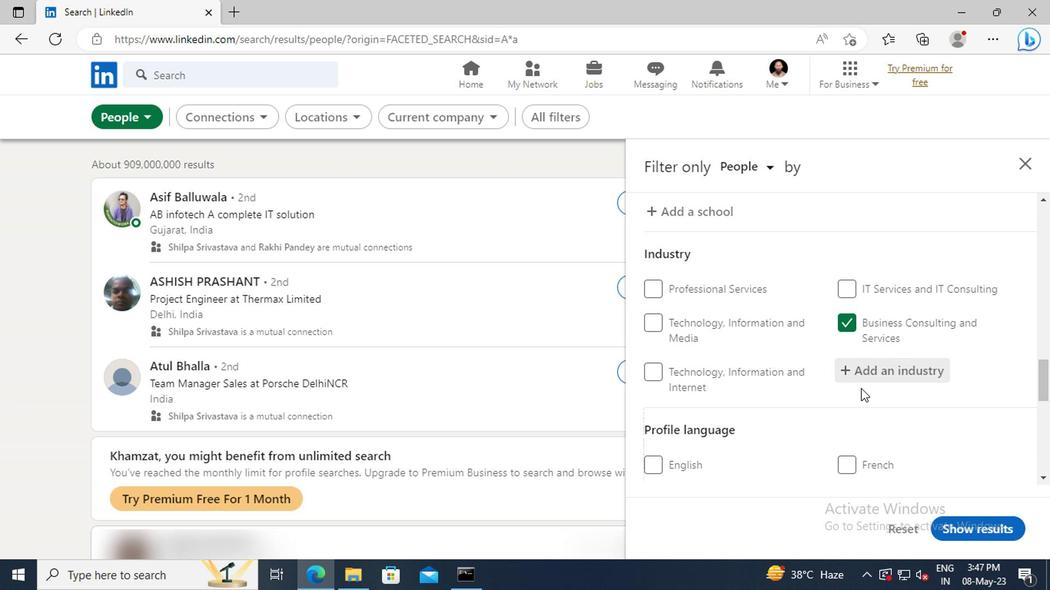 
Action: Mouse scrolled (857, 386) with delta (0, 0)
Screenshot: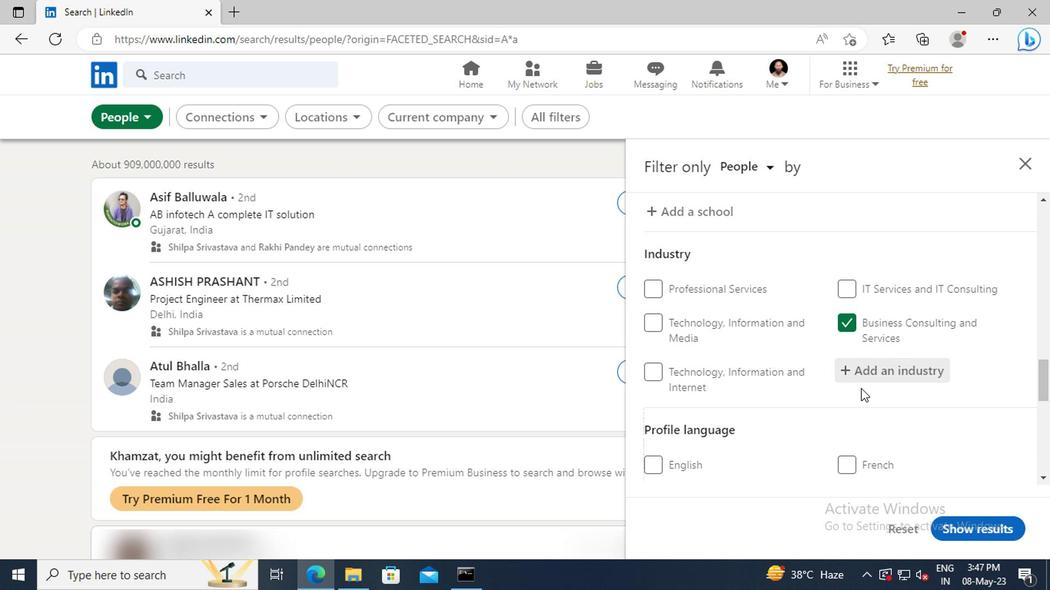 
Action: Mouse scrolled (857, 386) with delta (0, 0)
Screenshot: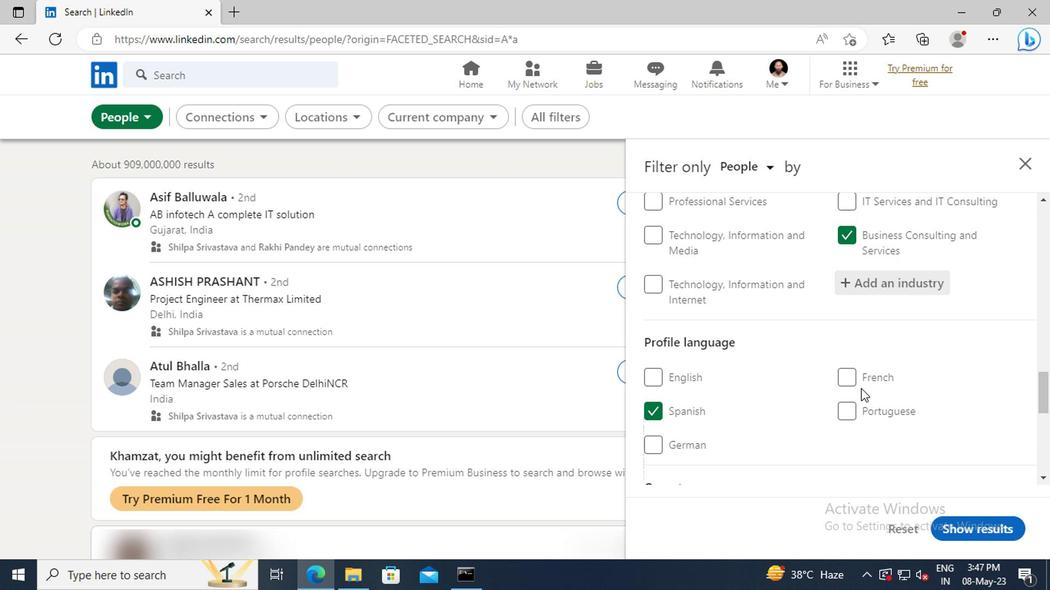 
Action: Mouse moved to (853, 368)
Screenshot: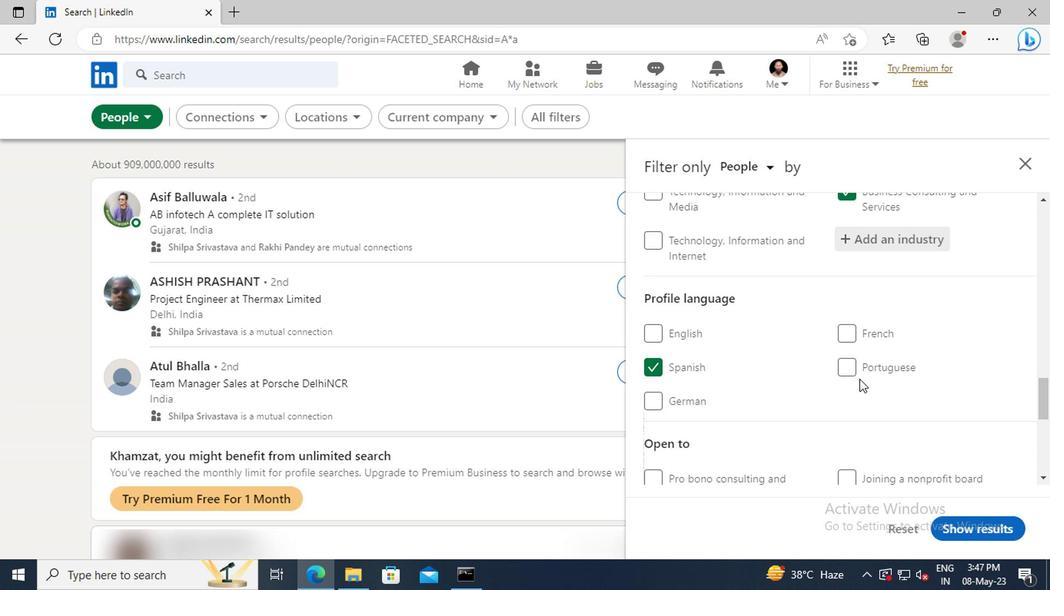 
Action: Mouse scrolled (853, 367) with delta (0, 0)
Screenshot: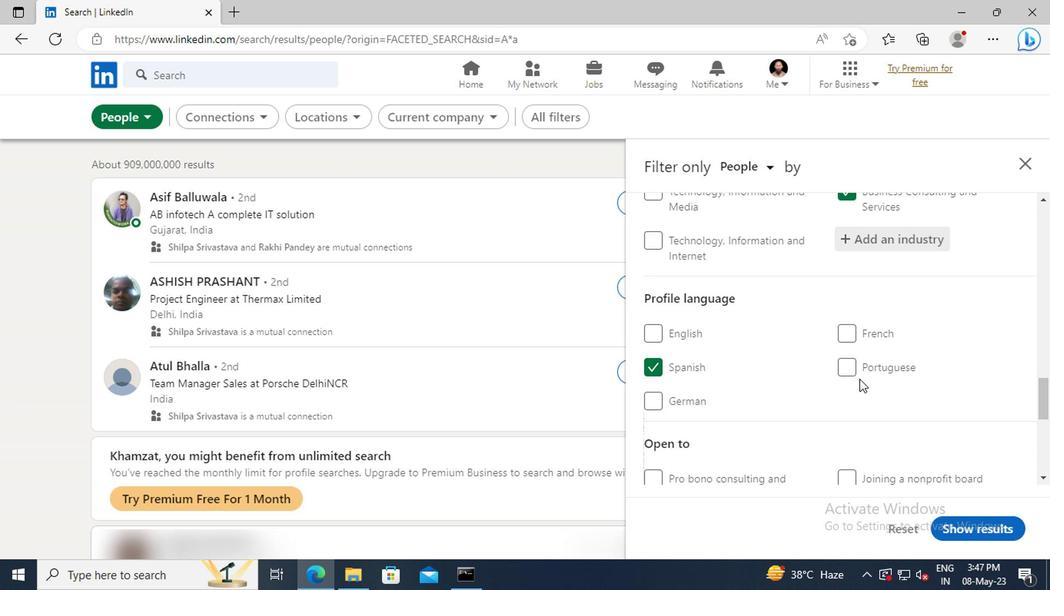 
Action: Mouse moved to (852, 364)
Screenshot: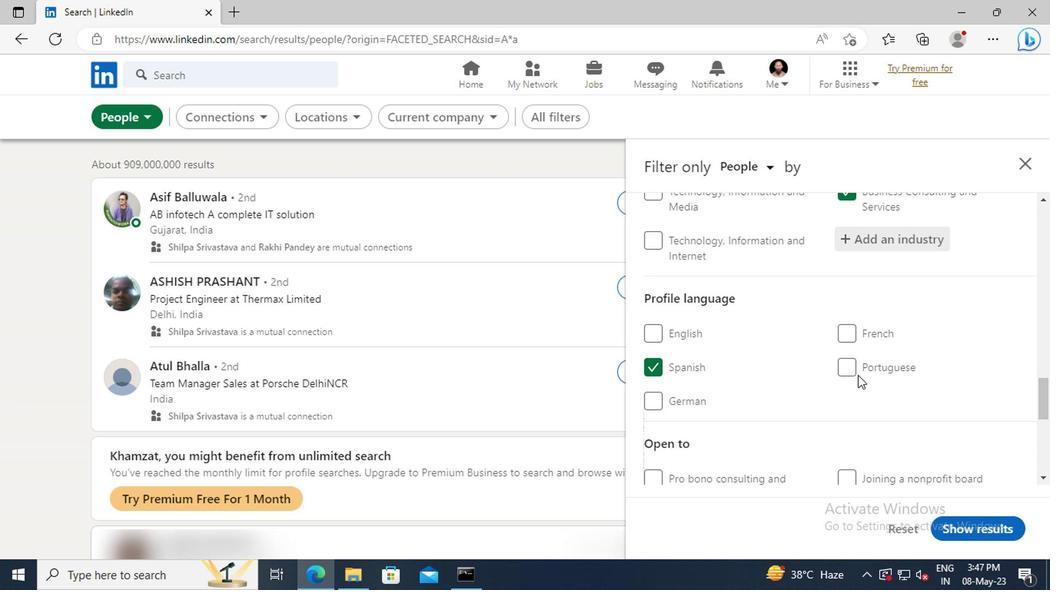 
Action: Mouse scrolled (852, 363) with delta (0, 0)
Screenshot: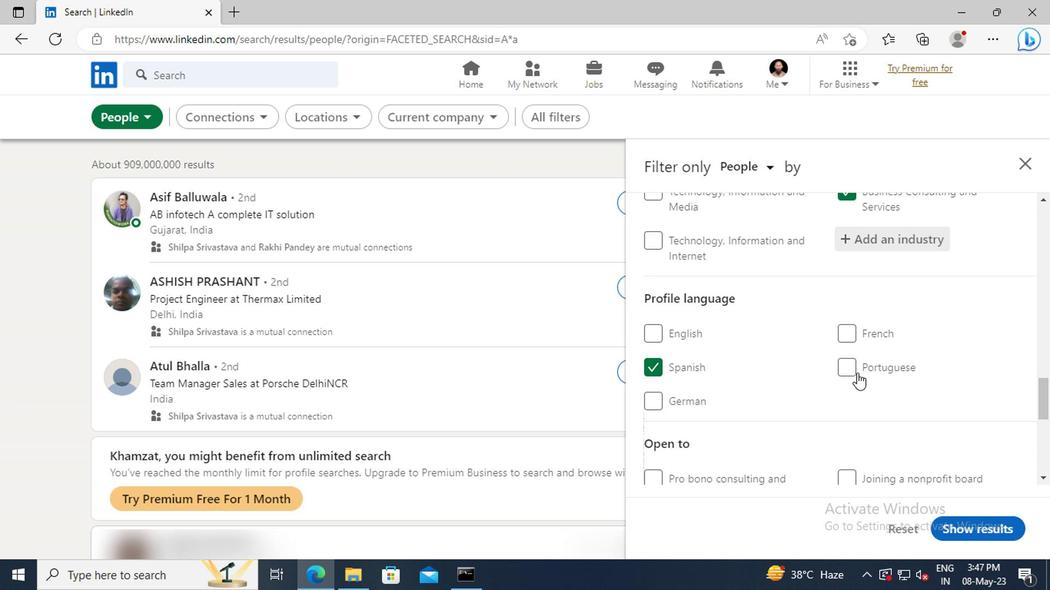 
Action: Mouse moved to (852, 363)
Screenshot: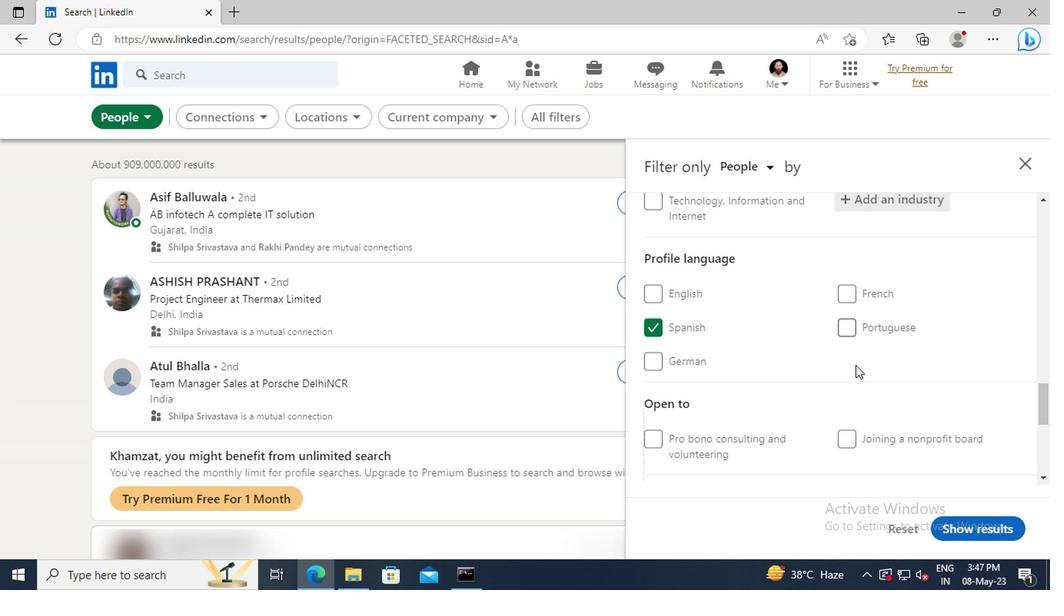 
Action: Mouse scrolled (852, 363) with delta (0, 0)
Screenshot: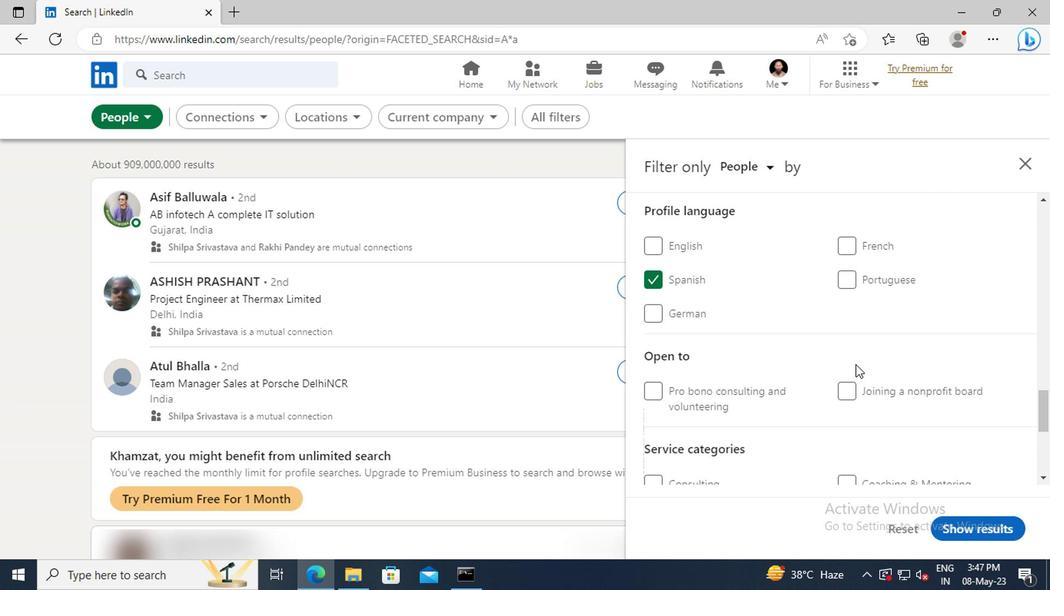 
Action: Mouse scrolled (852, 363) with delta (0, 0)
Screenshot: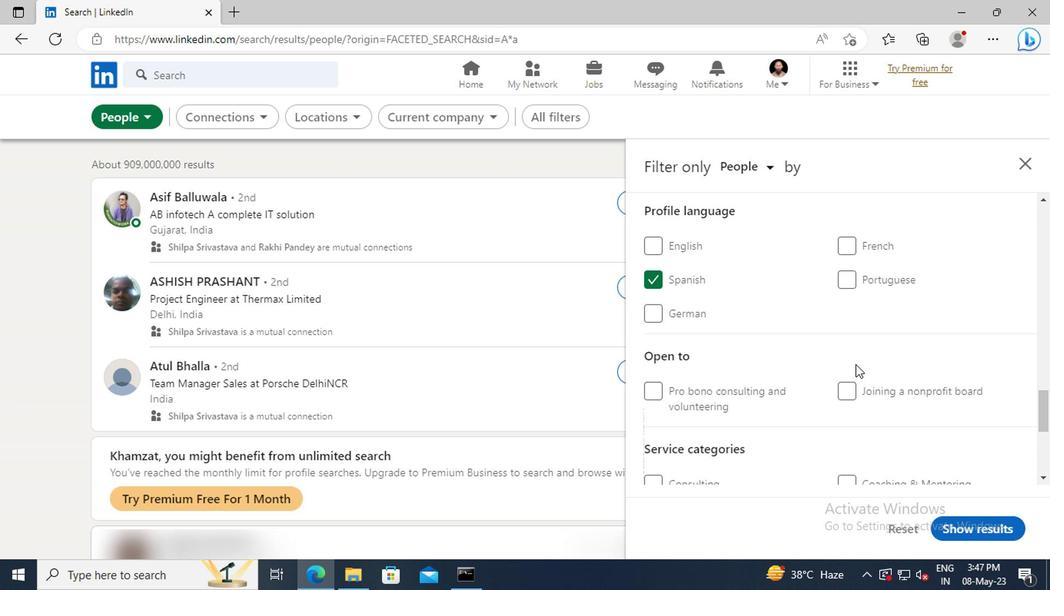 
Action: Mouse scrolled (852, 363) with delta (0, 0)
Screenshot: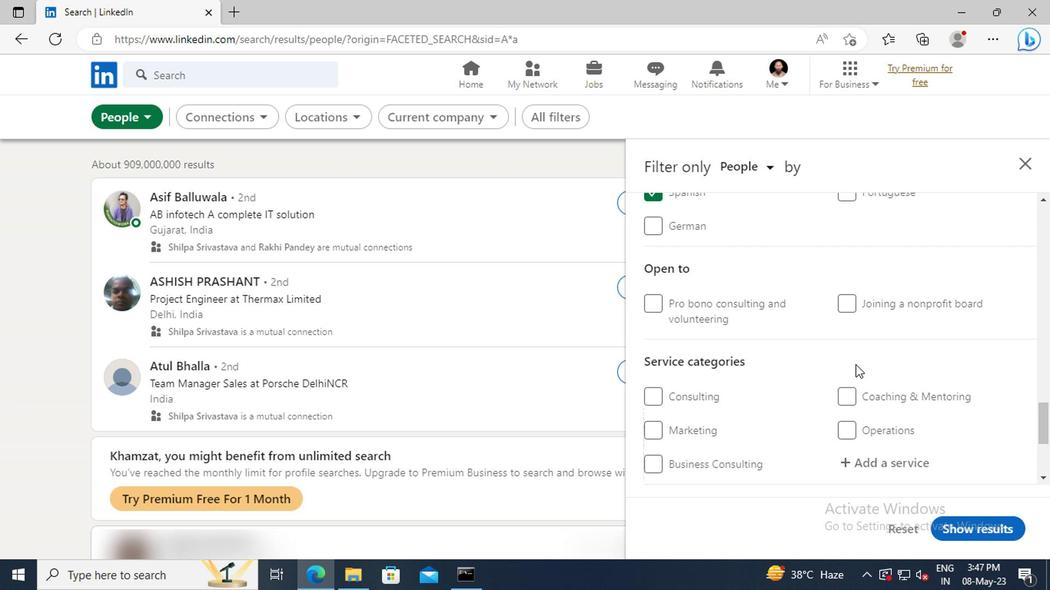 
Action: Mouse scrolled (852, 363) with delta (0, 0)
Screenshot: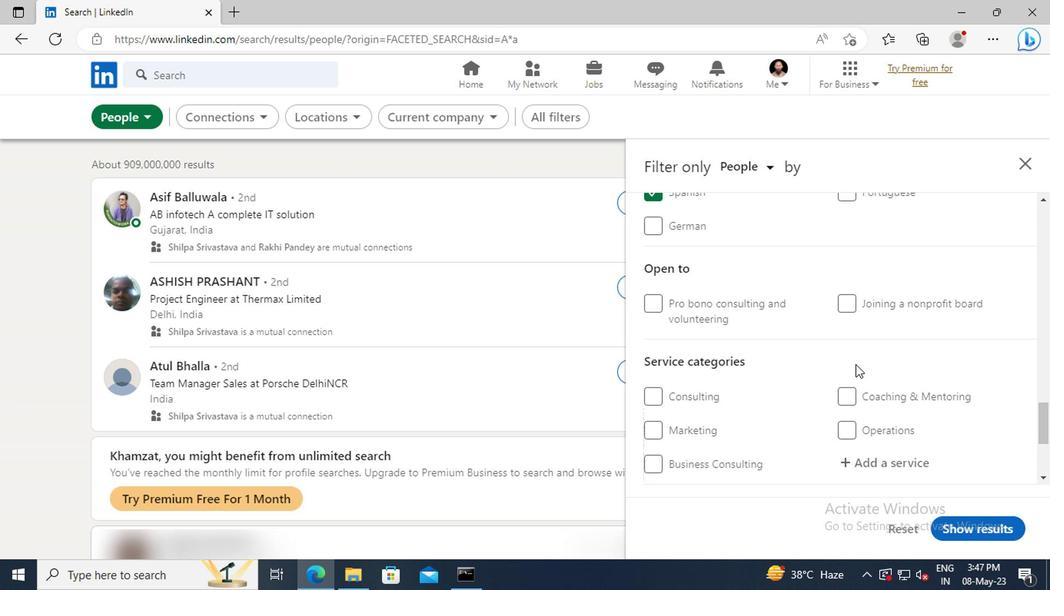 
Action: Mouse moved to (857, 365)
Screenshot: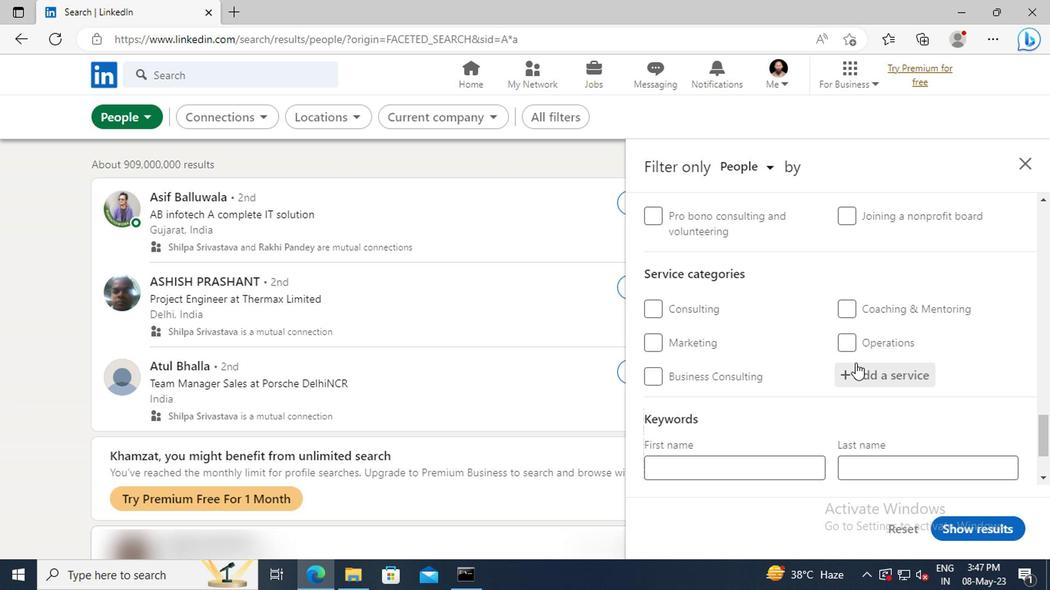 
Action: Mouse pressed left at (857, 365)
Screenshot: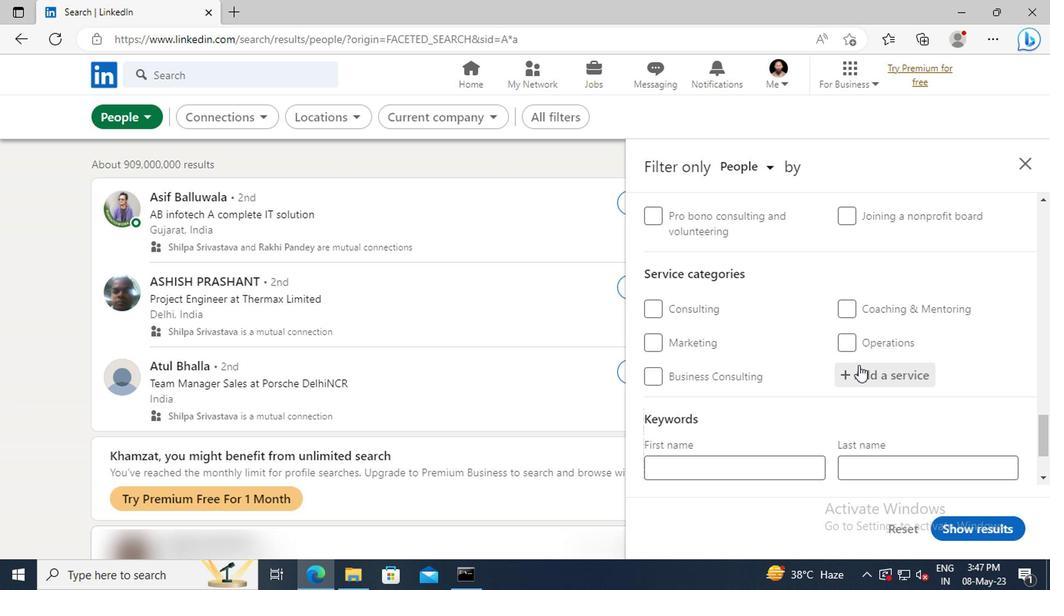 
Action: Key pressed <Key.shift>HOME<Key.space><Key.shift>N
Screenshot: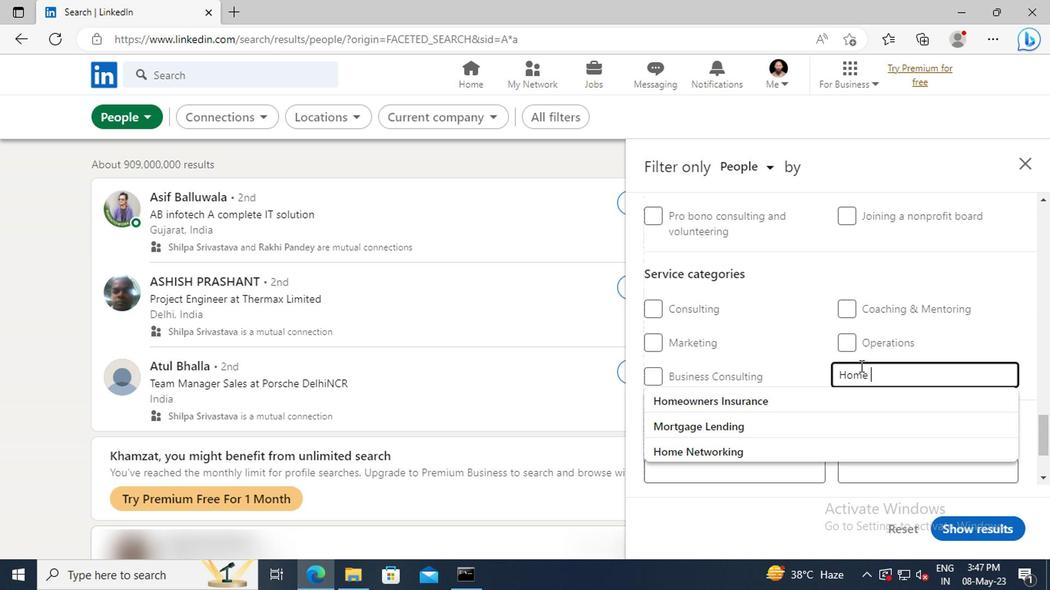 
Action: Mouse moved to (857, 396)
Screenshot: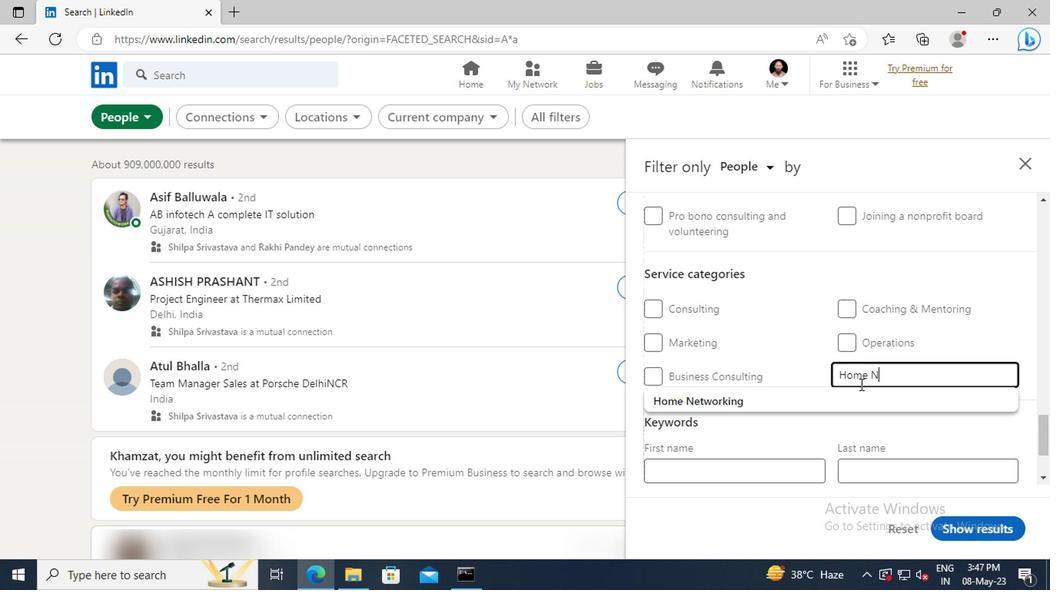 
Action: Mouse pressed left at (857, 396)
Screenshot: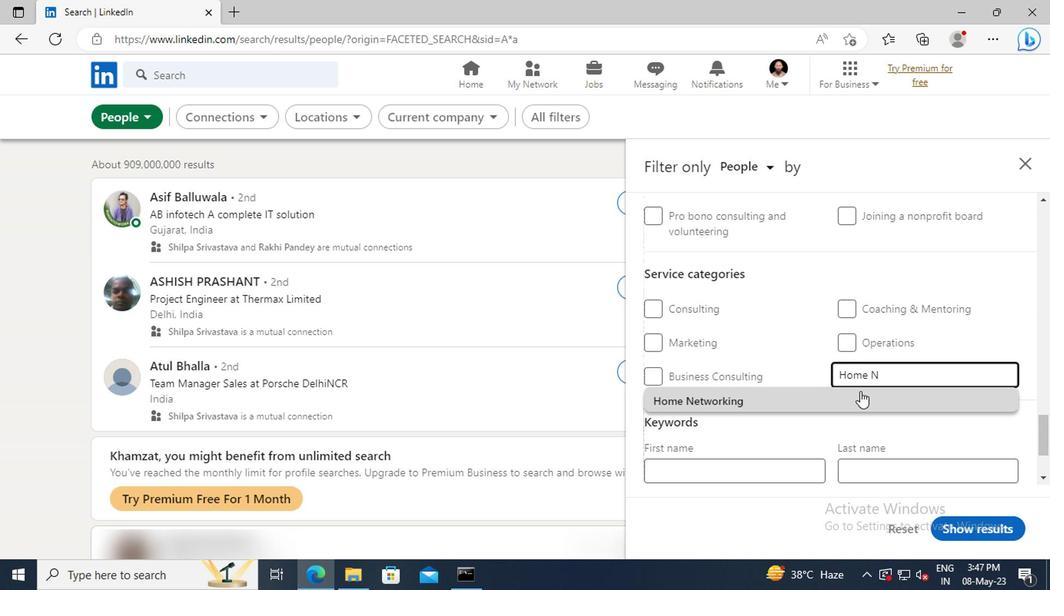 
Action: Mouse scrolled (857, 395) with delta (0, -1)
Screenshot: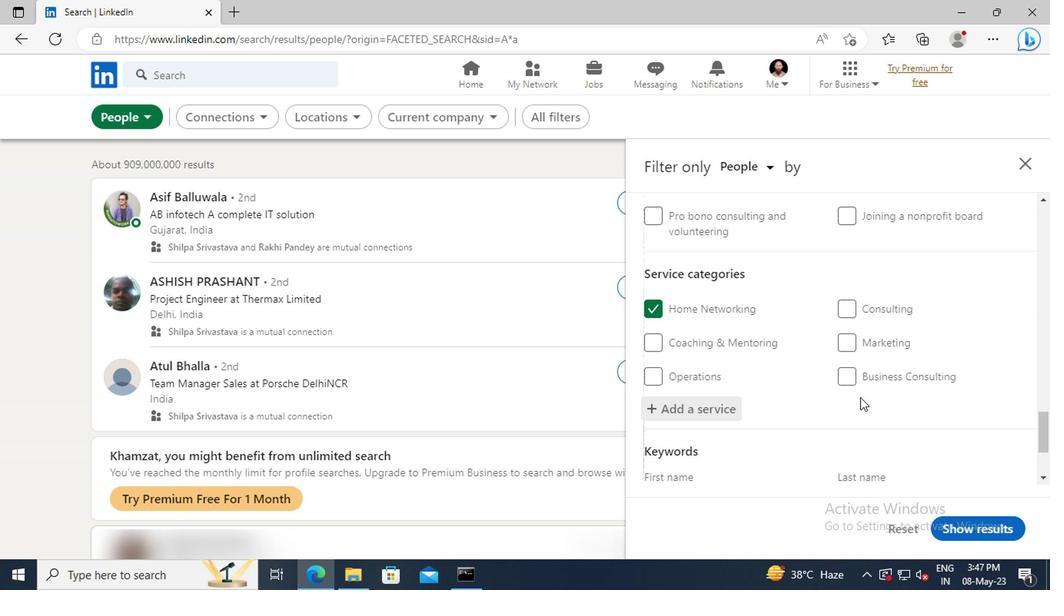 
Action: Mouse scrolled (857, 395) with delta (0, -1)
Screenshot: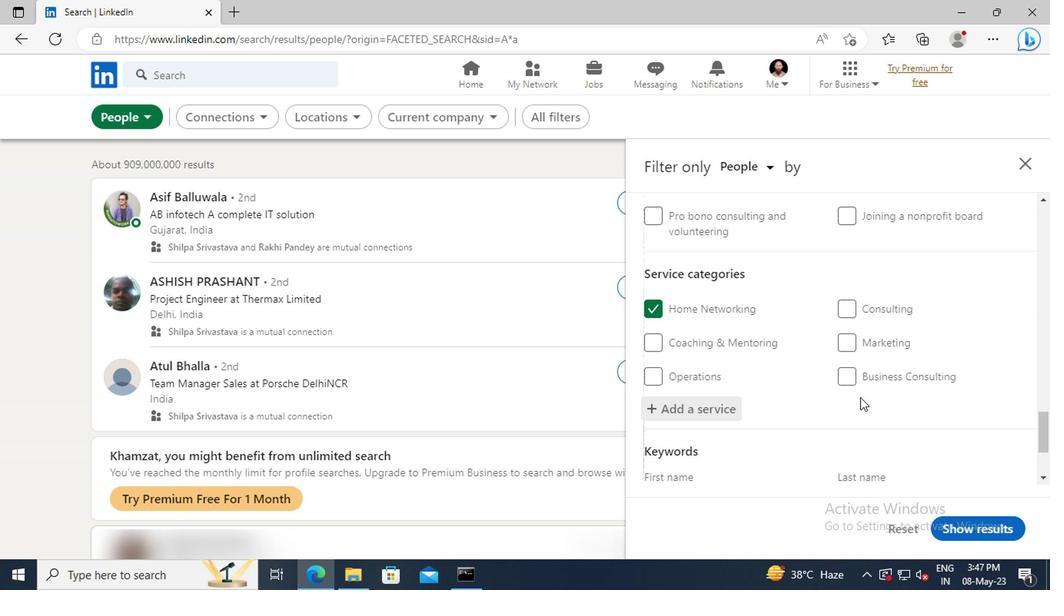 
Action: Mouse scrolled (857, 395) with delta (0, -1)
Screenshot: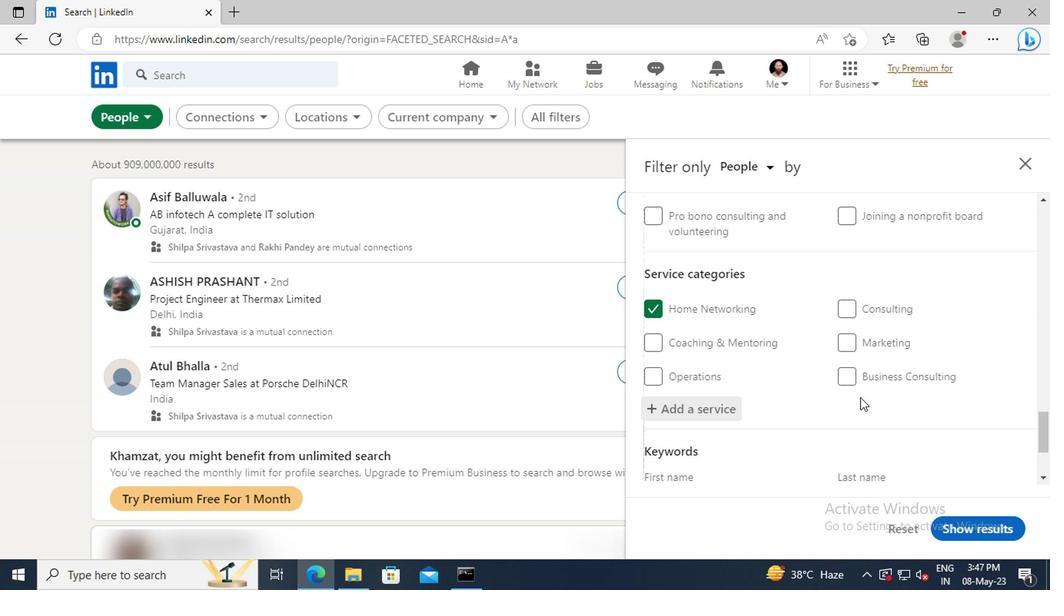 
Action: Mouse scrolled (857, 395) with delta (0, -1)
Screenshot: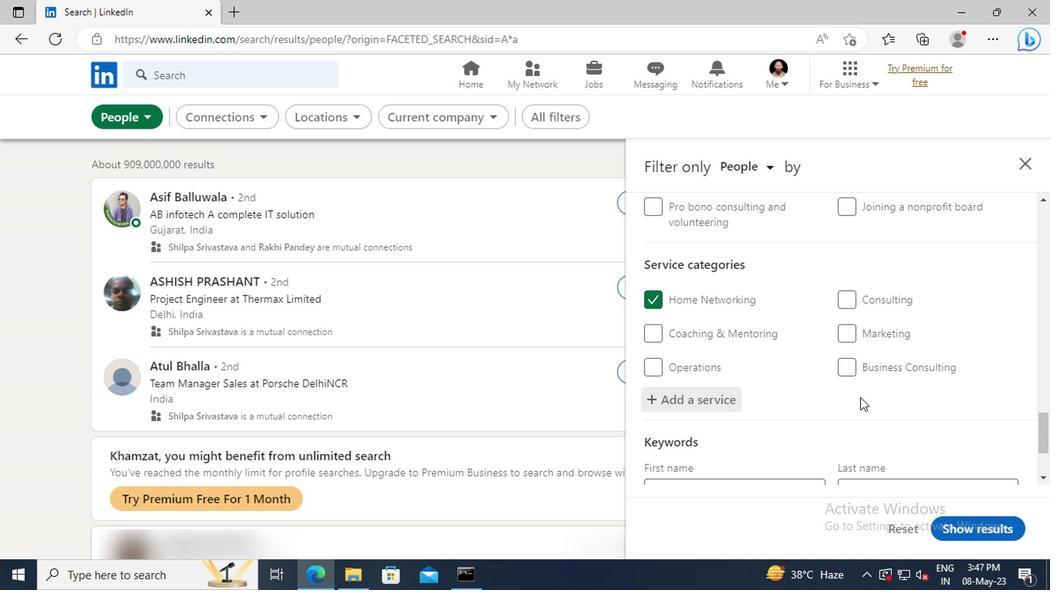 
Action: Mouse moved to (779, 408)
Screenshot: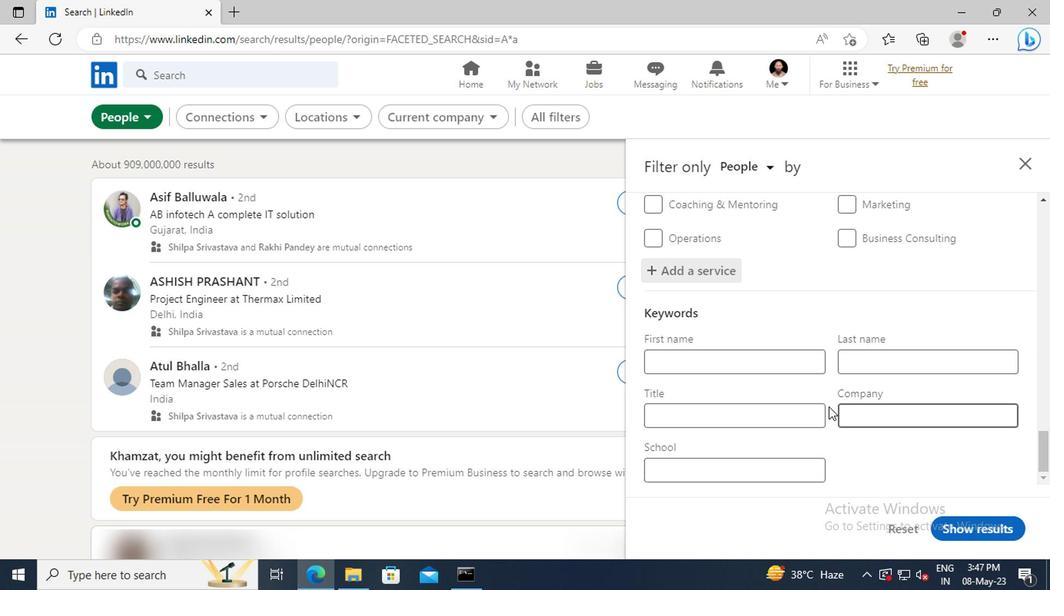 
Action: Mouse pressed left at (779, 408)
Screenshot: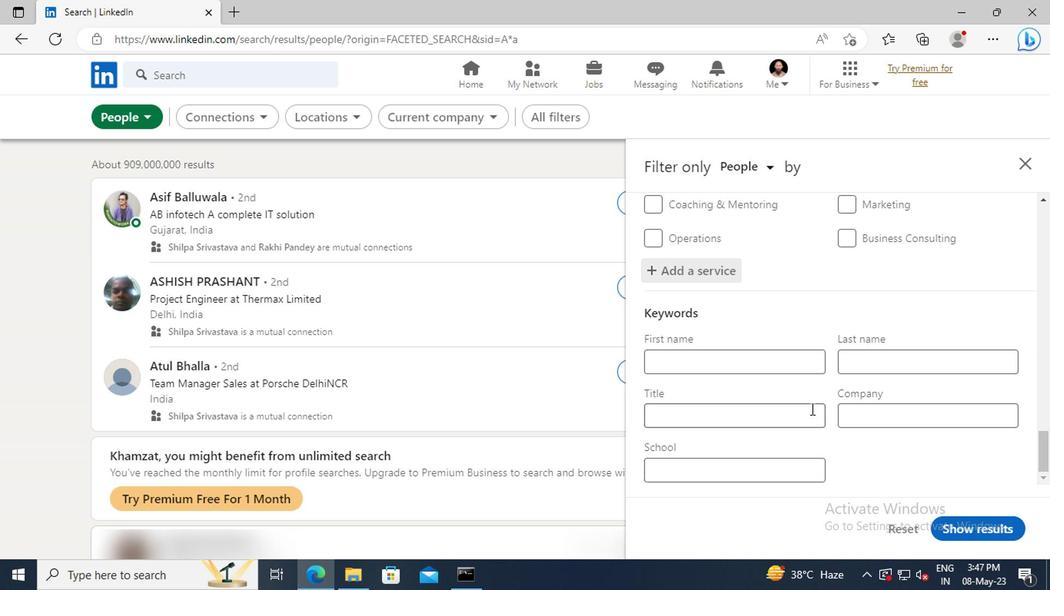 
Action: Key pressed <Key.shift>A
Screenshot: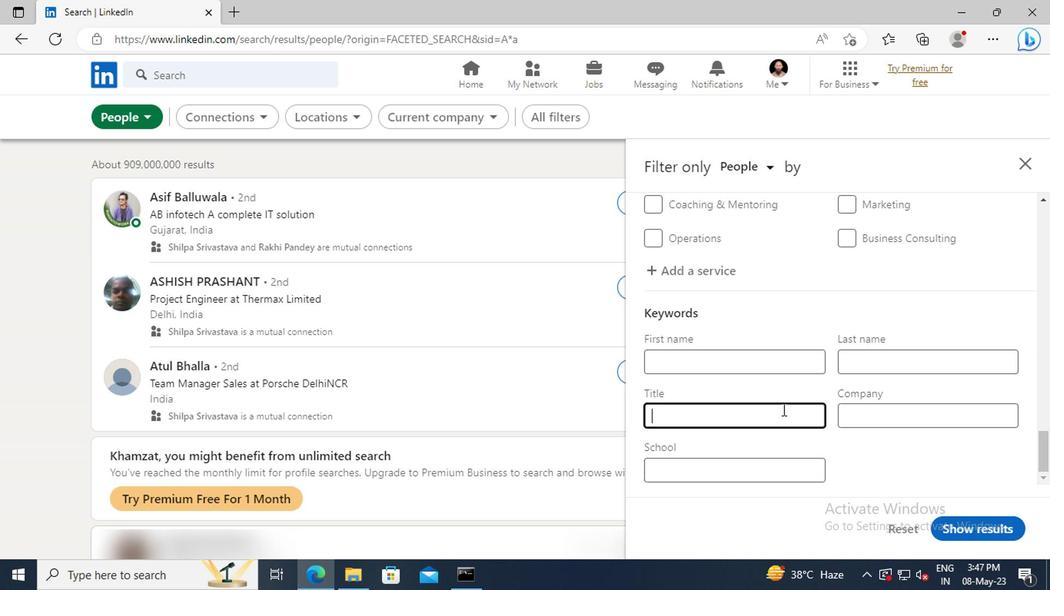 
Action: Mouse moved to (780, 408)
Screenshot: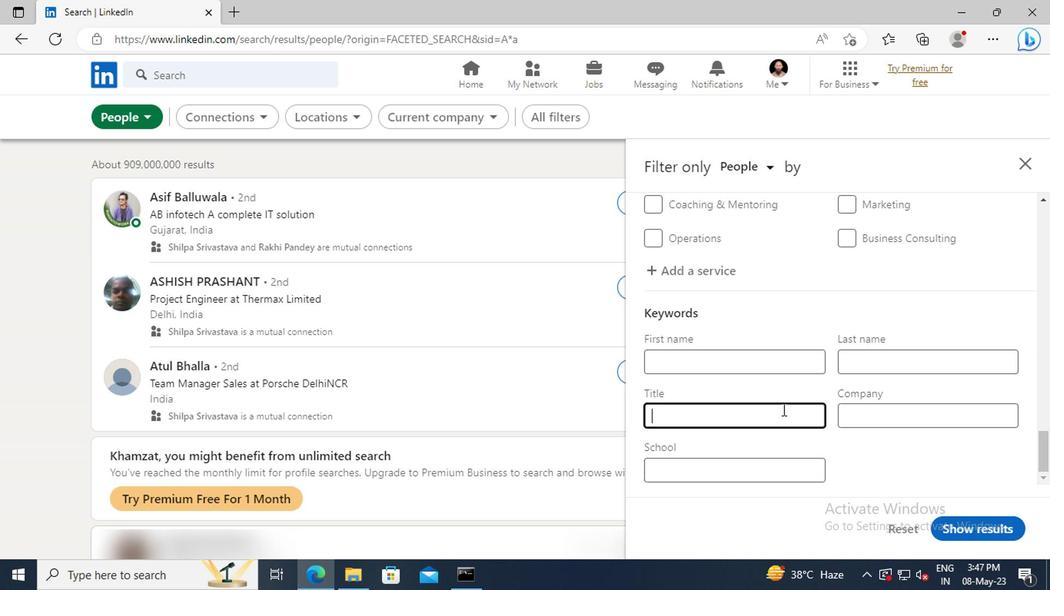 
Action: Key pressed SSISTANT<Key.space><Key.shift>PROFESSOR<Key.enter>
Screenshot: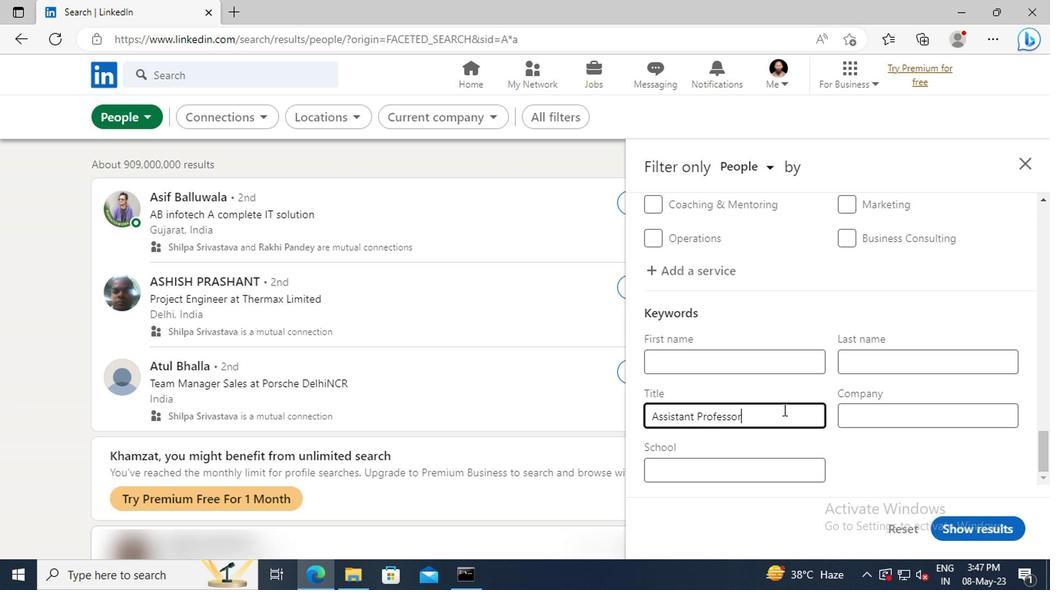 
Action: Mouse moved to (970, 519)
Screenshot: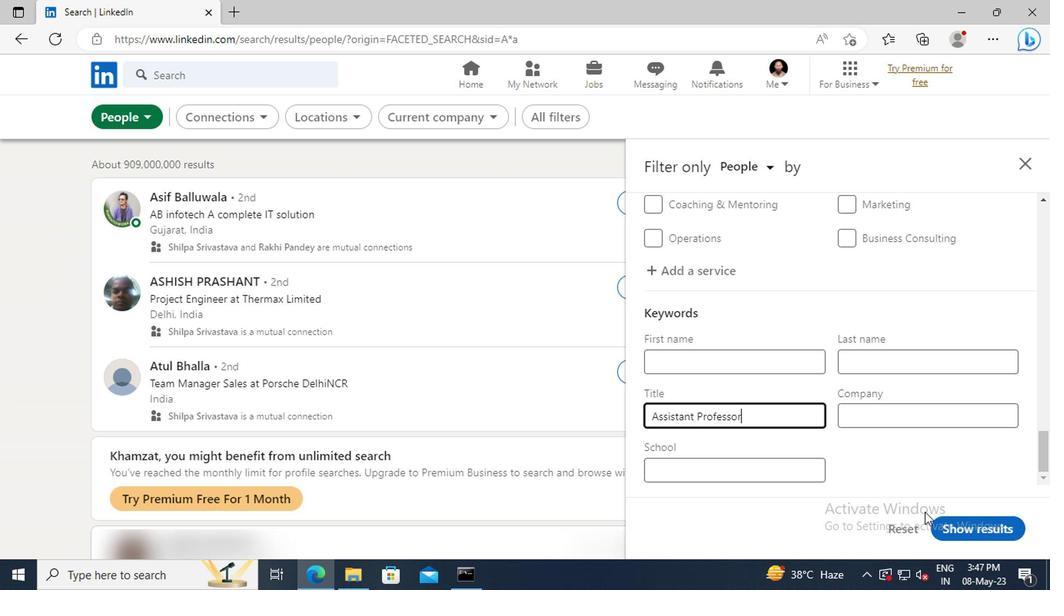 
Action: Mouse pressed left at (970, 519)
Screenshot: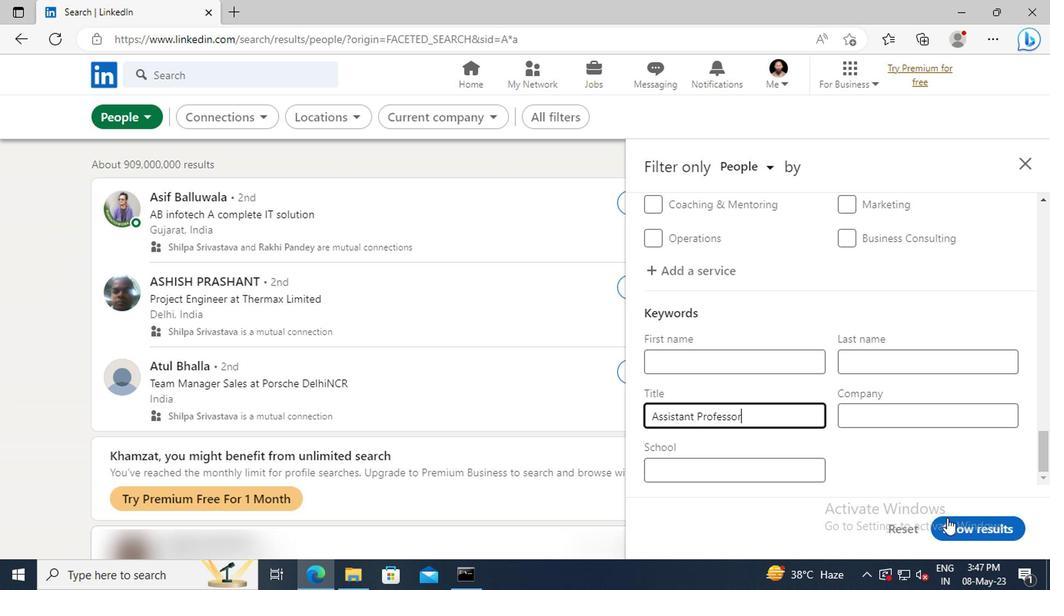 
